Task: Add an event with the title Product Demo, date '2023/10/01', time 8:30 AM to 10:30 AMand add a description: A Product Demo is a live demonstration of a product's features, functionality, and benefits to potential customers, clients, or stakeholders. It is a powerful tool for showcasing the value proposition of a product and allowing individuals to experience its capabilities firsthand._x000D_
_x000D_
Select event color  Peacock . Add location for the event as: 987 Av. dos Aliados, Porto, Portugal, logged in from the account softage.1@softage.netand send the event invitation to softage.10@softage.net and softage.2@softage.net. Set a reminder for the event Annually on May 25
Action: Mouse scrolled (703, 611) with delta (0, 0)
Screenshot: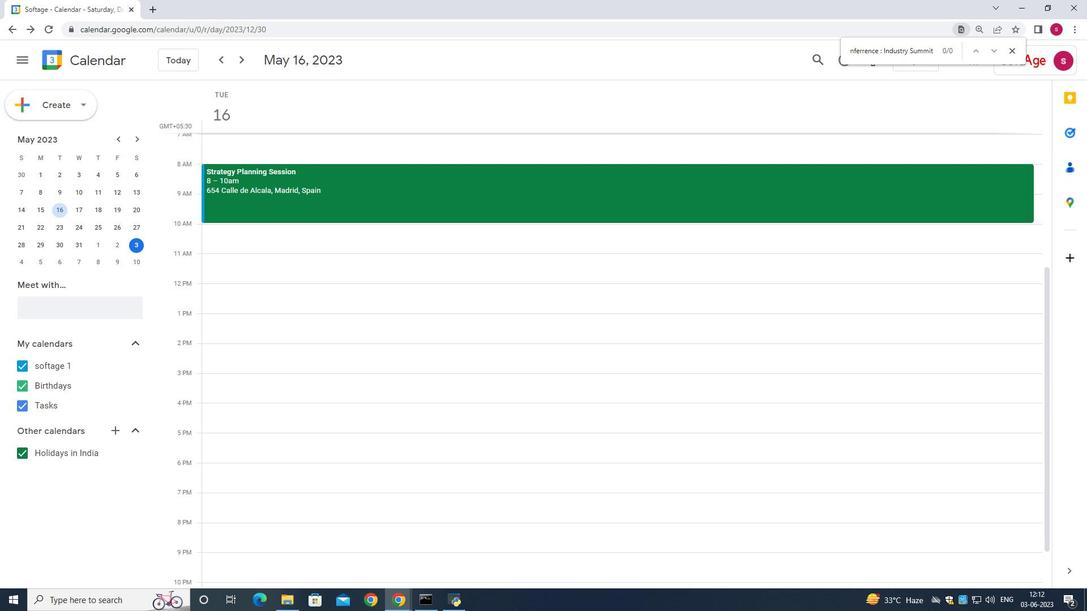 
Action: Mouse moved to (53, 105)
Screenshot: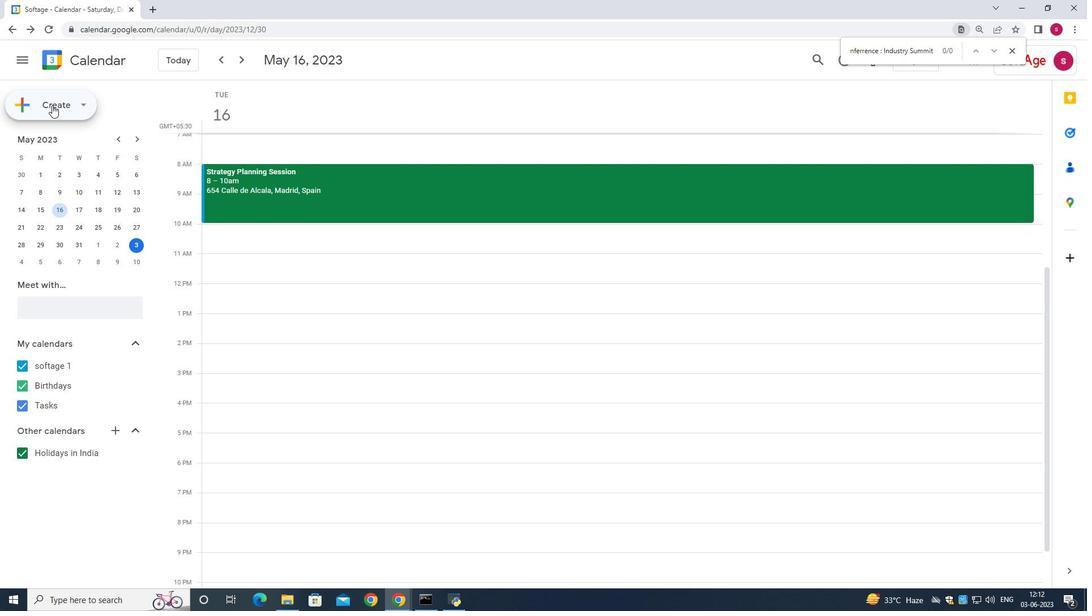 
Action: Mouse pressed left at (53, 105)
Screenshot: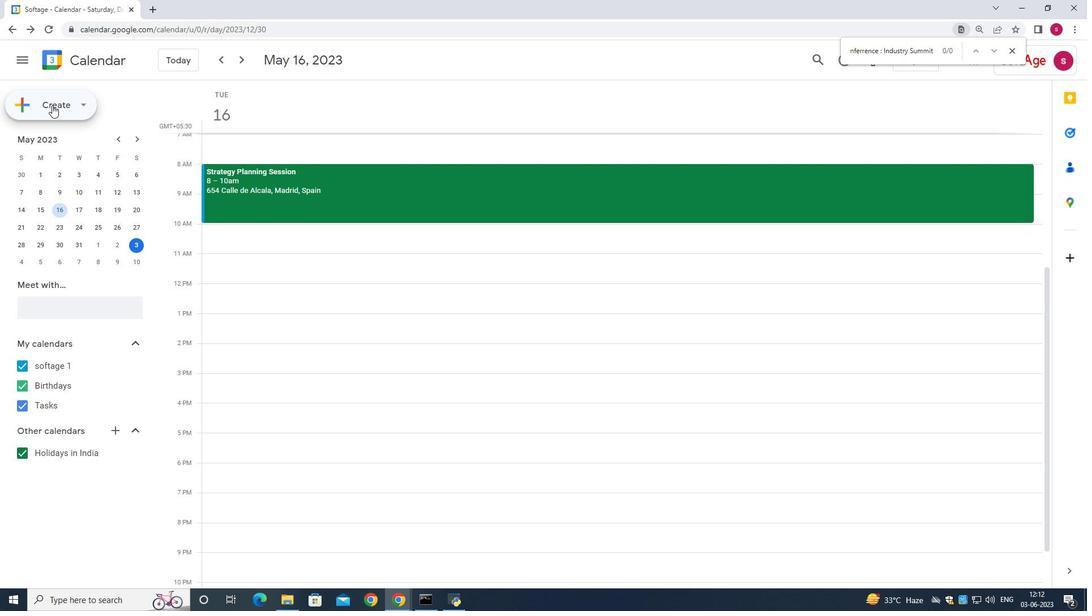 
Action: Mouse moved to (46, 134)
Screenshot: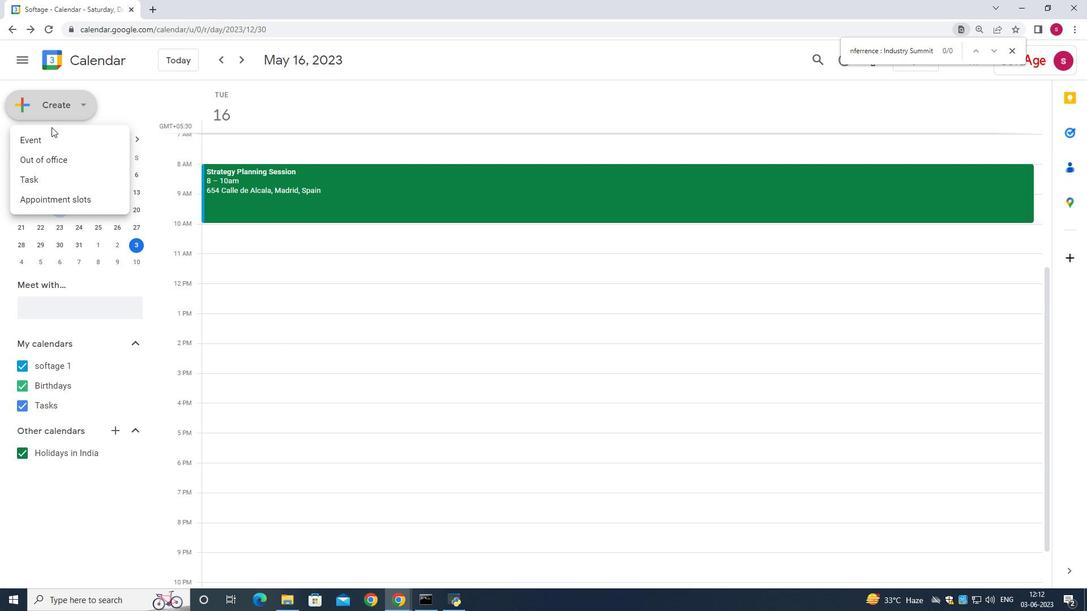 
Action: Mouse pressed left at (46, 134)
Screenshot: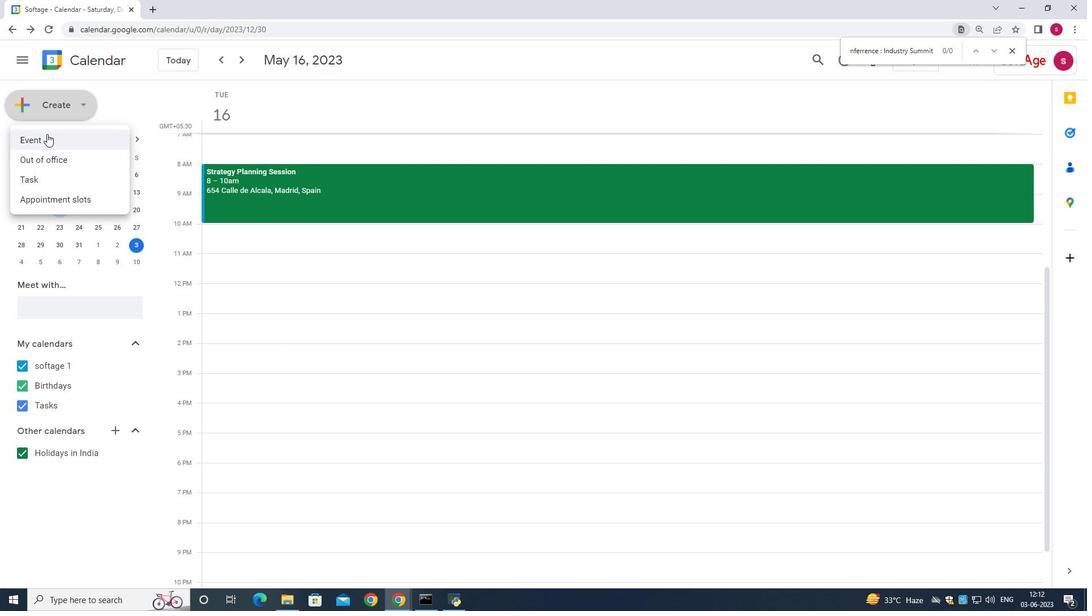 
Action: Mouse moved to (573, 193)
Screenshot: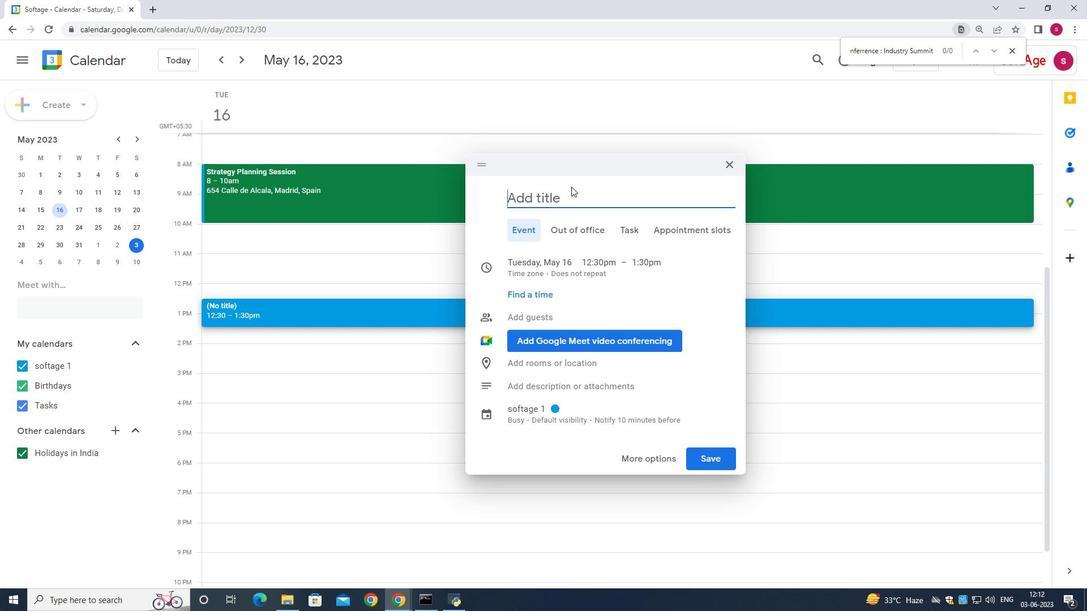 
Action: Key pressed <Key.shift>Product<Key.space><Key.shift>Demo
Screenshot: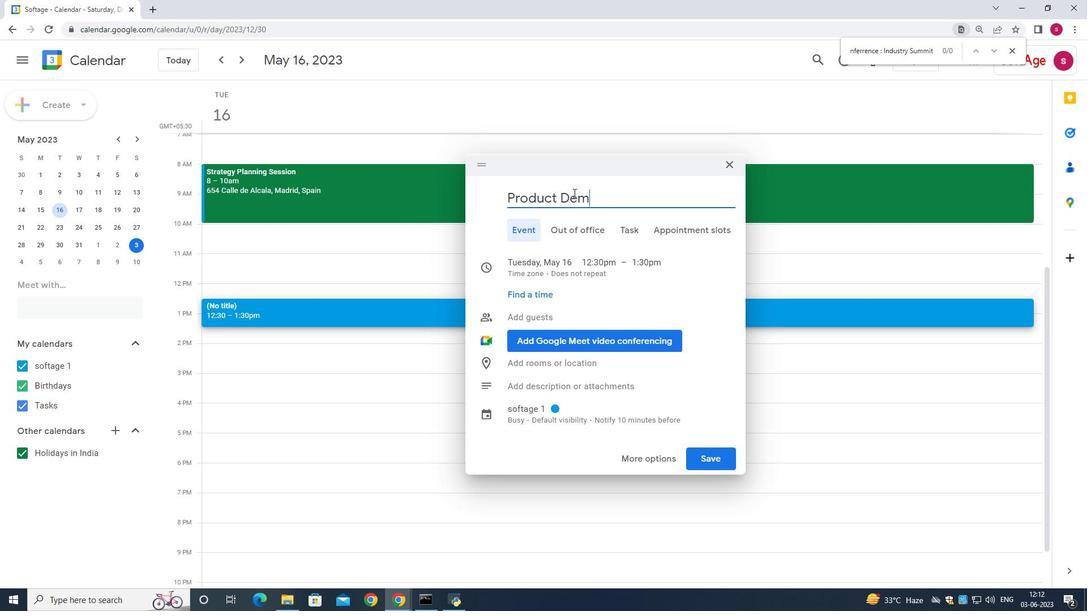 
Action: Mouse moved to (542, 264)
Screenshot: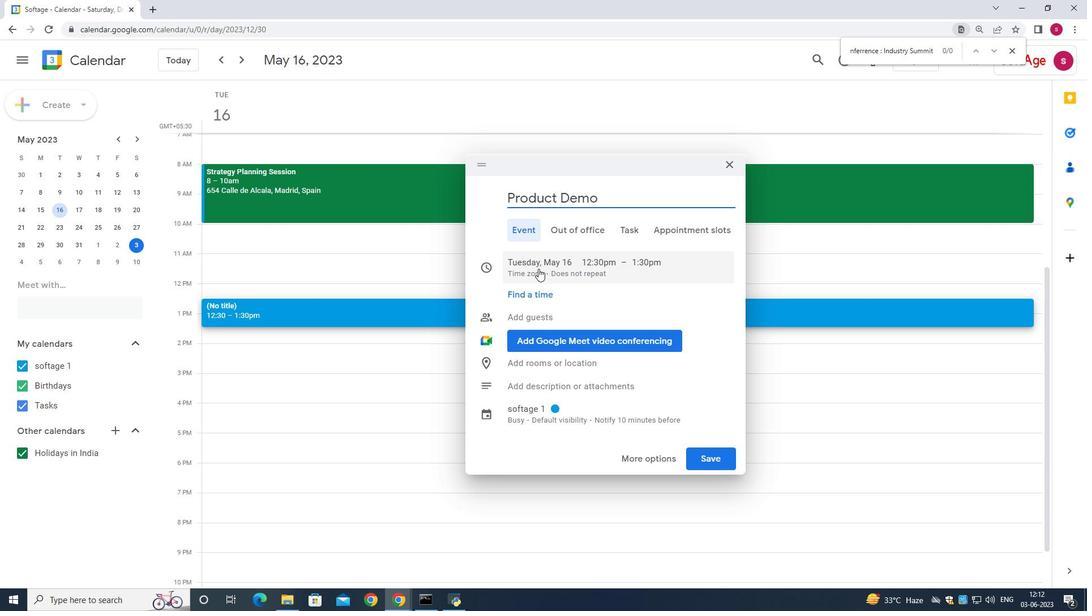 
Action: Mouse pressed left at (542, 264)
Screenshot: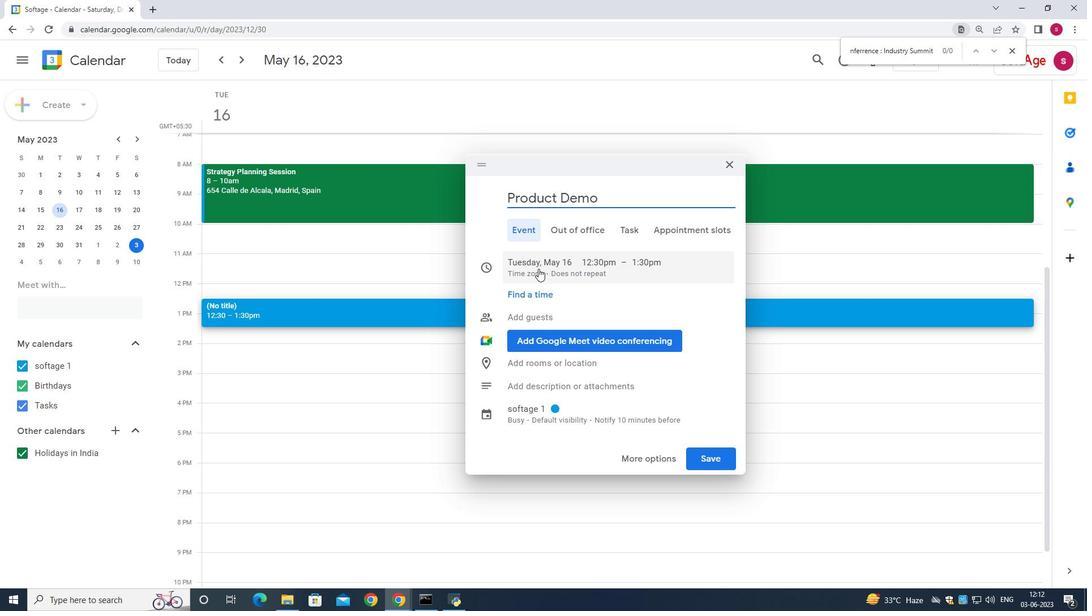 
Action: Mouse moved to (655, 285)
Screenshot: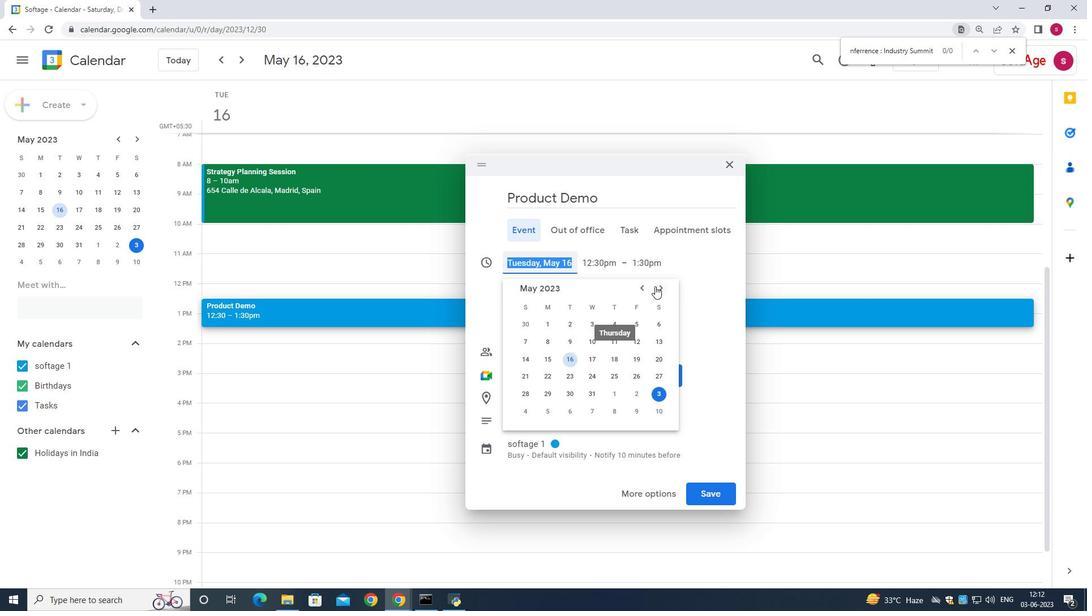 
Action: Mouse pressed left at (655, 285)
Screenshot: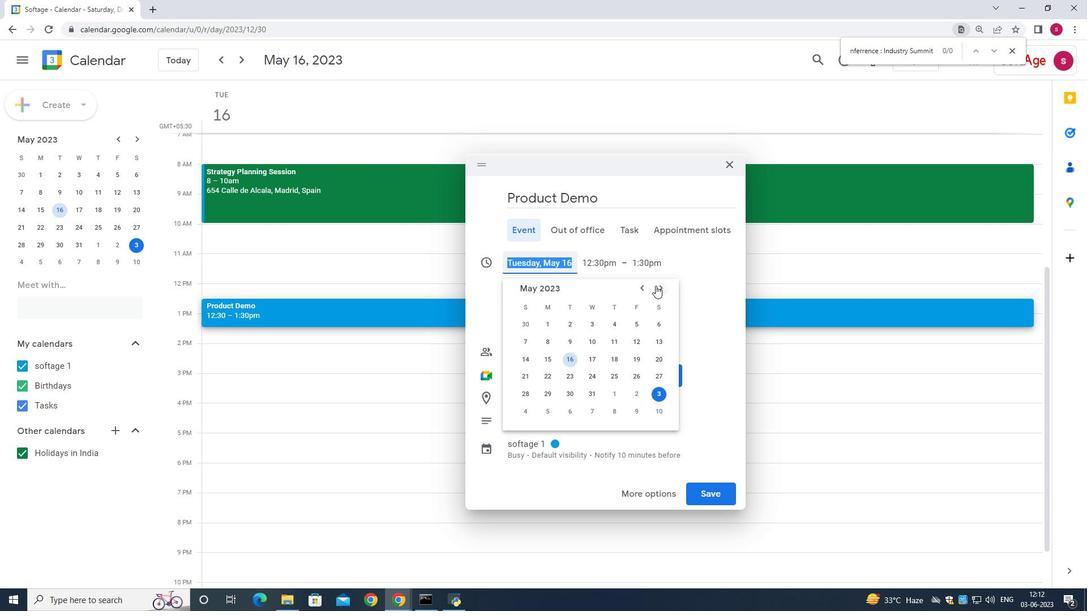 
Action: Mouse pressed left at (655, 285)
Screenshot: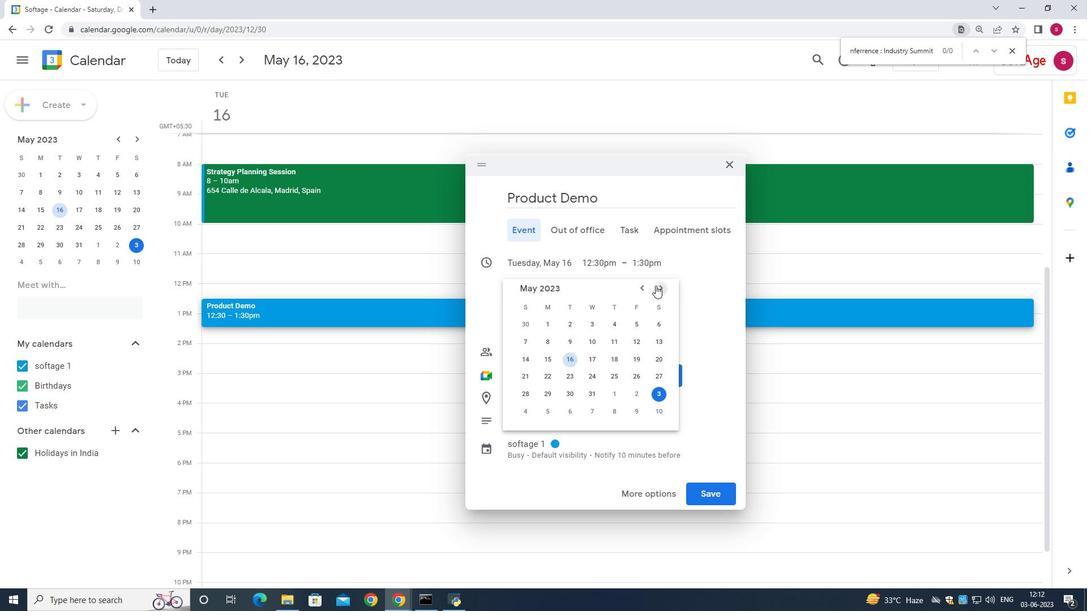 
Action: Mouse pressed left at (655, 285)
Screenshot: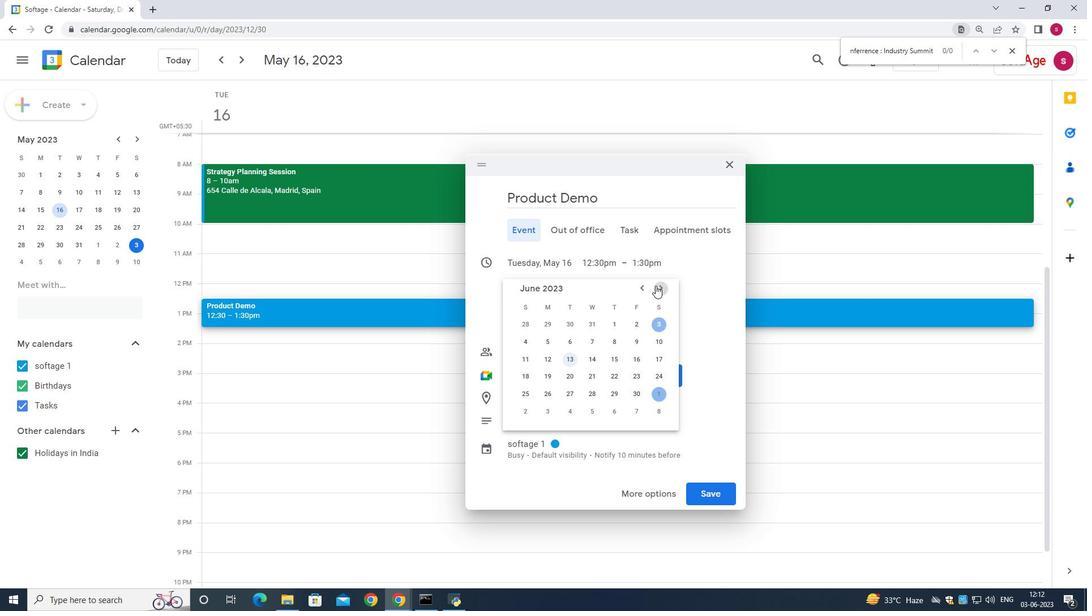 
Action: Mouse pressed left at (655, 285)
Screenshot: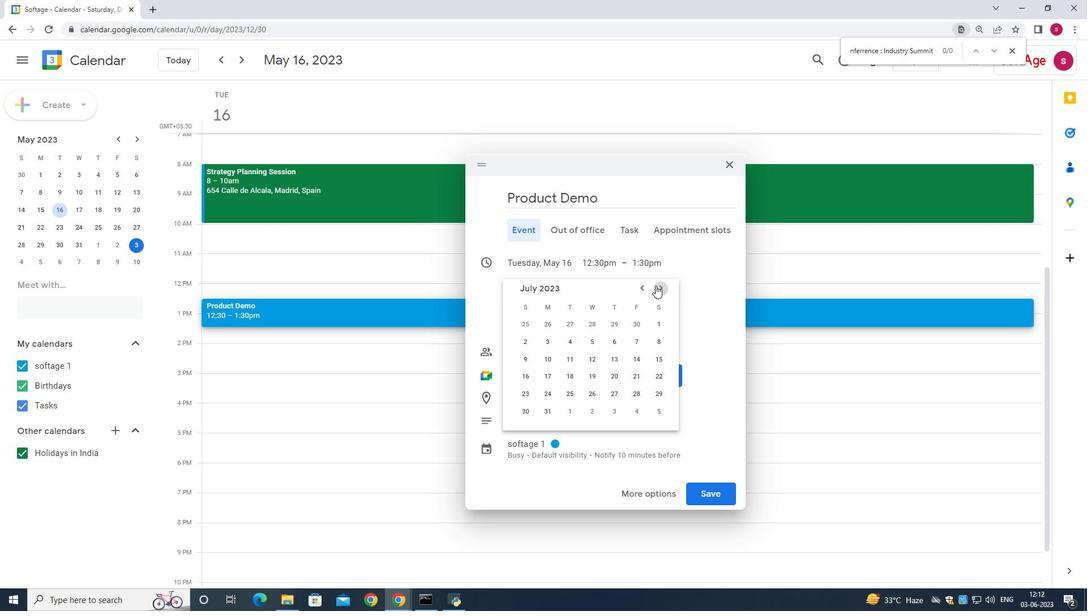 
Action: Mouse pressed left at (655, 285)
Screenshot: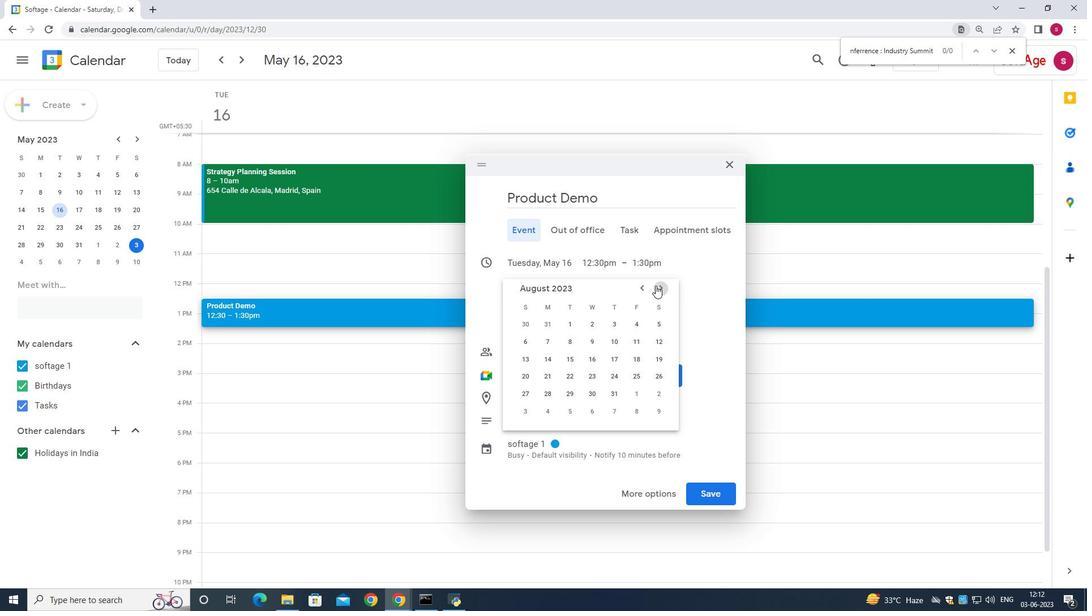 
Action: Mouse pressed left at (655, 285)
Screenshot: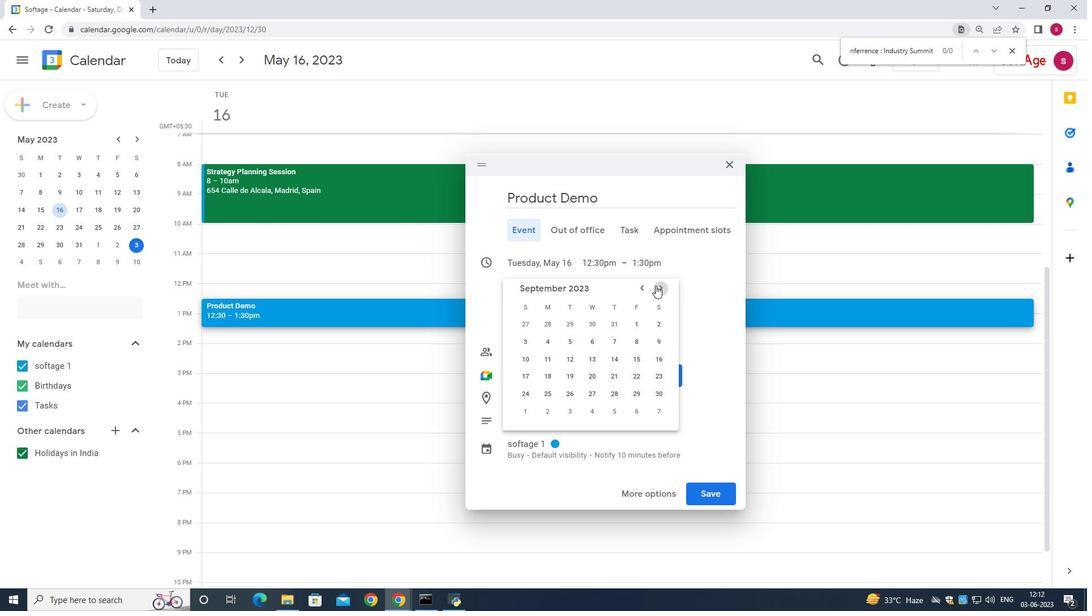
Action: Mouse moved to (629, 289)
Screenshot: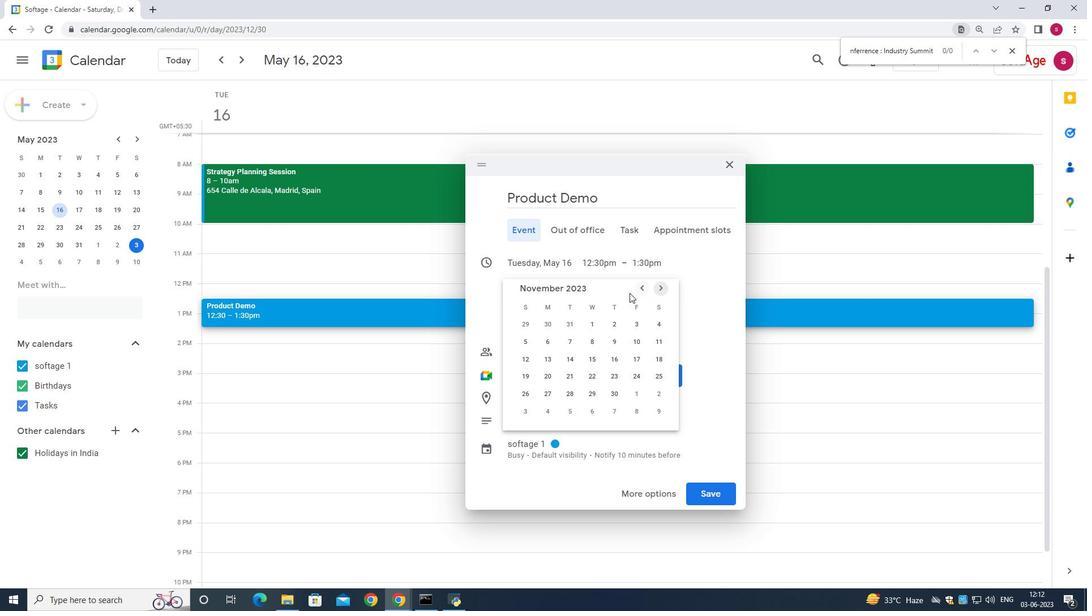 
Action: Mouse pressed left at (629, 289)
Screenshot: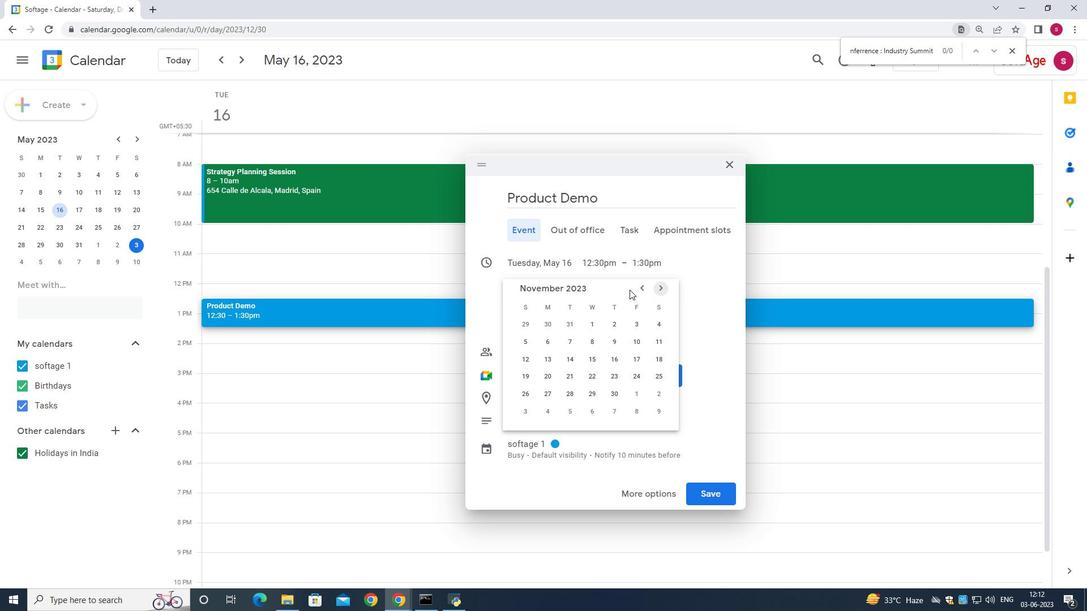 
Action: Mouse moved to (538, 264)
Screenshot: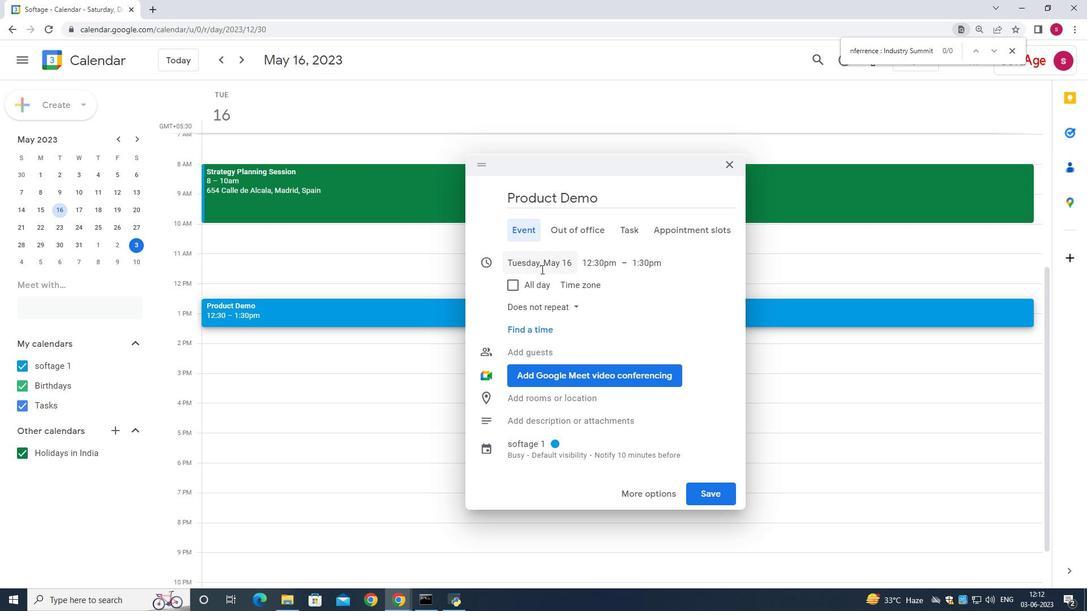 
Action: Mouse pressed left at (538, 264)
Screenshot: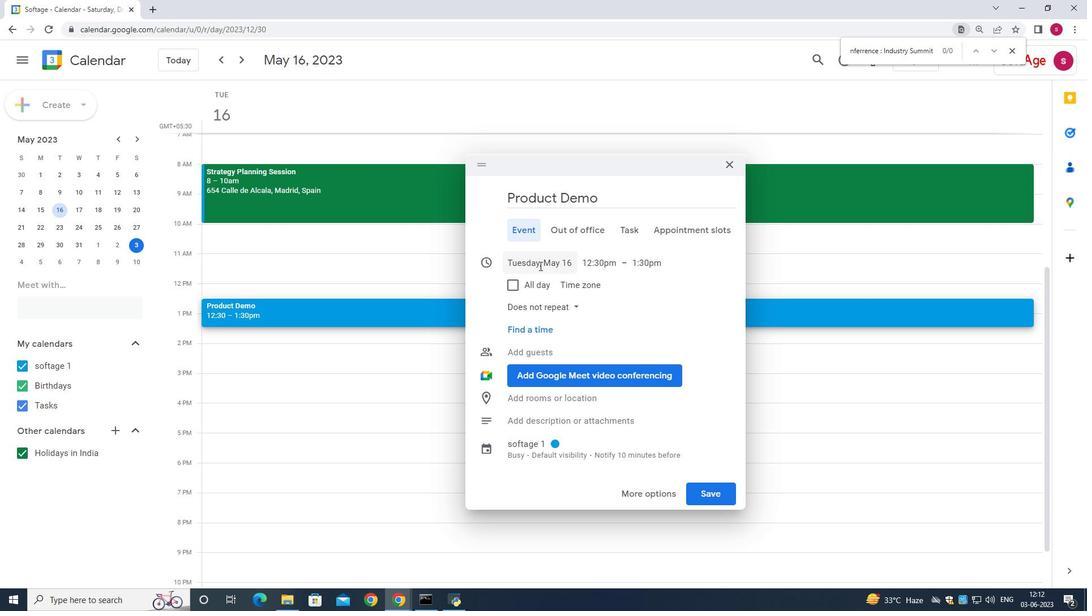 
Action: Mouse moved to (644, 285)
Screenshot: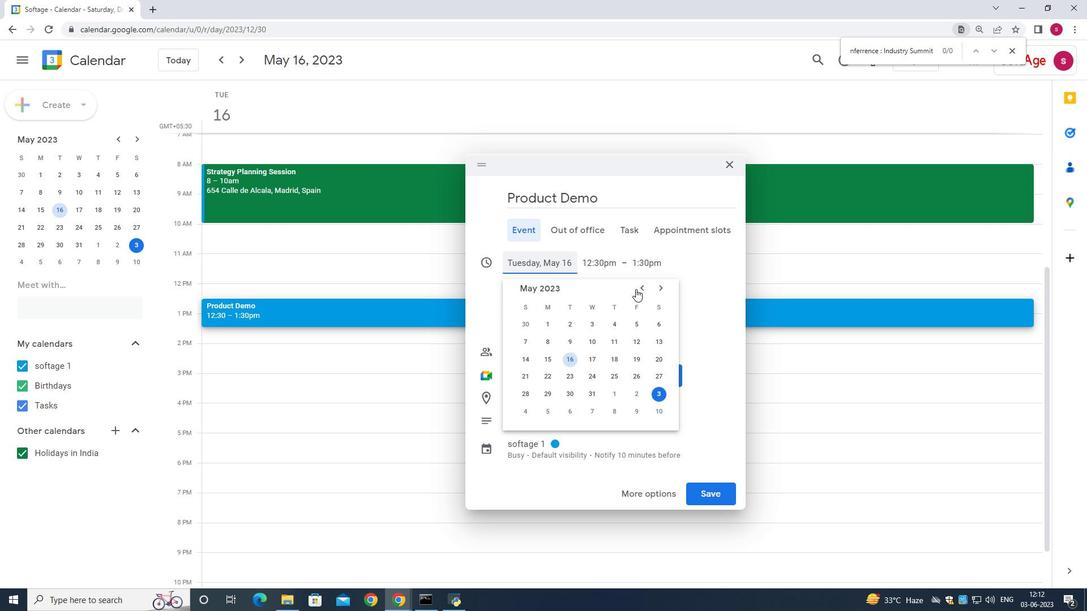
Action: Mouse pressed left at (644, 285)
Screenshot: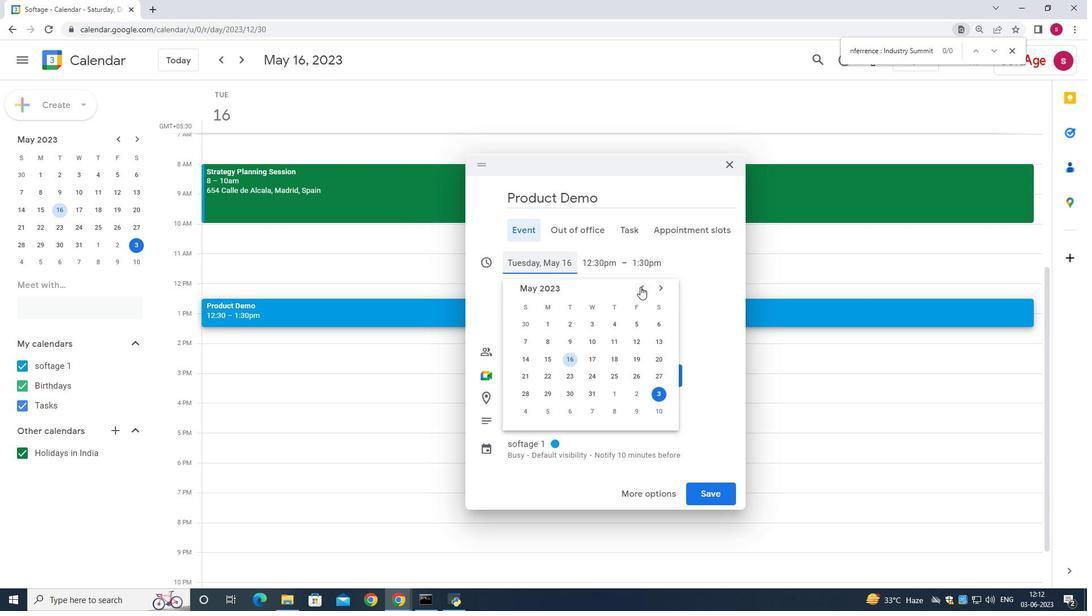 
Action: Mouse pressed left at (644, 285)
Screenshot: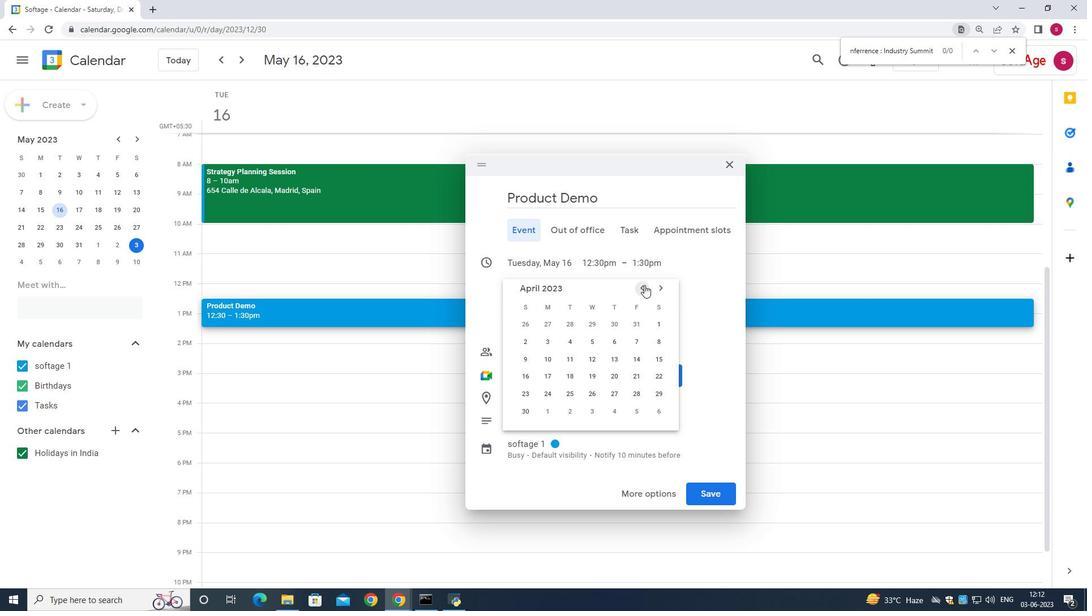 
Action: Mouse moved to (664, 290)
Screenshot: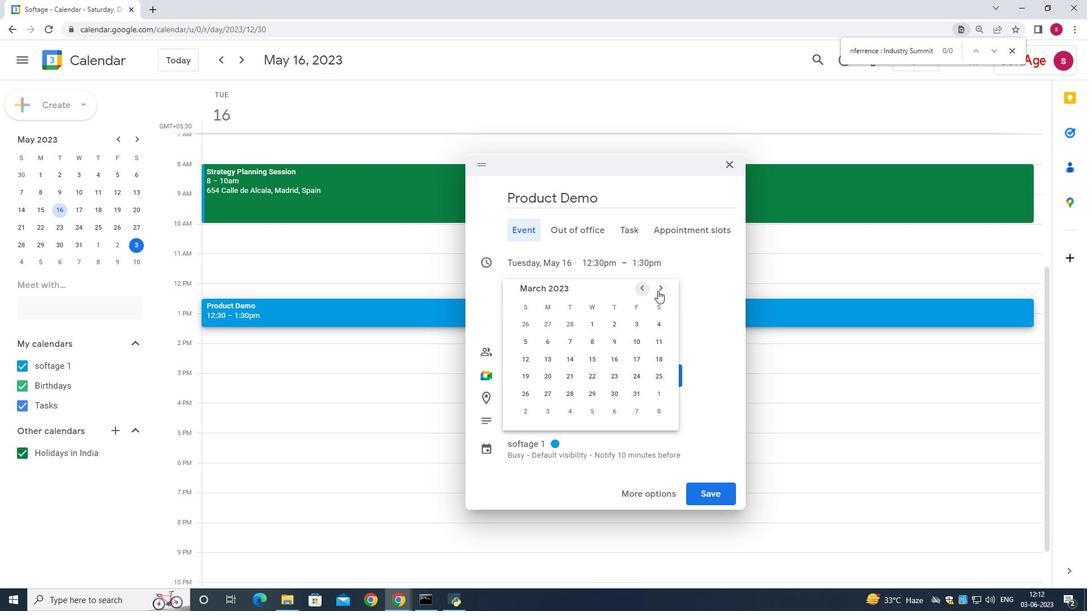 
Action: Mouse pressed left at (664, 290)
Screenshot: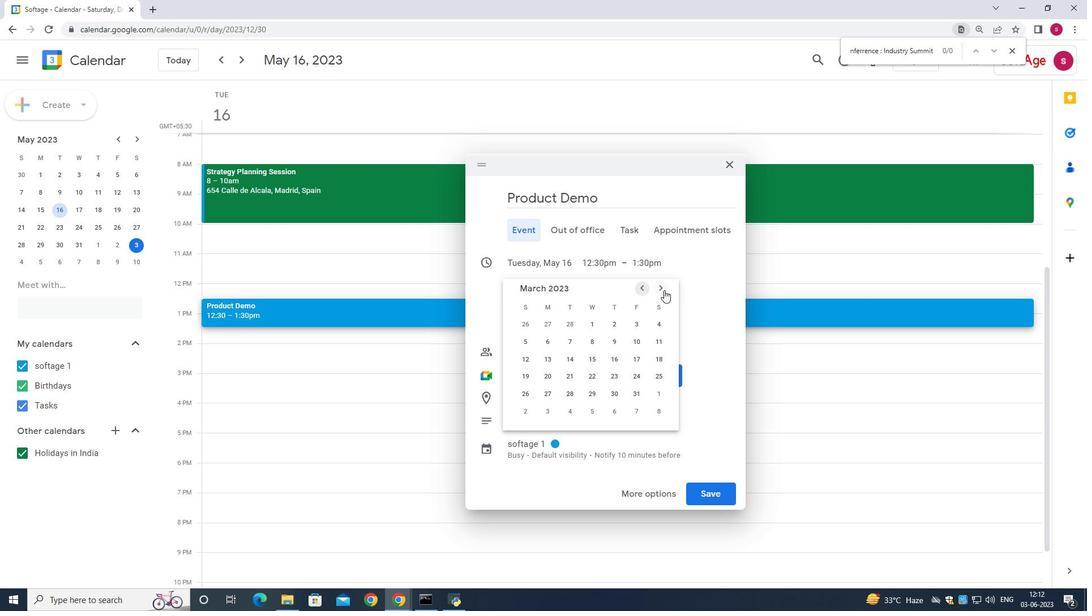 
Action: Mouse pressed left at (664, 290)
Screenshot: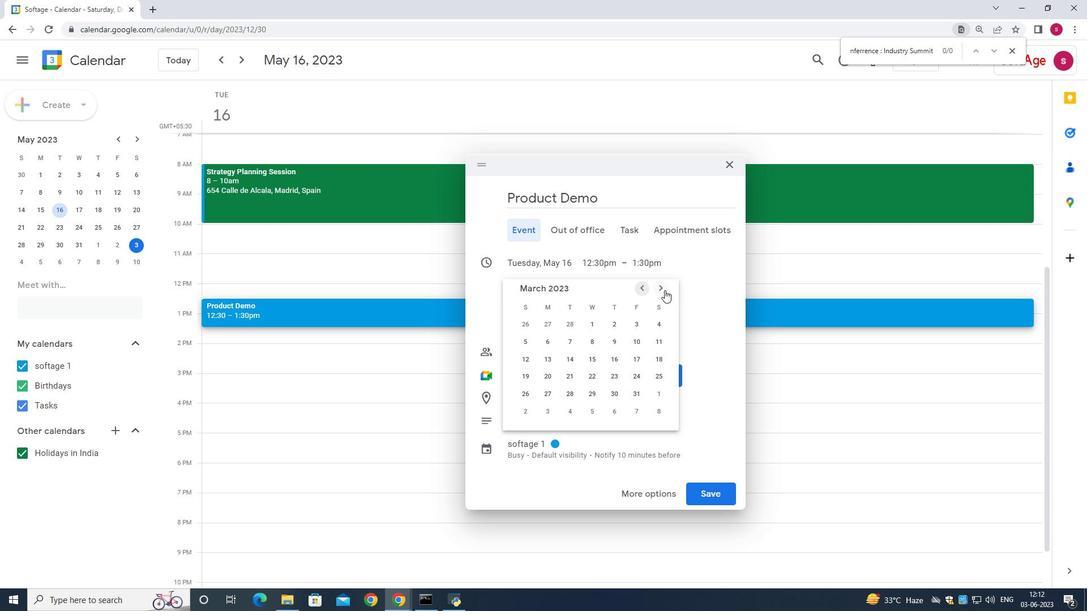 
Action: Mouse pressed left at (664, 290)
Screenshot: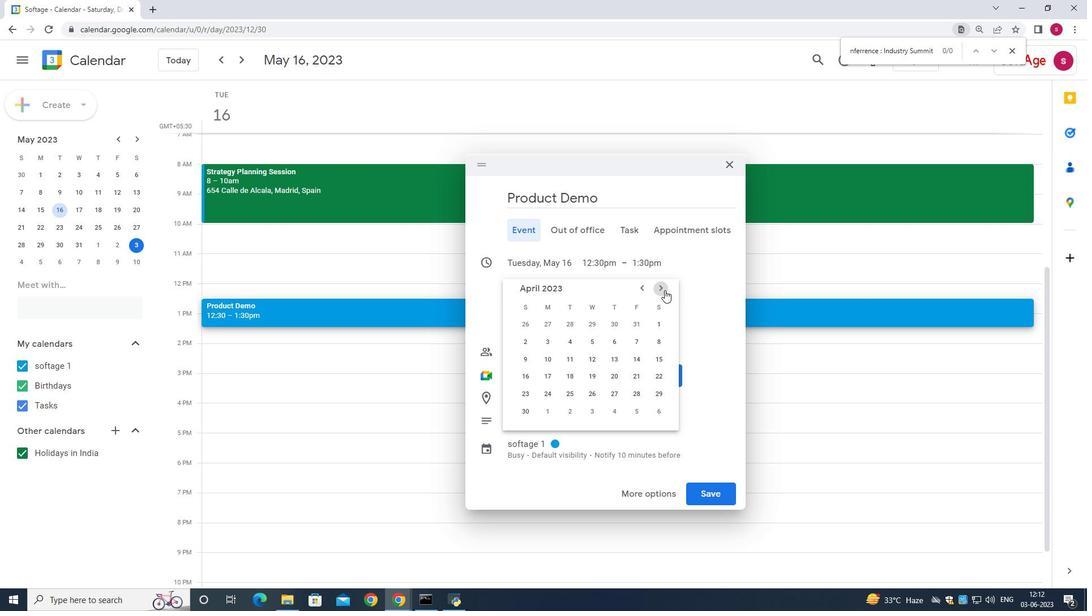 
Action: Mouse pressed left at (664, 290)
Screenshot: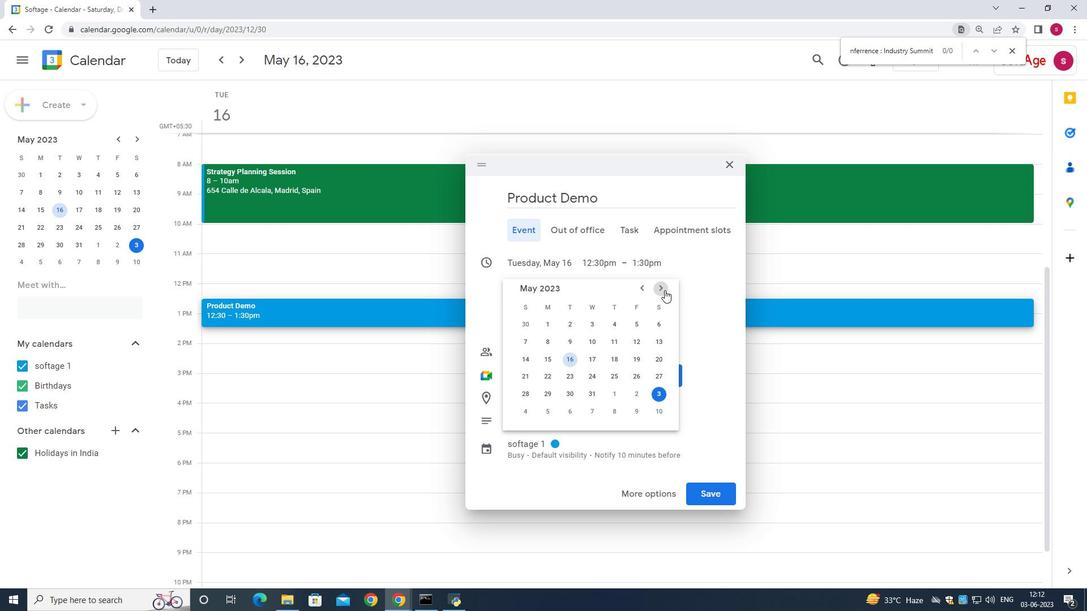 
Action: Mouse pressed left at (664, 290)
Screenshot: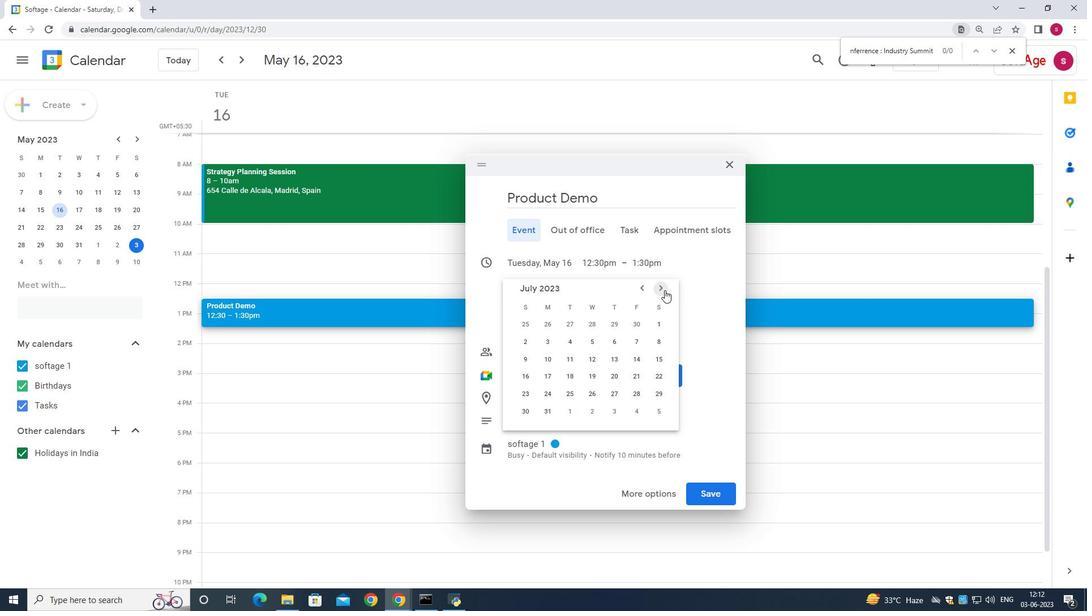 
Action: Mouse pressed left at (664, 290)
Screenshot: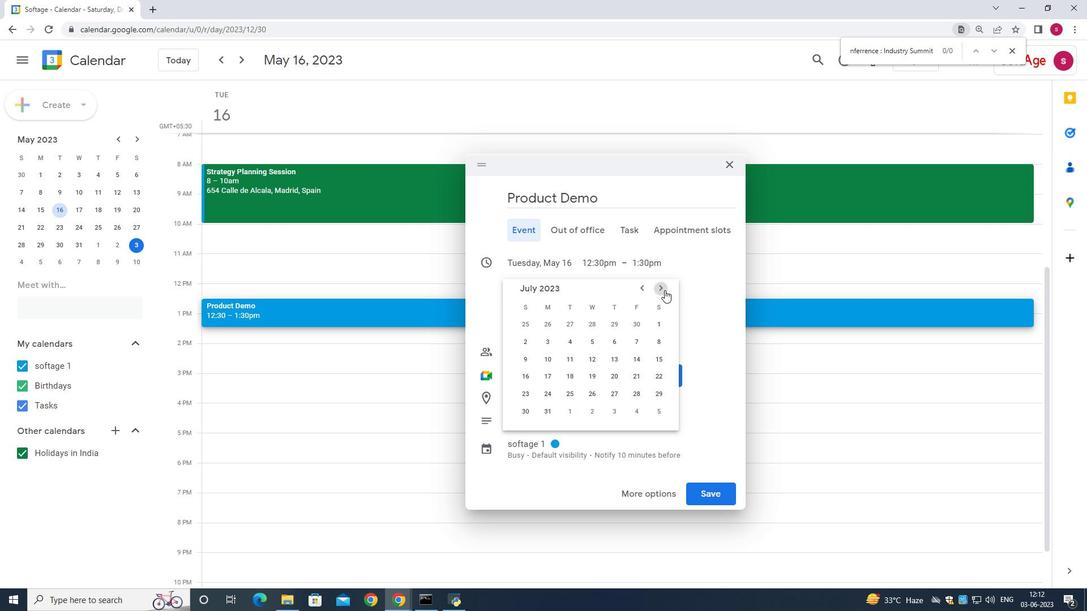 
Action: Mouse pressed left at (664, 290)
Screenshot: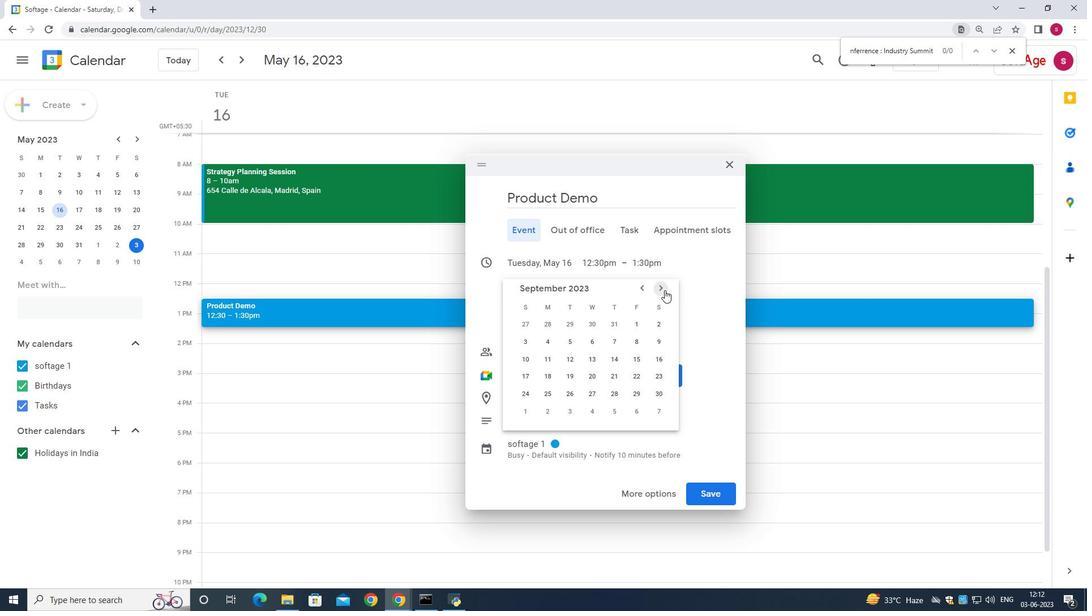 
Action: Mouse moved to (530, 322)
Screenshot: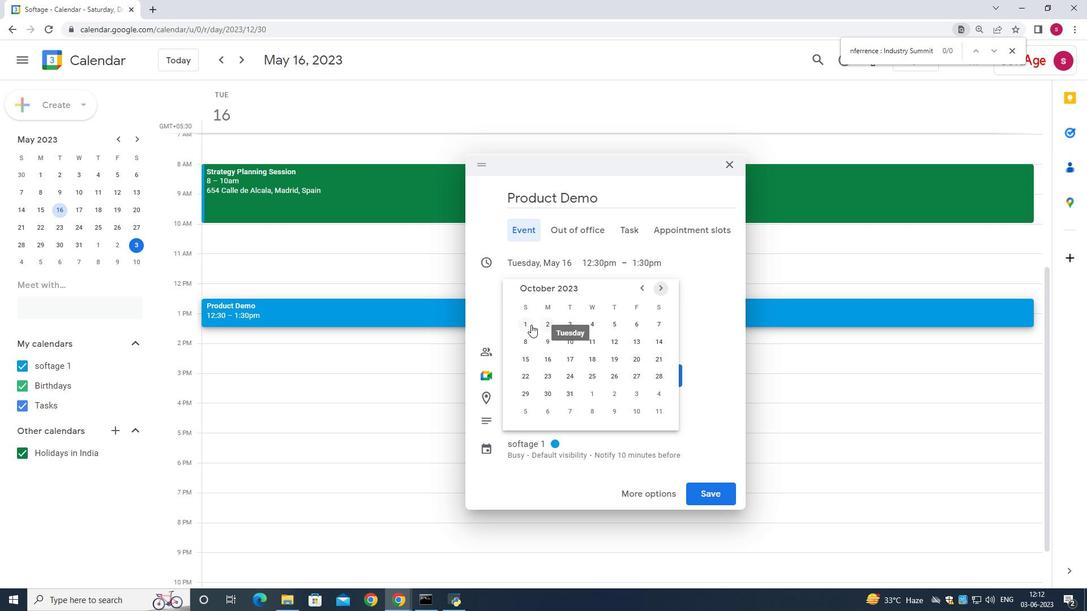 
Action: Mouse pressed left at (530, 322)
Screenshot: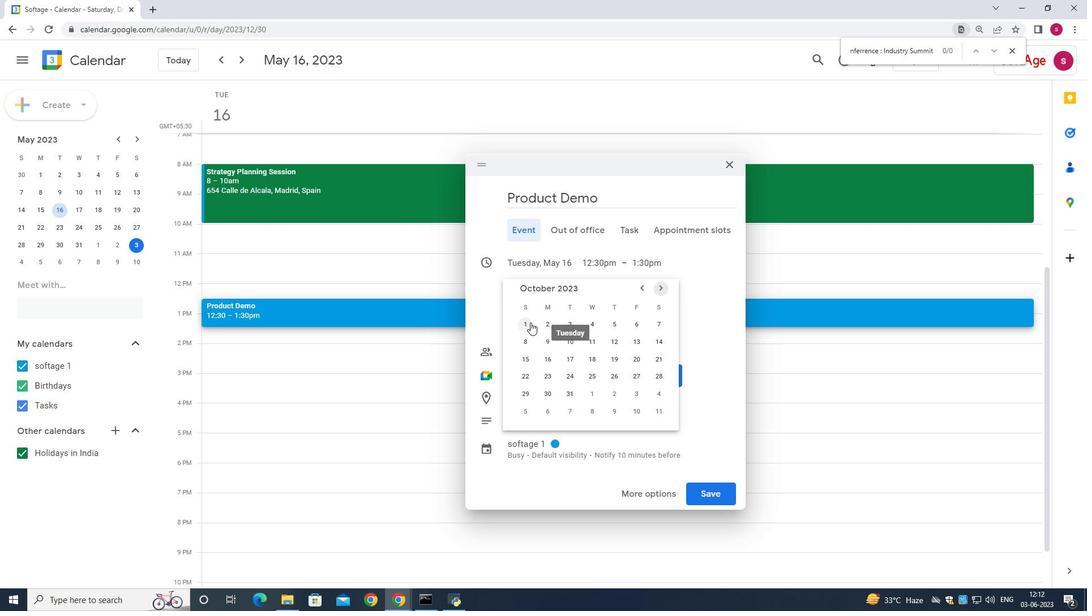 
Action: Mouse moved to (609, 261)
Screenshot: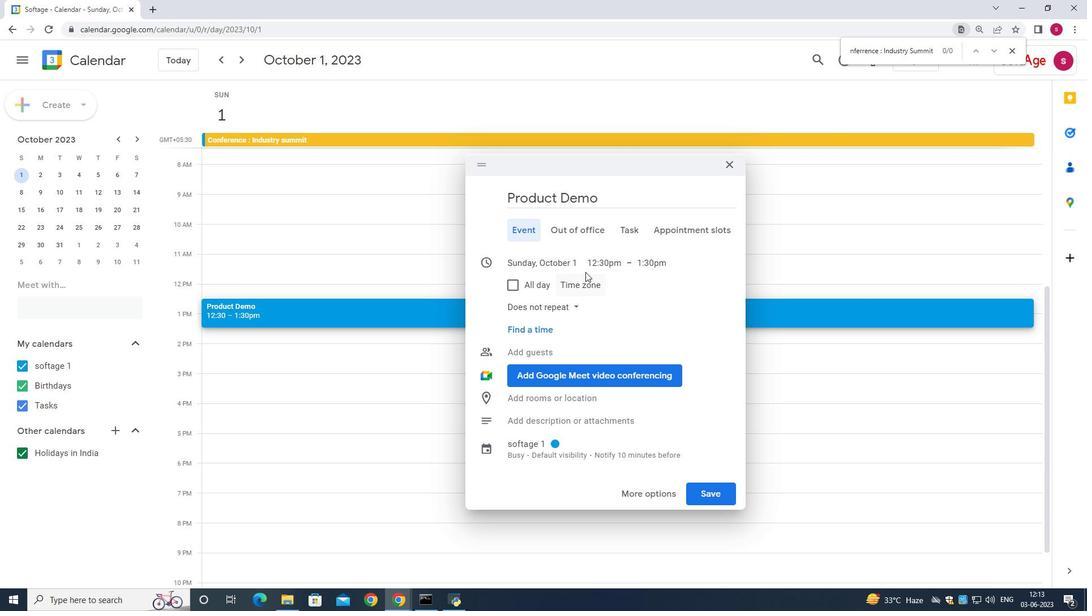 
Action: Mouse pressed left at (609, 261)
Screenshot: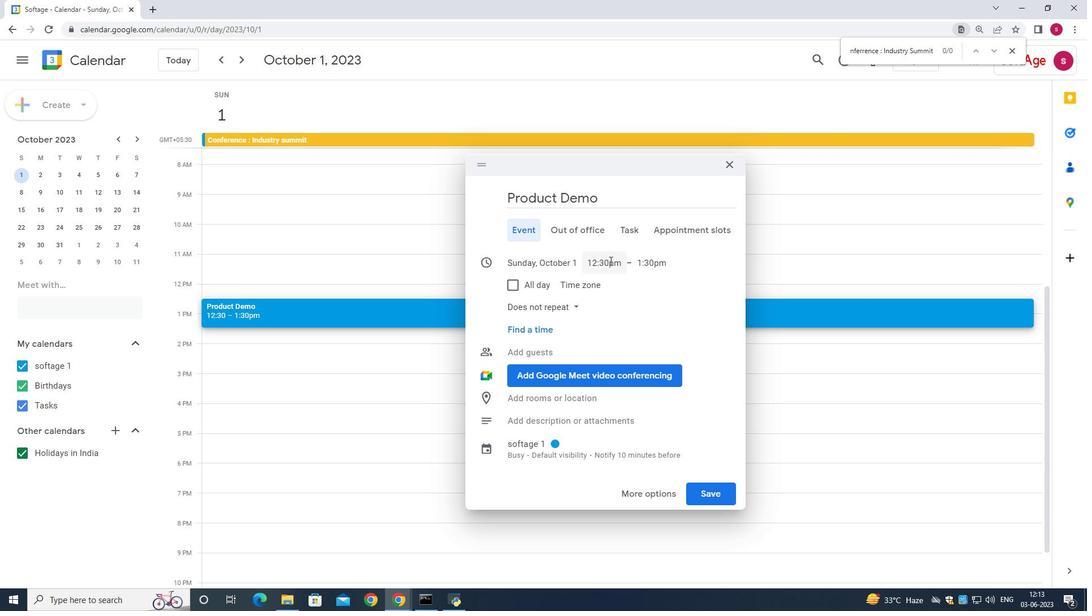 
Action: Mouse moved to (607, 309)
Screenshot: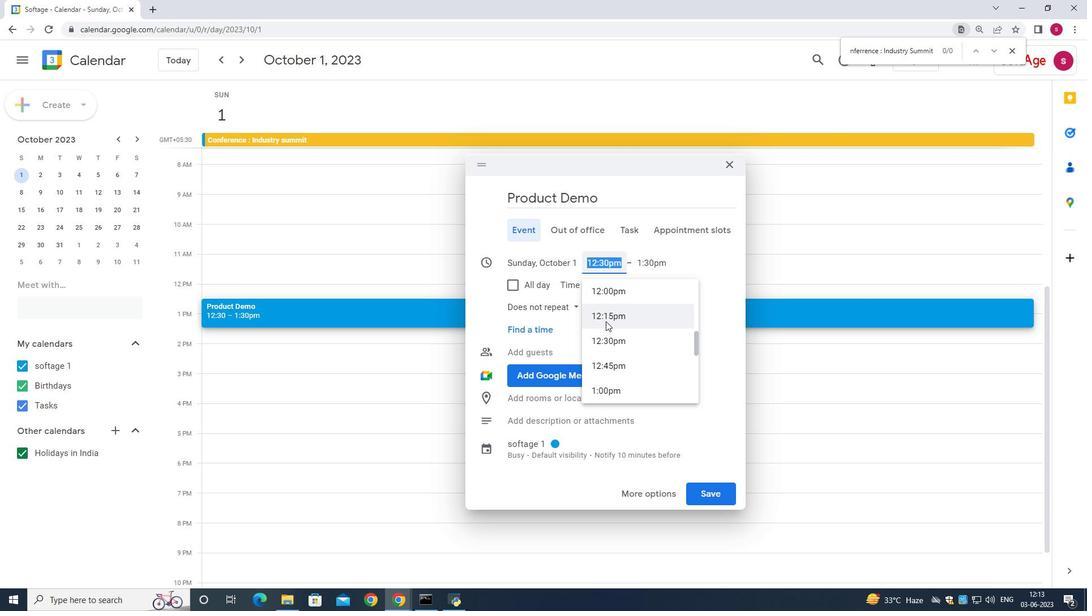 
Action: Mouse scrolled (607, 310) with delta (0, 0)
Screenshot: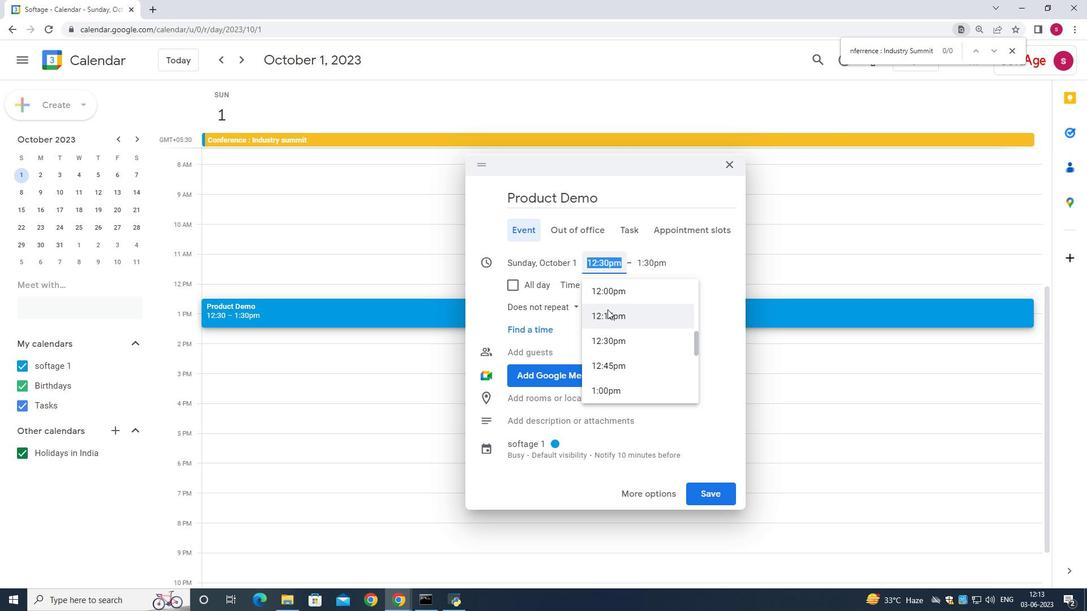 
Action: Mouse scrolled (607, 310) with delta (0, 0)
Screenshot: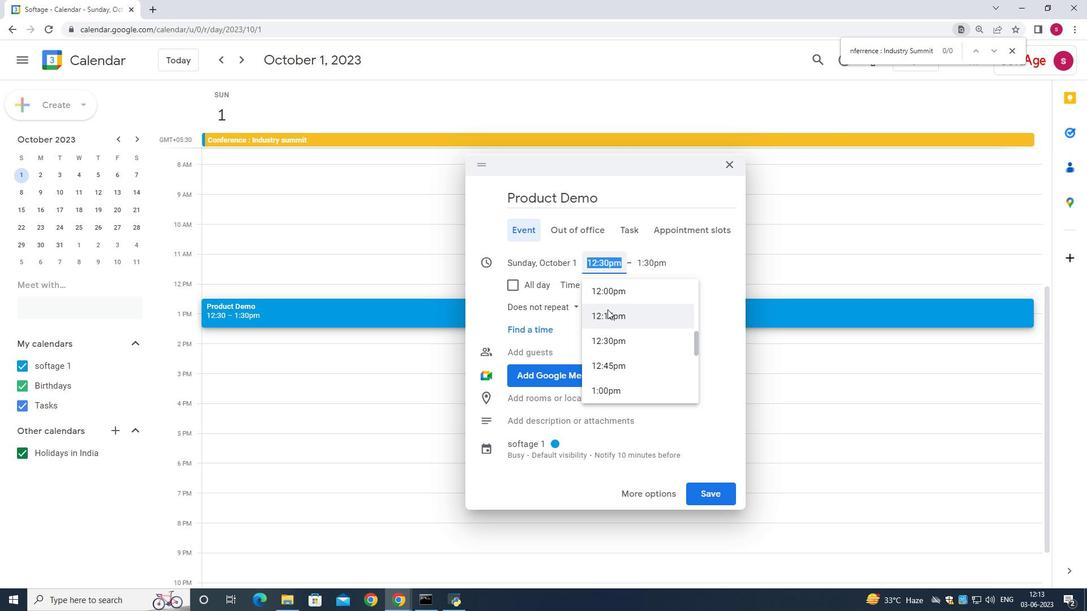 
Action: Mouse scrolled (607, 310) with delta (0, 0)
Screenshot: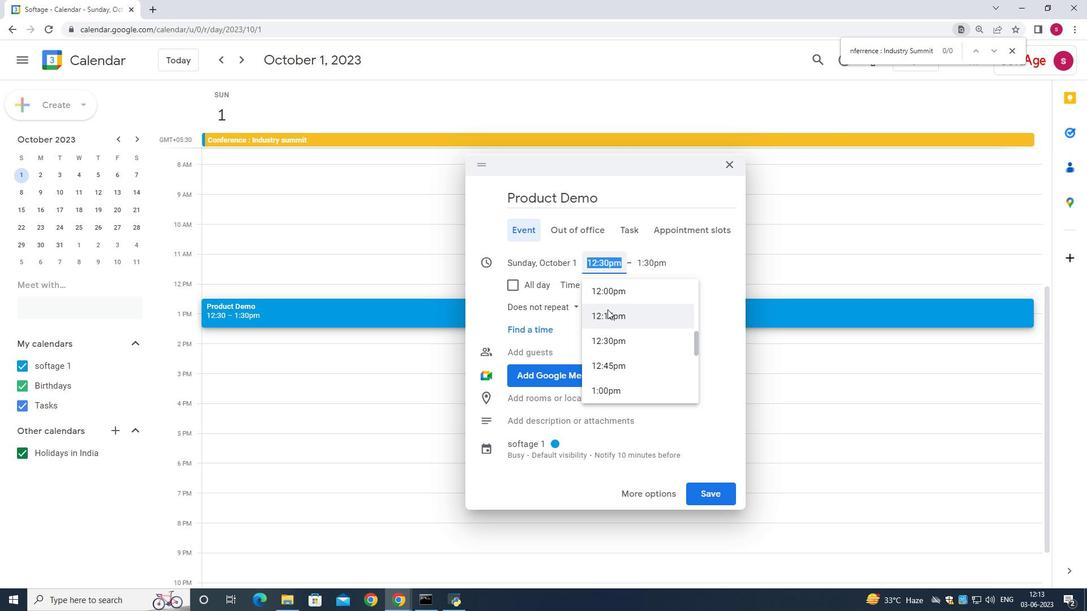 
Action: Mouse scrolled (607, 310) with delta (0, 0)
Screenshot: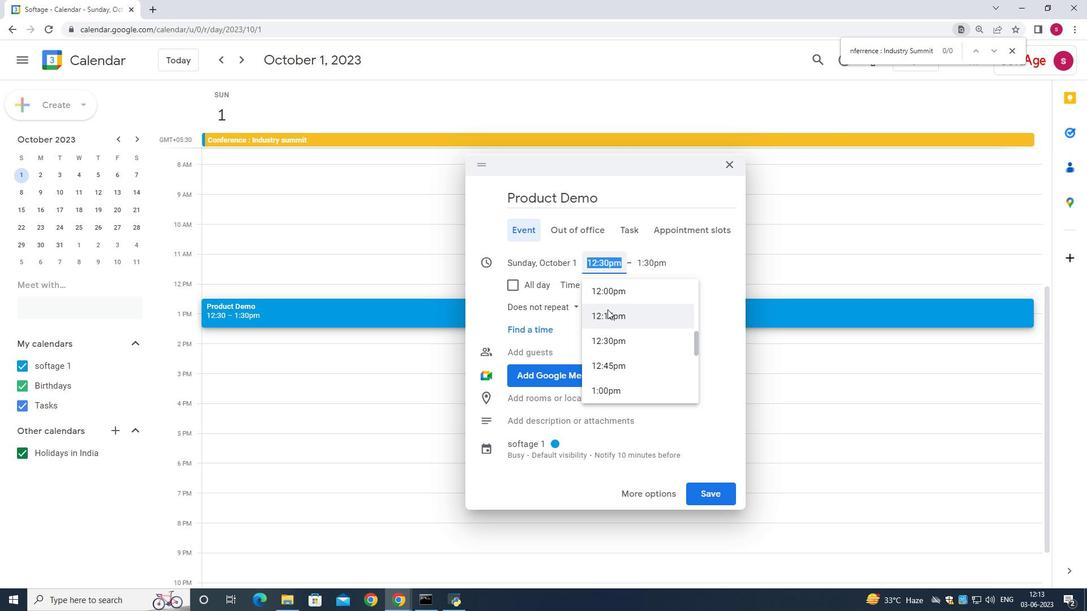 
Action: Mouse scrolled (607, 310) with delta (0, 0)
Screenshot: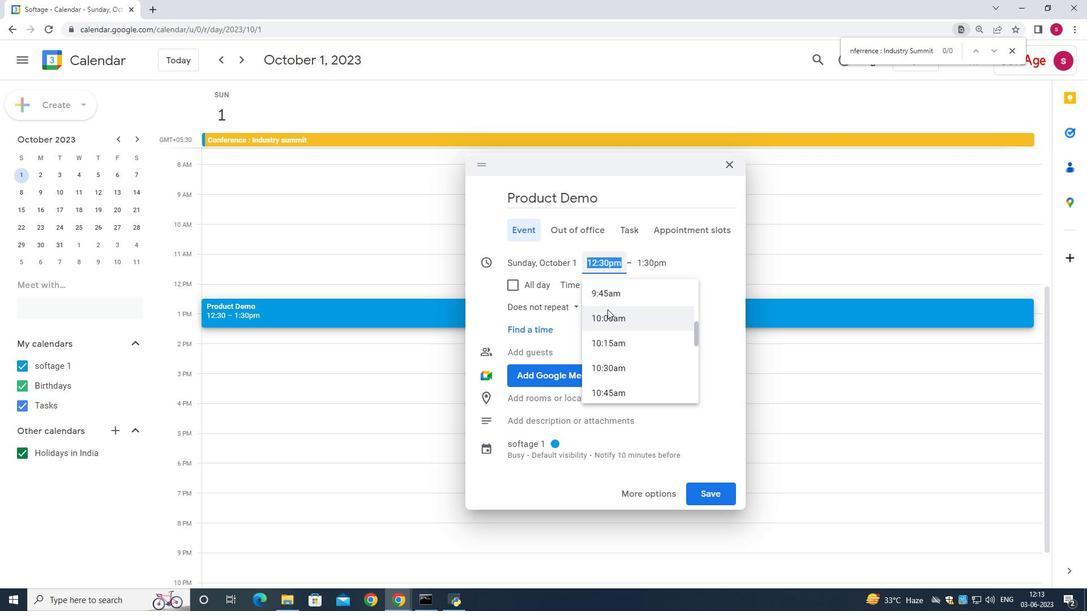 
Action: Mouse scrolled (607, 310) with delta (0, 0)
Screenshot: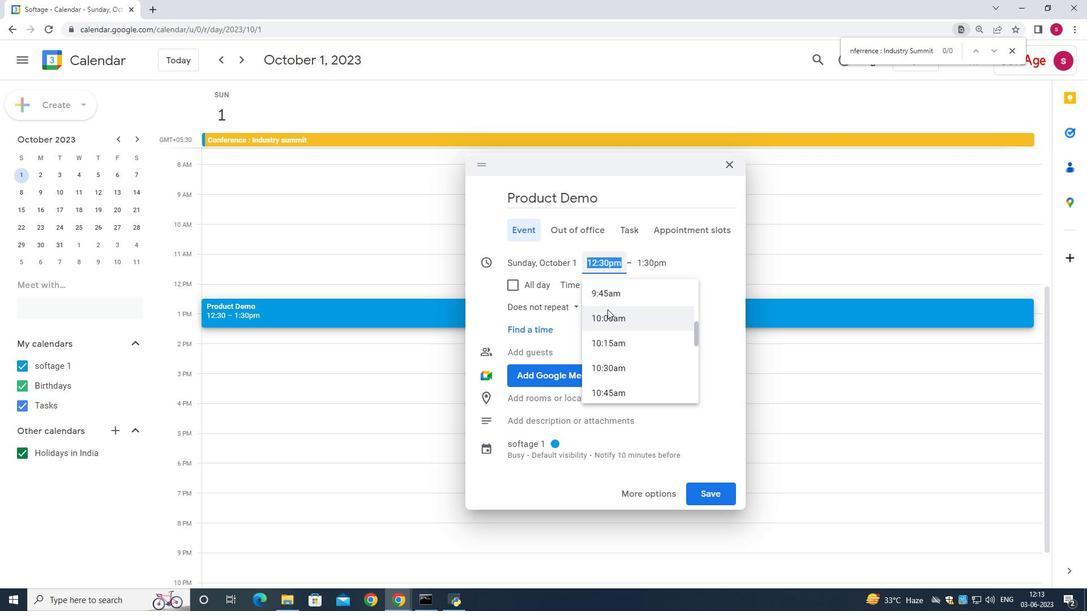 
Action: Mouse scrolled (607, 310) with delta (0, 0)
Screenshot: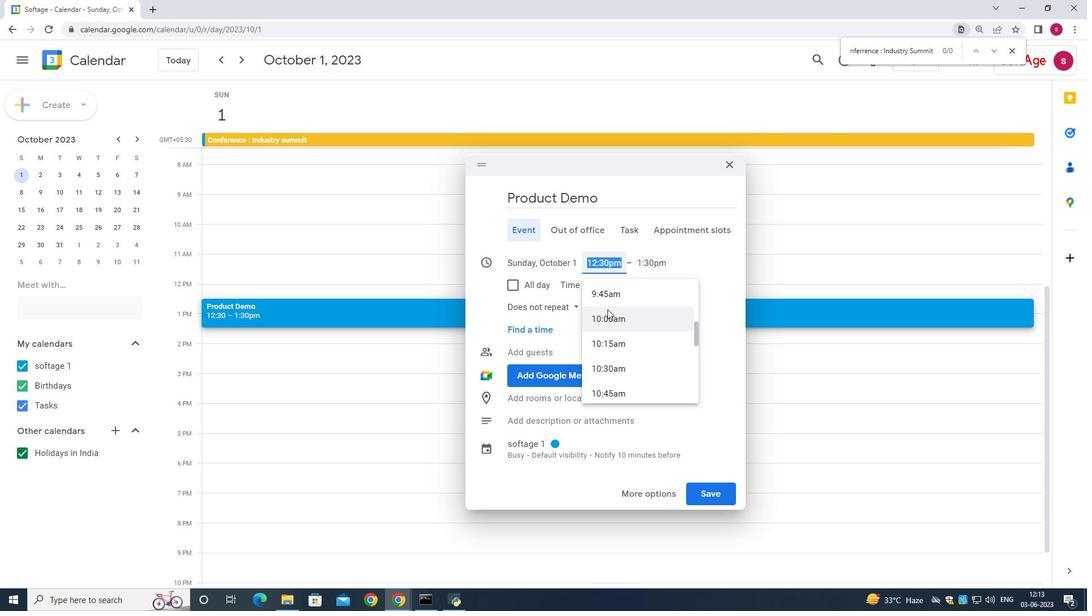 
Action: Mouse moved to (613, 340)
Screenshot: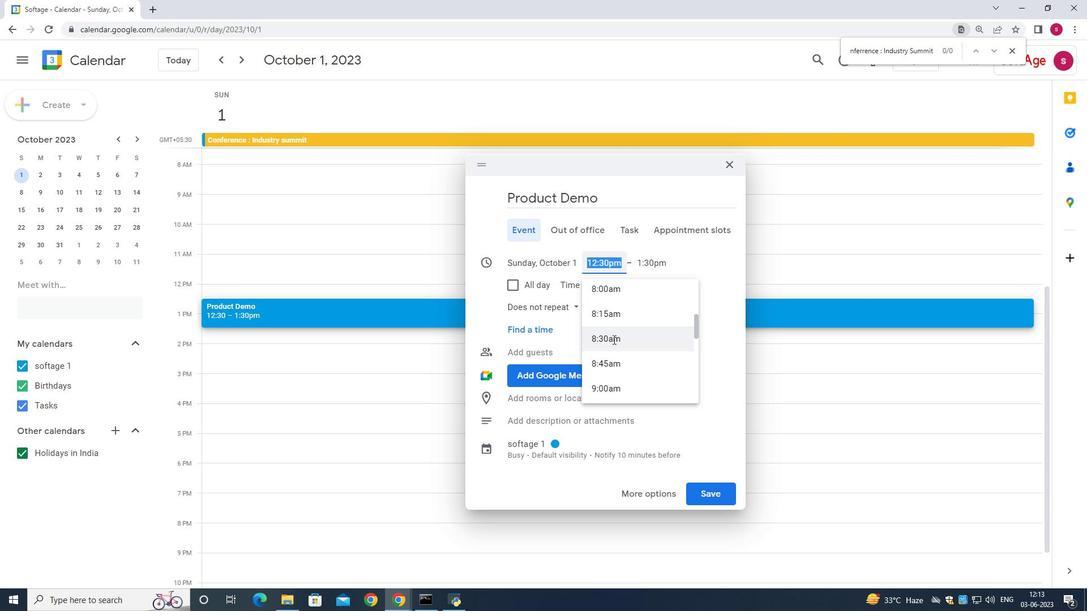 
Action: Mouse pressed left at (613, 340)
Screenshot: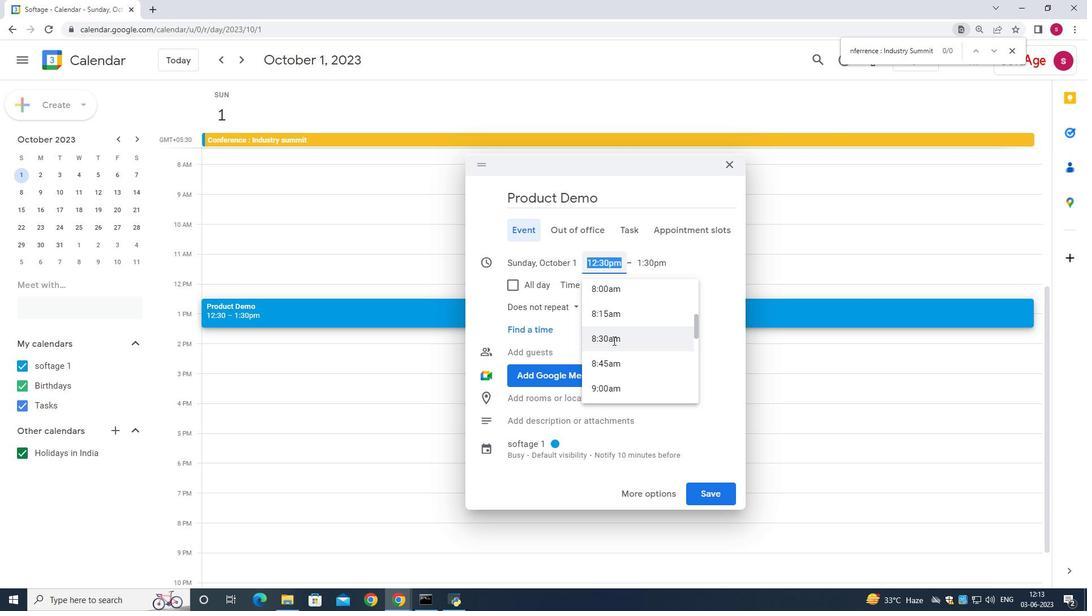 
Action: Mouse moved to (651, 261)
Screenshot: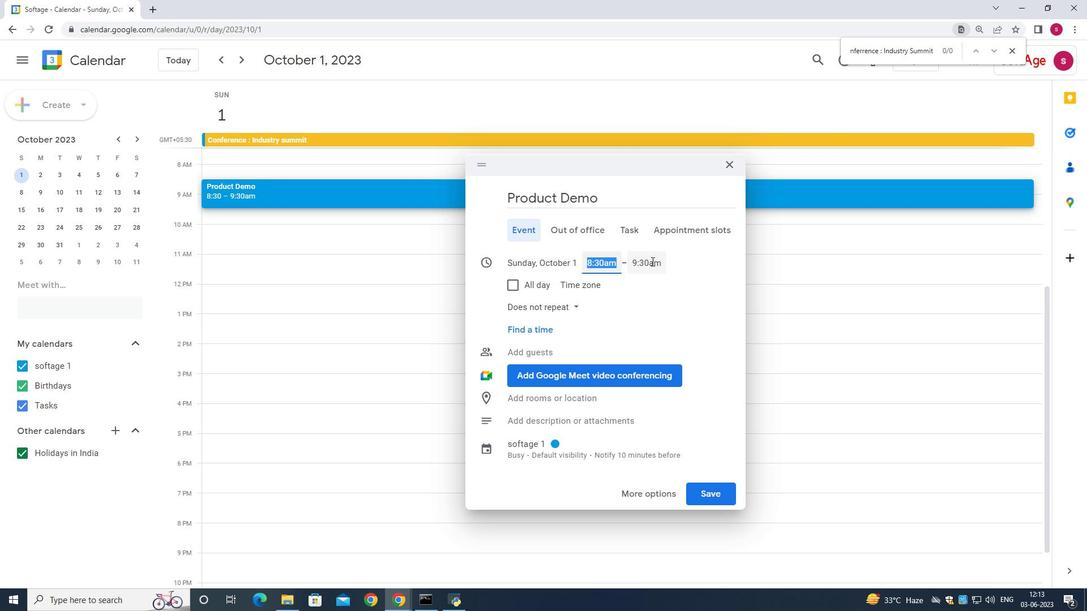 
Action: Mouse pressed left at (651, 261)
Screenshot: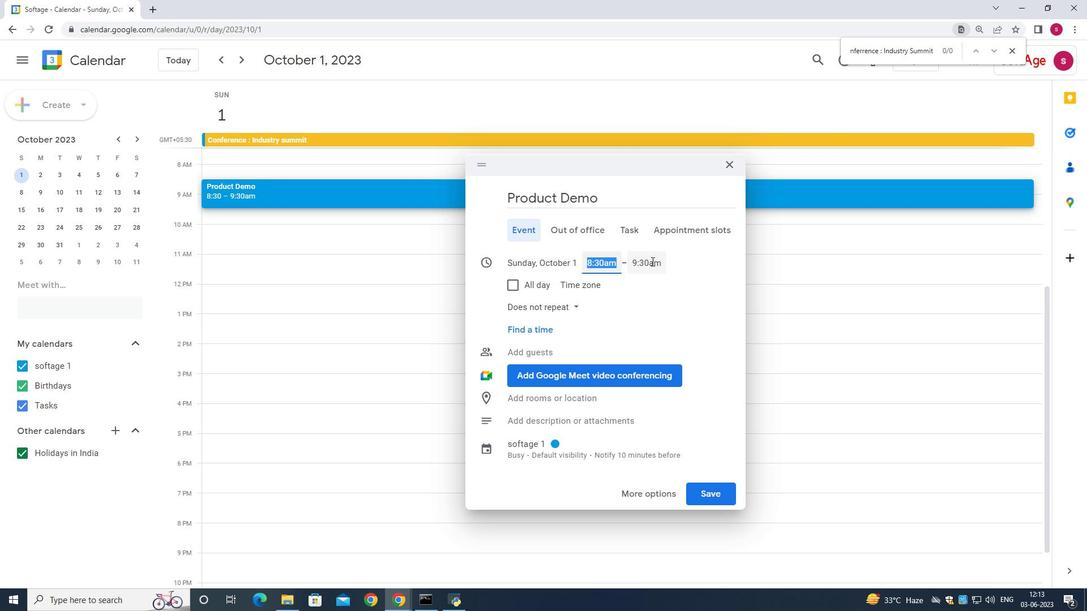 
Action: Mouse moved to (663, 390)
Screenshot: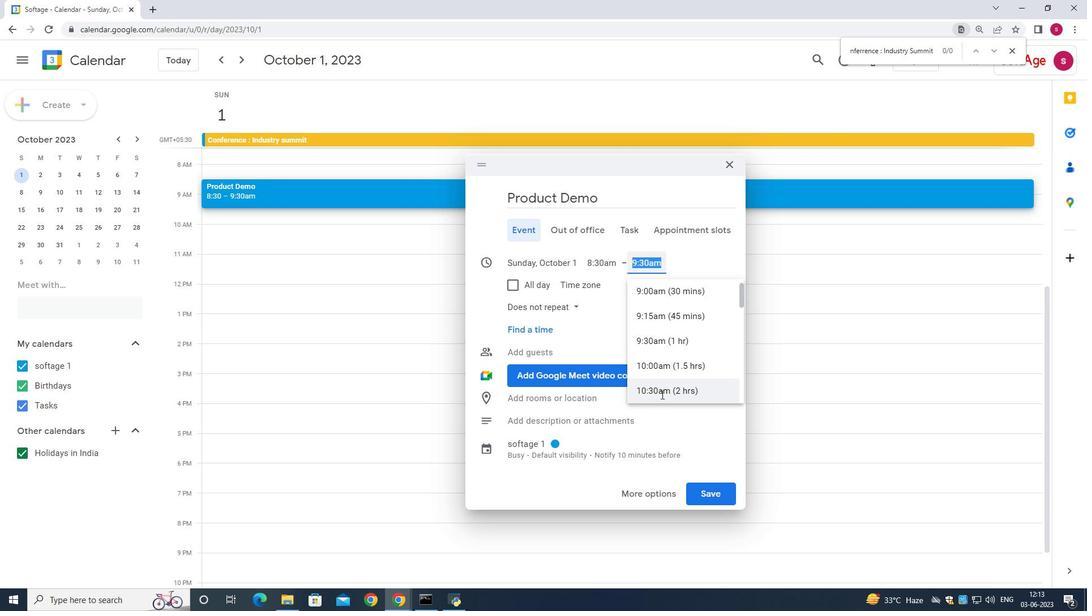 
Action: Mouse pressed left at (663, 390)
Screenshot: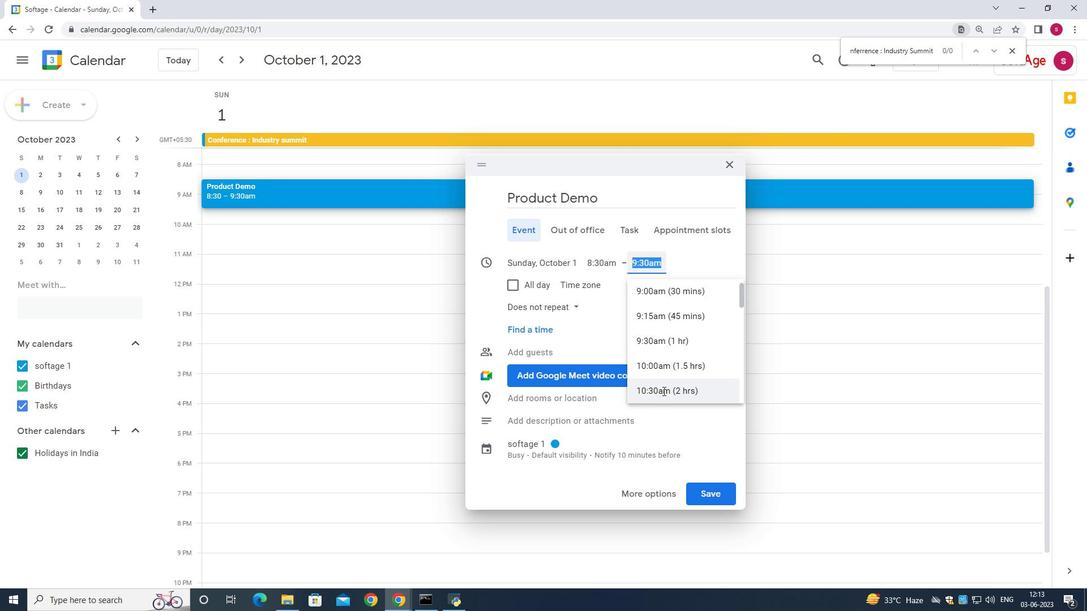 
Action: Mouse moved to (636, 341)
Screenshot: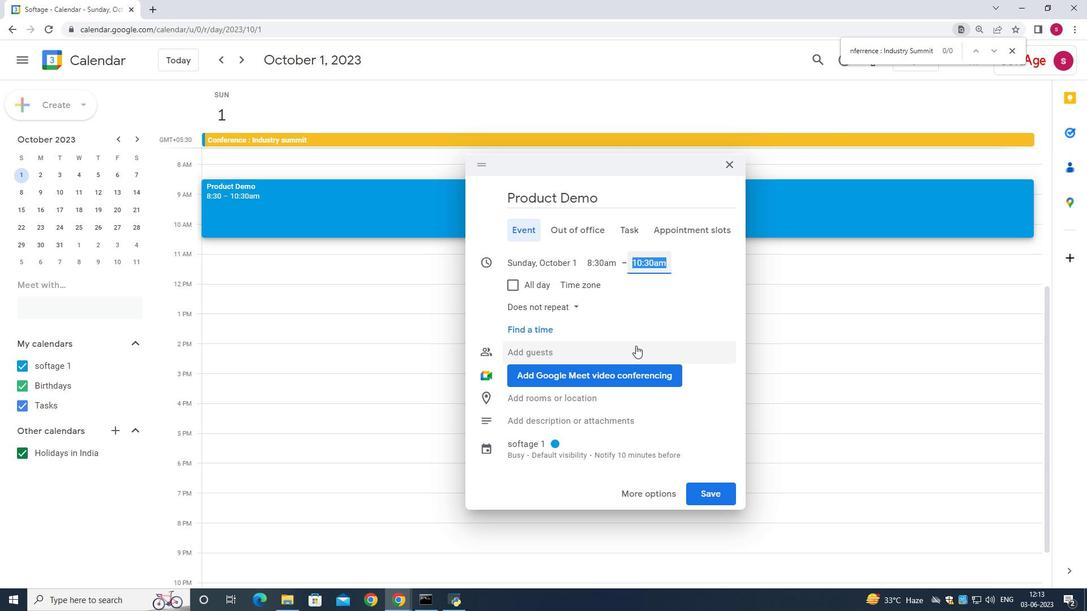 
Action: Mouse scrolled (636, 341) with delta (0, 0)
Screenshot: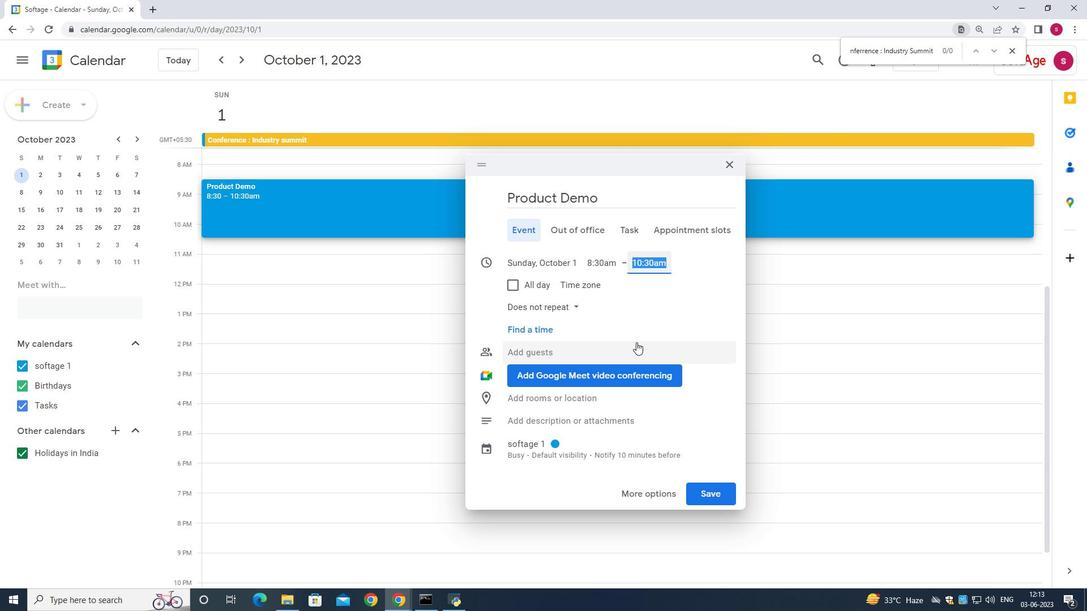 
Action: Mouse scrolled (636, 341) with delta (0, 0)
Screenshot: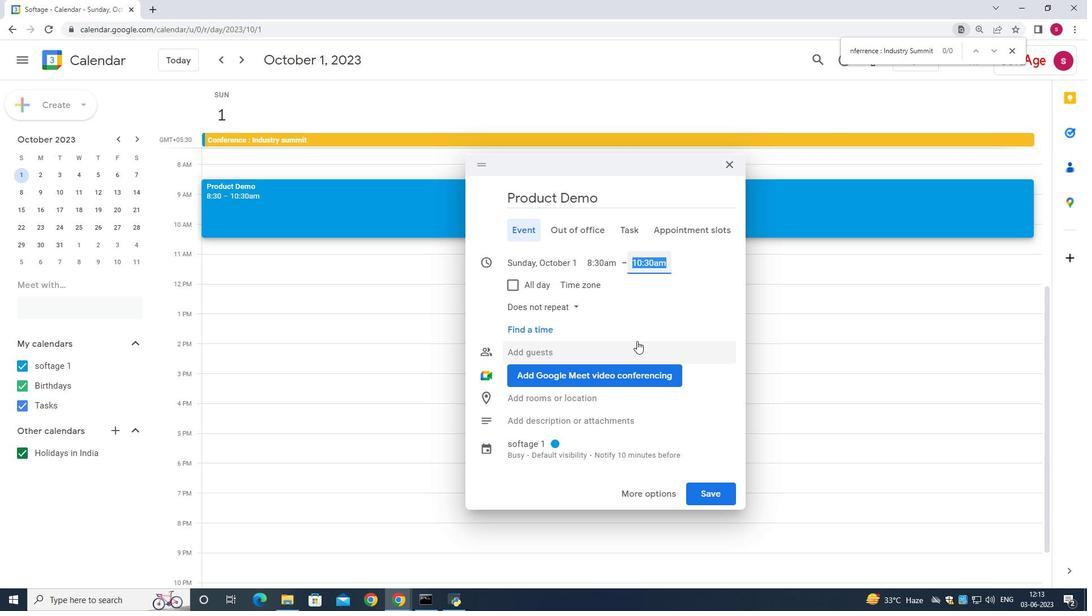 
Action: Mouse moved to (531, 419)
Screenshot: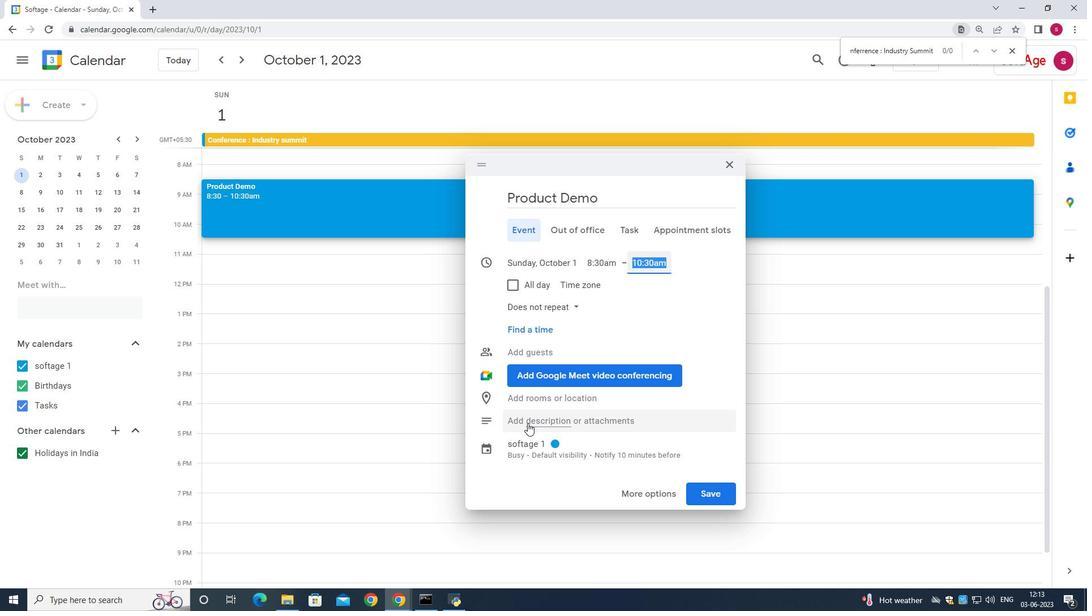 
Action: Mouse pressed left at (531, 419)
Screenshot: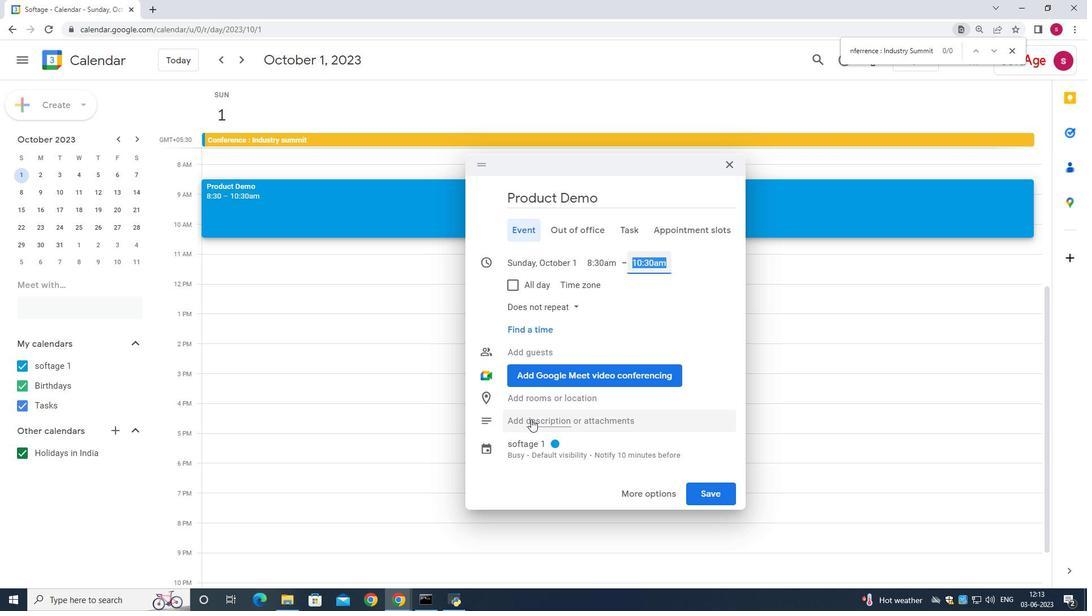 
Action: Mouse moved to (529, 419)
Screenshot: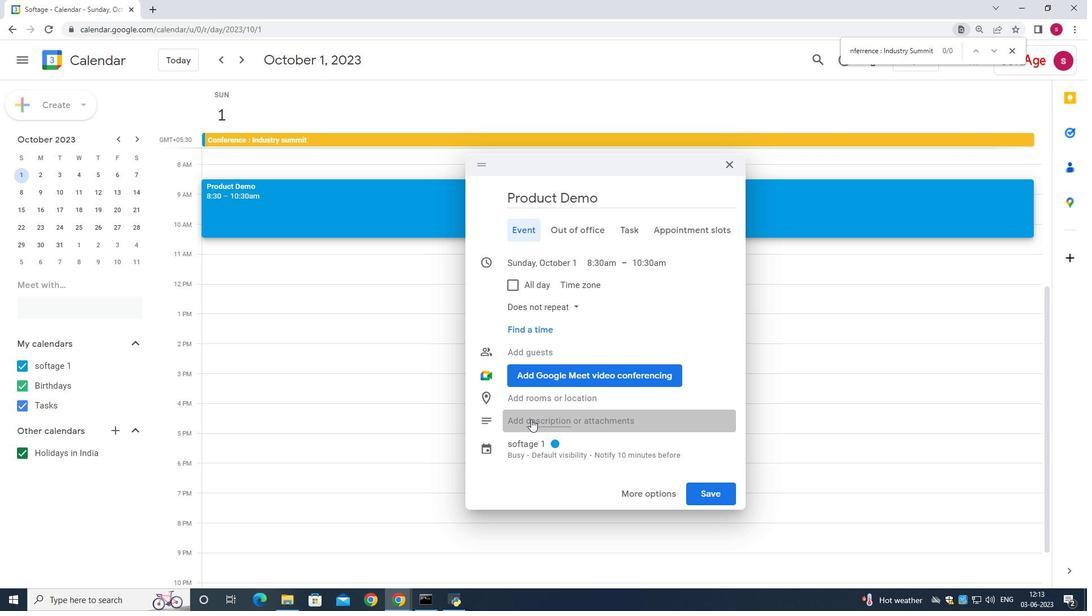 
Action: Key pressed <Key.shift>A<Key.space><Key.shift>Product<Key.space><Key.shift><Key.shift><Key.shift><Key.shift><Key.shift>Demo<Key.space>is<Key.space>a<Key.space>life<Key.space>demonstration<Key.space>of<Key.space>a<Key.space>a<Key.space><Key.backspace><Key.backspace>product's<Key.space>features,<Key.space>functionall<Key.backspace>ity,<Key.space>and<Key.space>benefits<Key.space>to<Key.space>potential<Key.space>customers,<Key.space>clints<Key.backspace><Key.backspace><Key.backspace>ents,<Key.space>or<Key.space>stakeholders<Key.space>.<Key.space><Key.shift>it<Key.space>is<Key.space>a<Key.space>powerful<Key.space>tool<Key.space>for<Key.space>showcasing<Key.space>the<Key.space>value<Key.space>proposition<Key.space>of<Key.space>a<Key.space>pros<Key.backspace>duct<Key.space>and<Key.space>allowing<Key.space>individuals<Key.space>to<Key.space>experiance<Key.space>its<Key.space>capabilities<Key.space>firsthand<Key.space>.<Key.space>
Screenshot: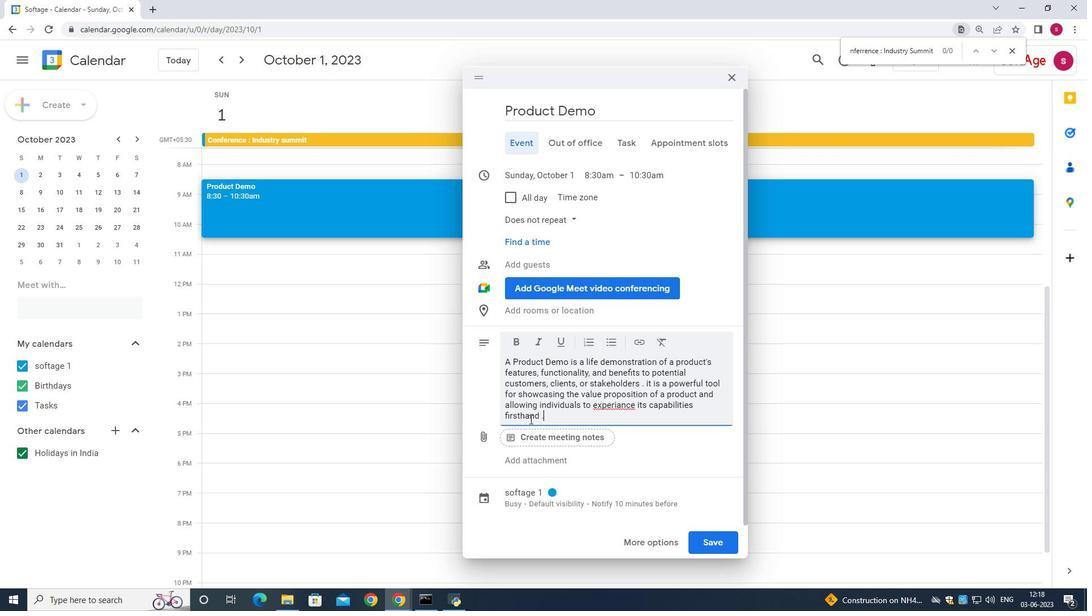 
Action: Mouse moved to (614, 405)
Screenshot: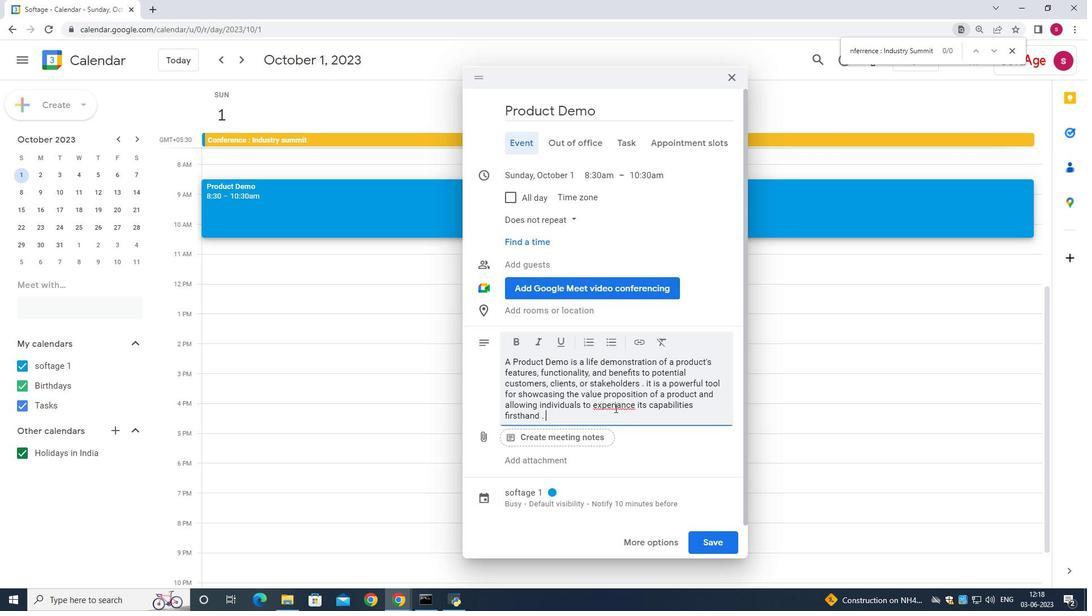
Action: Mouse pressed left at (614, 405)
Screenshot: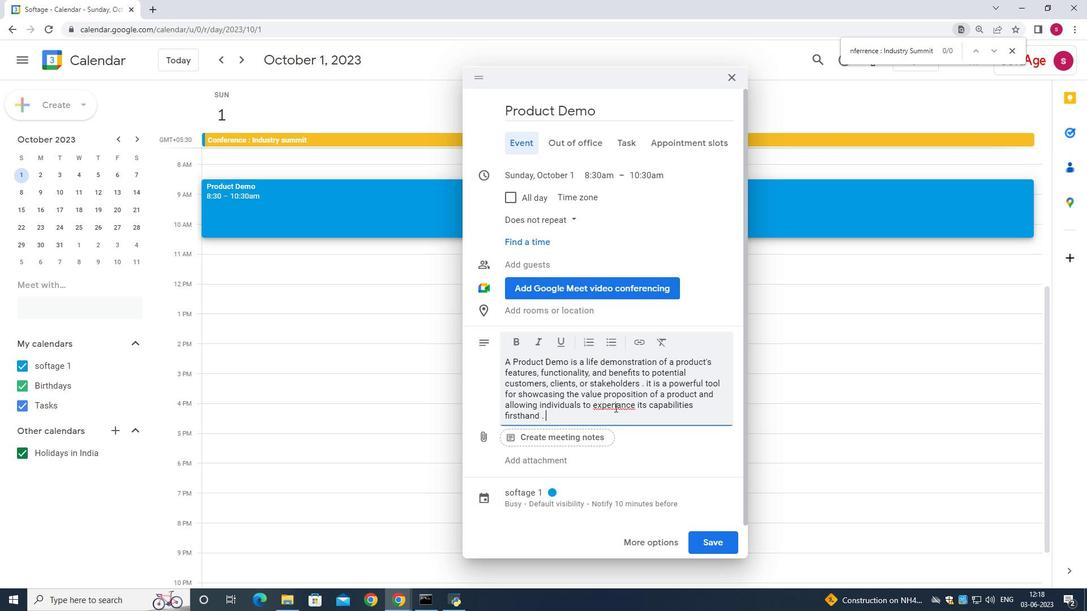 
Action: Mouse moved to (616, 405)
Screenshot: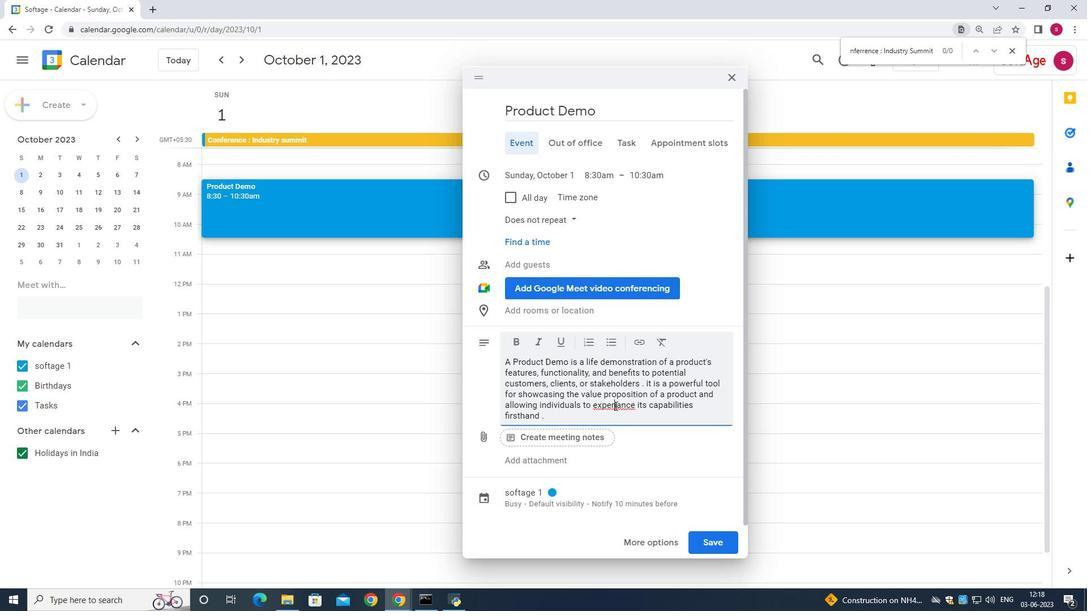
Action: Mouse pressed right at (616, 405)
Screenshot: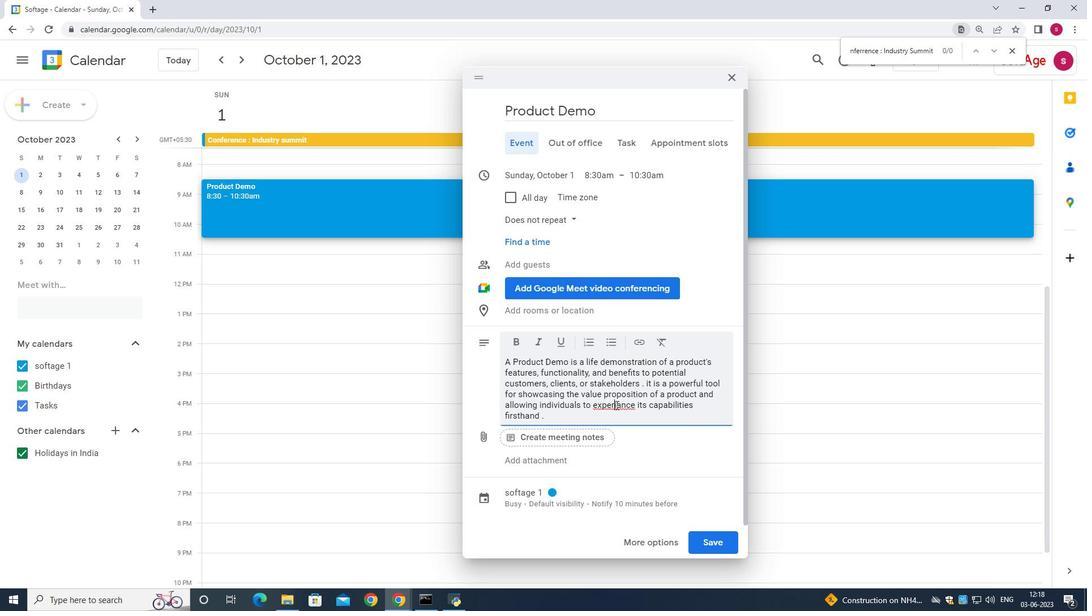 
Action: Mouse moved to (654, 415)
Screenshot: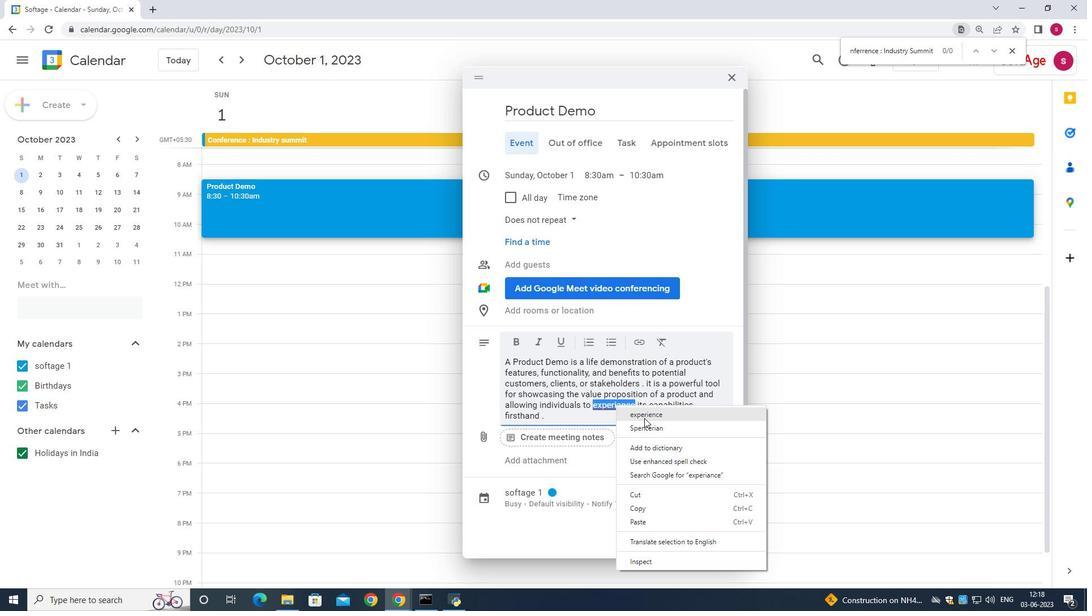 
Action: Mouse pressed left at (654, 415)
Screenshot: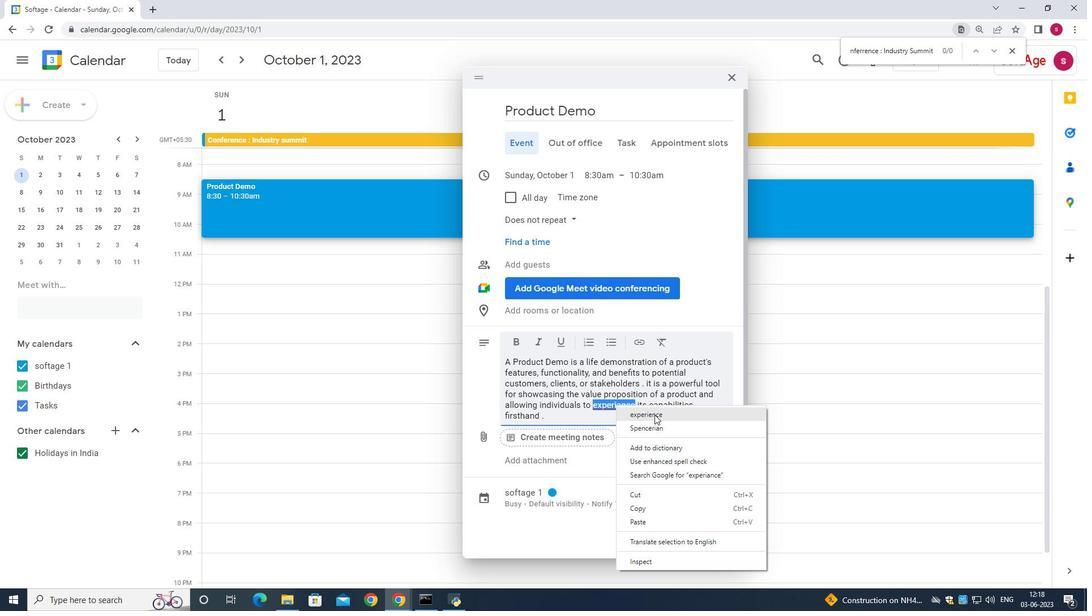 
Action: Mouse moved to (551, 494)
Screenshot: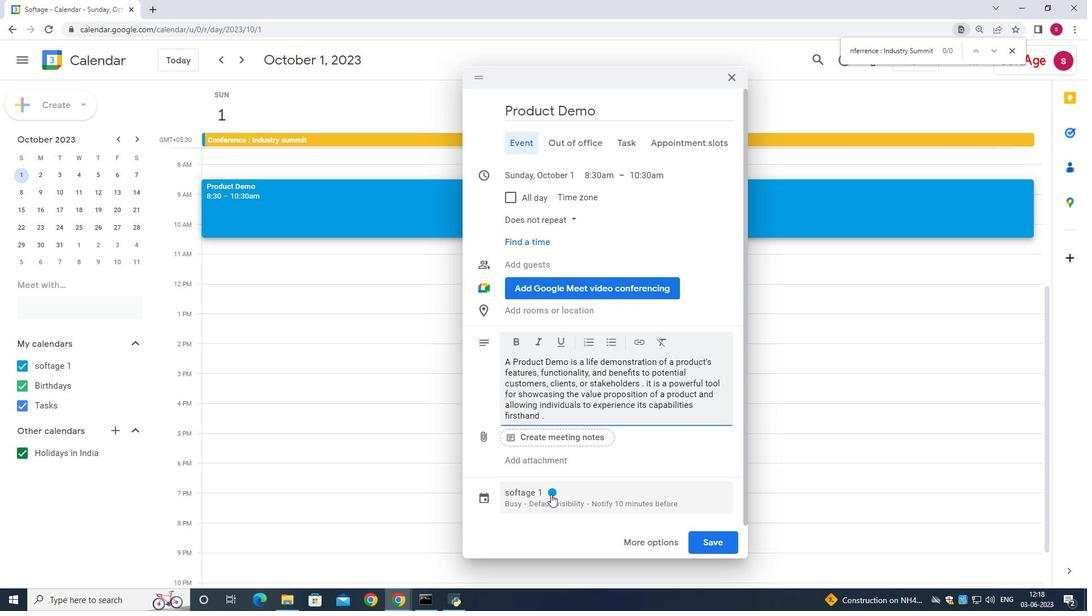 
Action: Mouse pressed left at (551, 494)
Screenshot: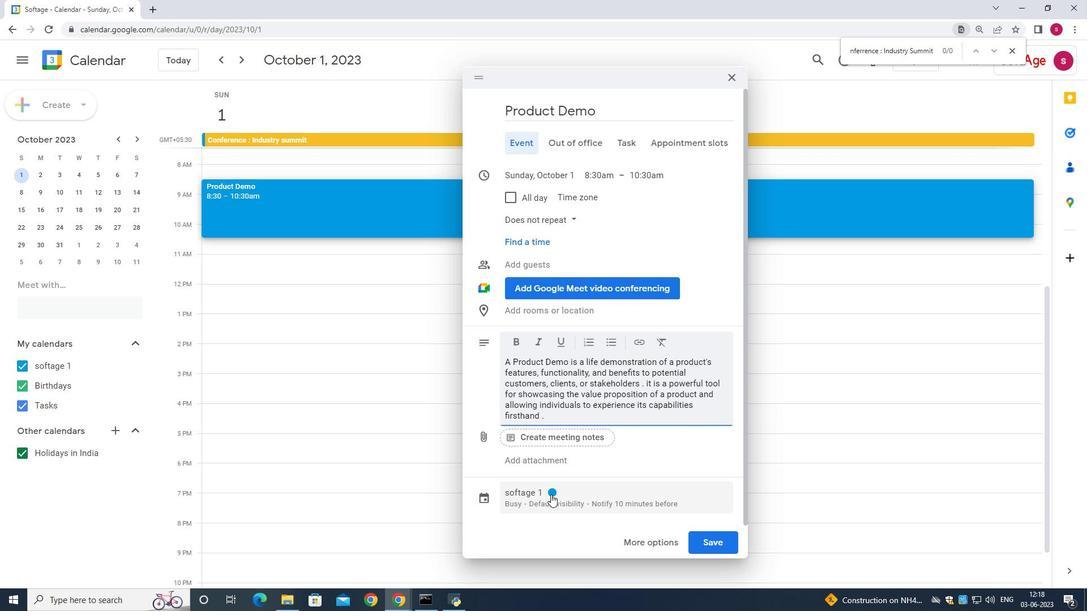 
Action: Mouse scrolled (551, 493) with delta (0, 0)
Screenshot: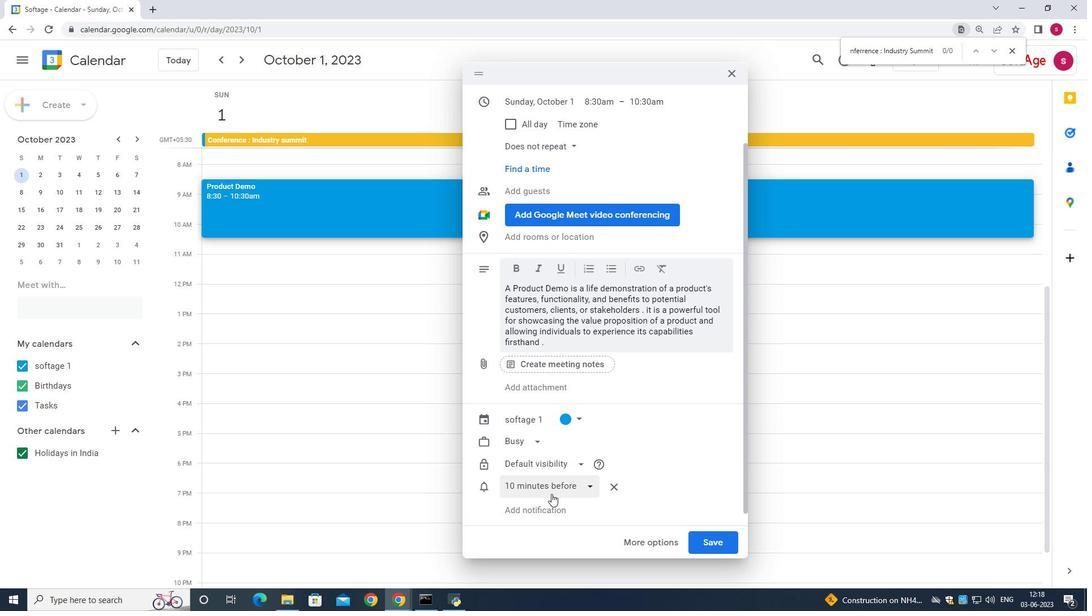 
Action: Mouse moved to (573, 408)
Screenshot: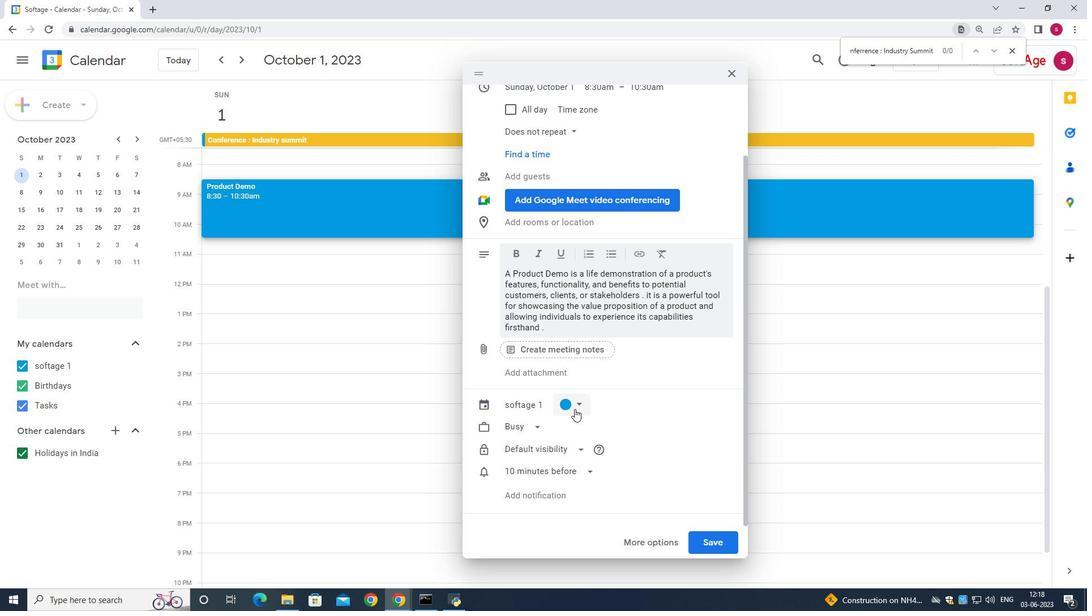 
Action: Mouse pressed left at (573, 408)
Screenshot: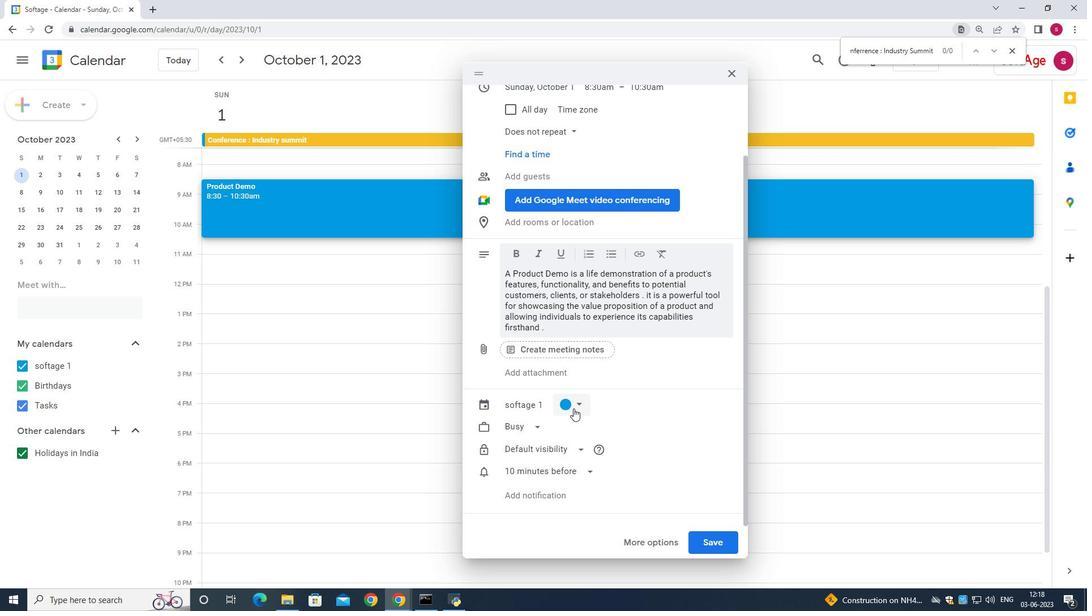 
Action: Mouse moved to (568, 443)
Screenshot: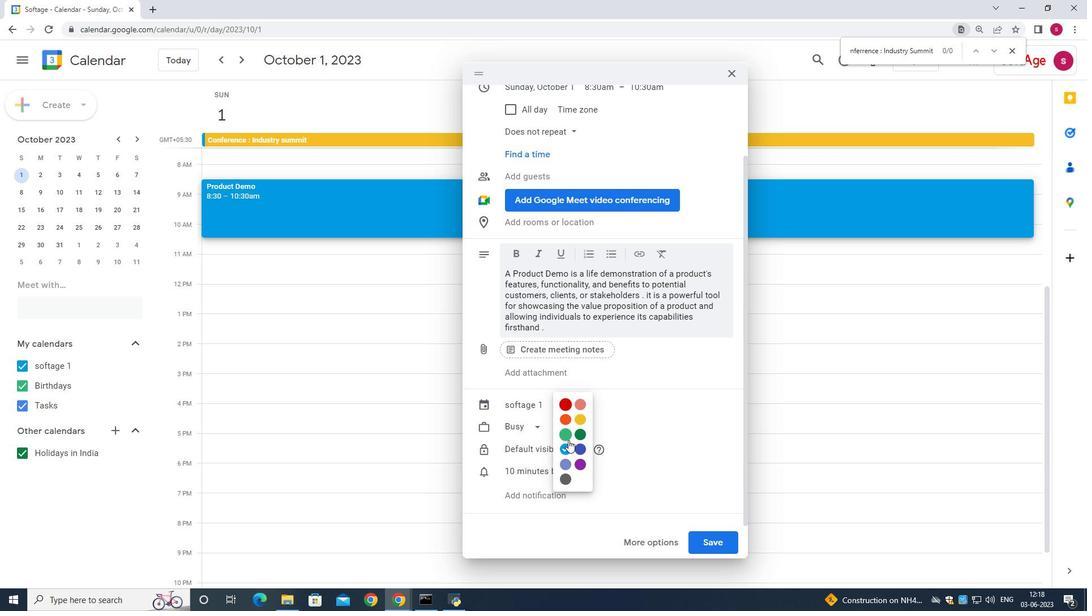 
Action: Mouse pressed left at (568, 443)
Screenshot: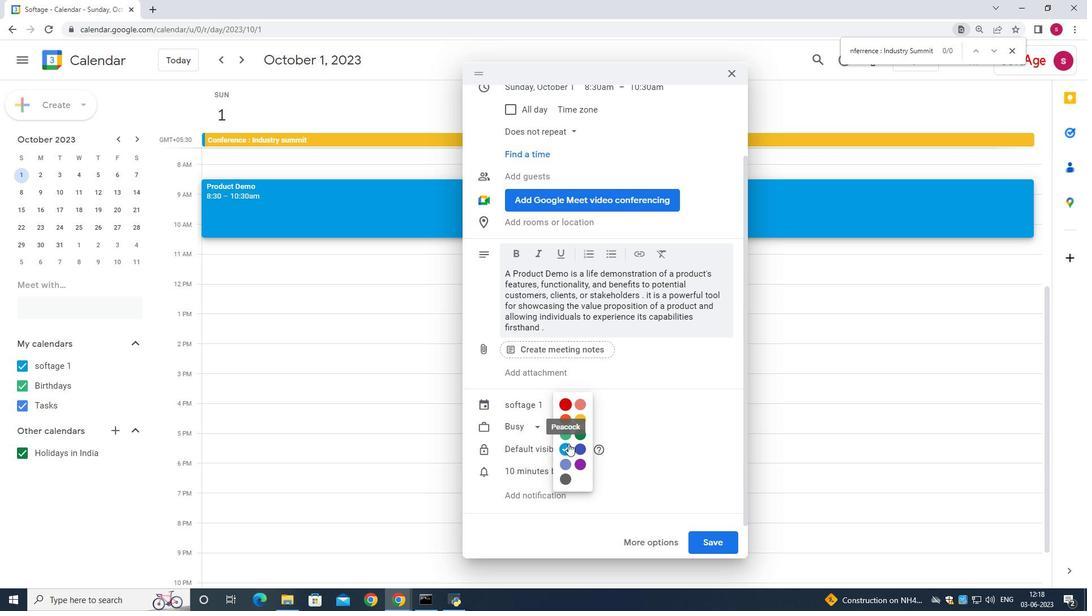 
Action: Mouse moved to (528, 224)
Screenshot: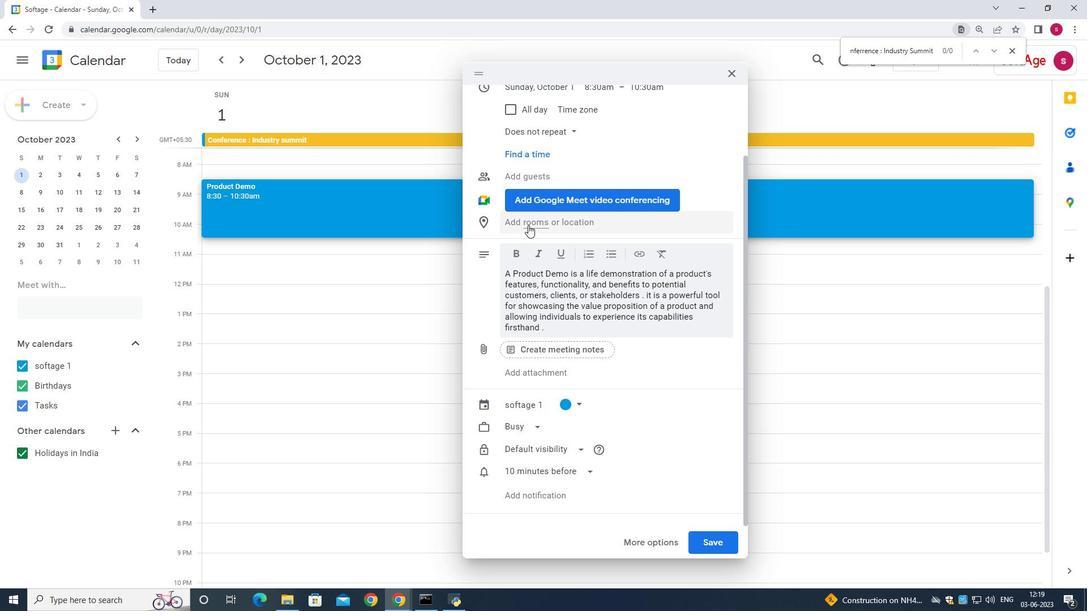 
Action: Mouse pressed left at (528, 224)
Screenshot: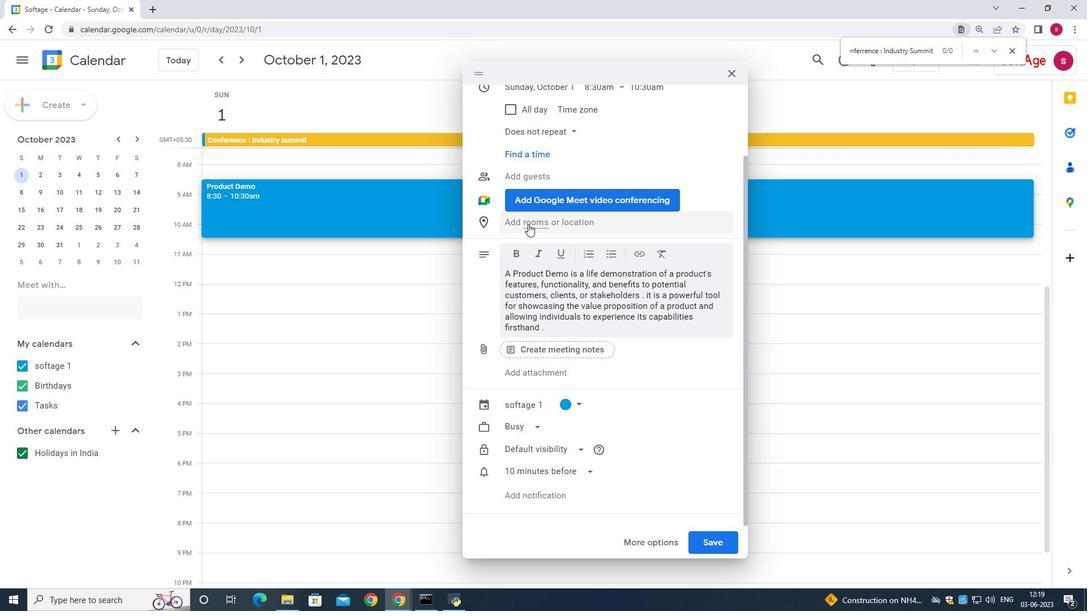 
Action: Mouse moved to (482, 81)
Screenshot: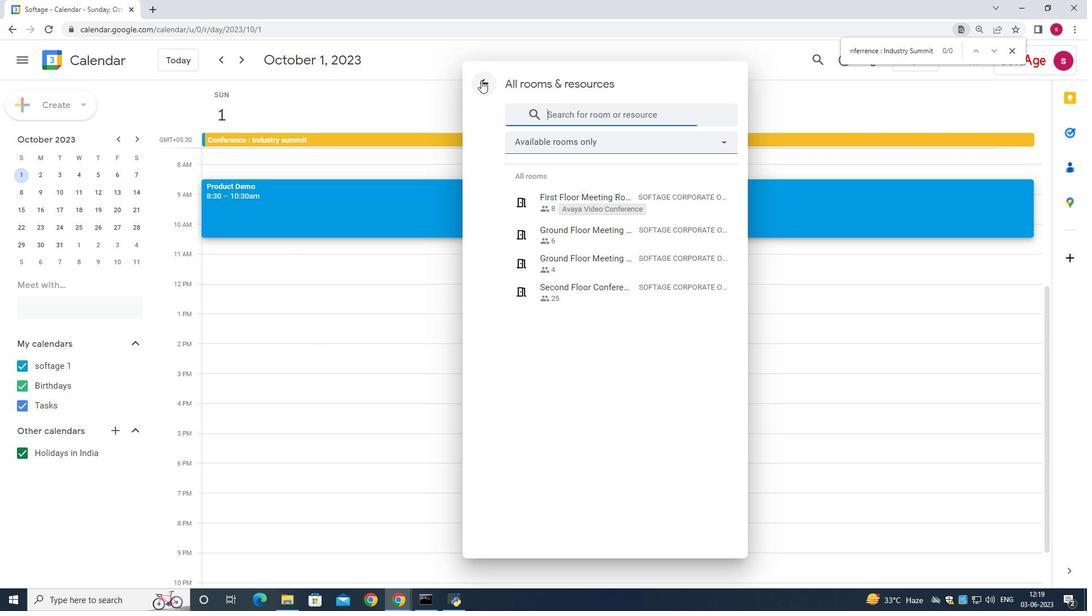 
Action: Mouse pressed left at (482, 81)
Screenshot: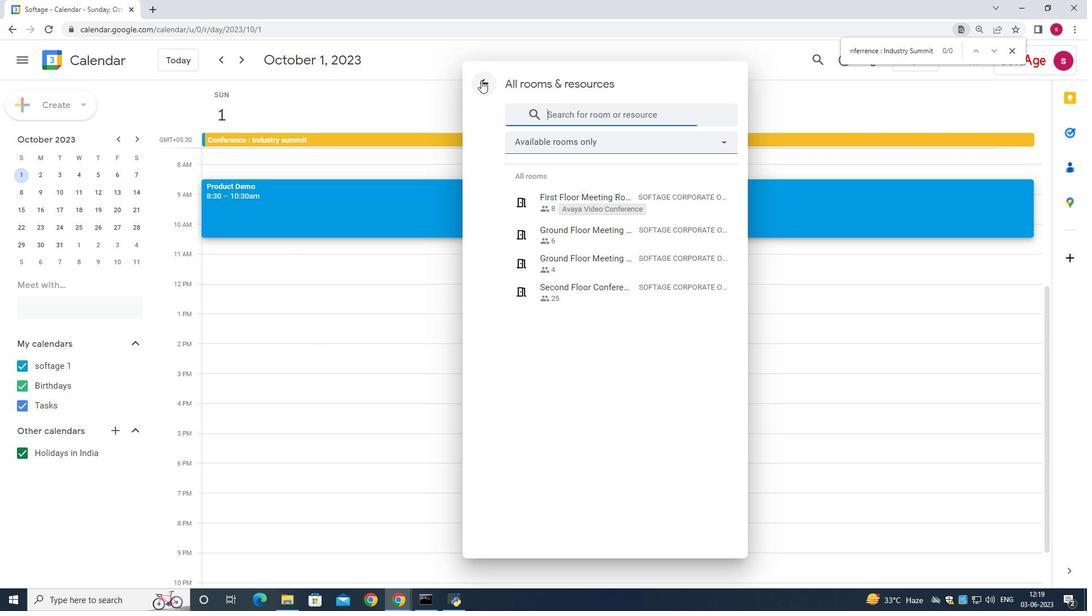 
Action: Mouse moved to (516, 254)
Screenshot: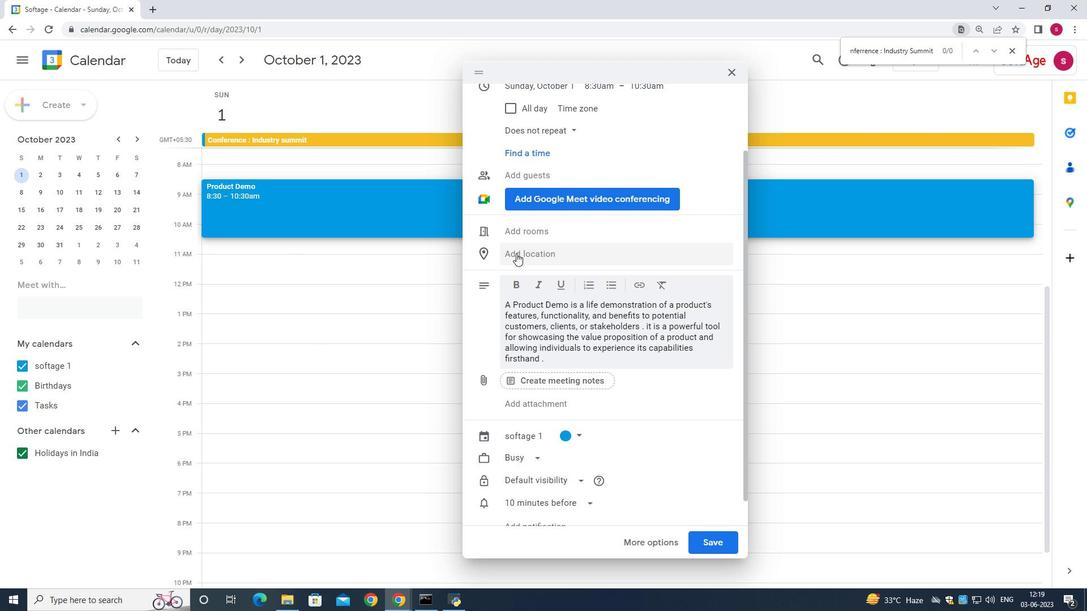 
Action: Mouse pressed left at (516, 254)
Screenshot: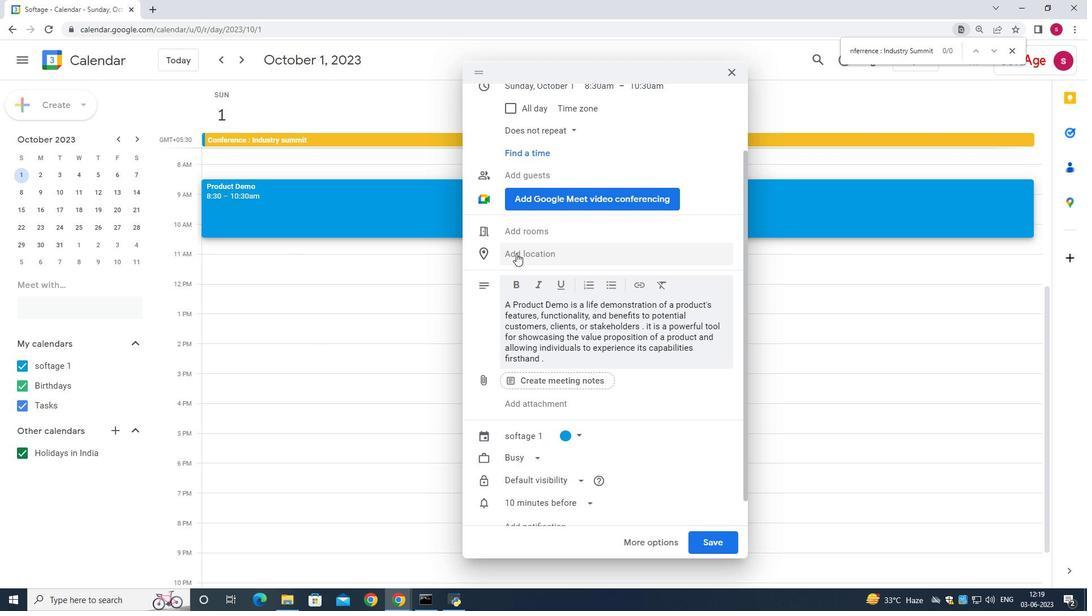 
Action: Key pressed 987<Key.space>
Screenshot: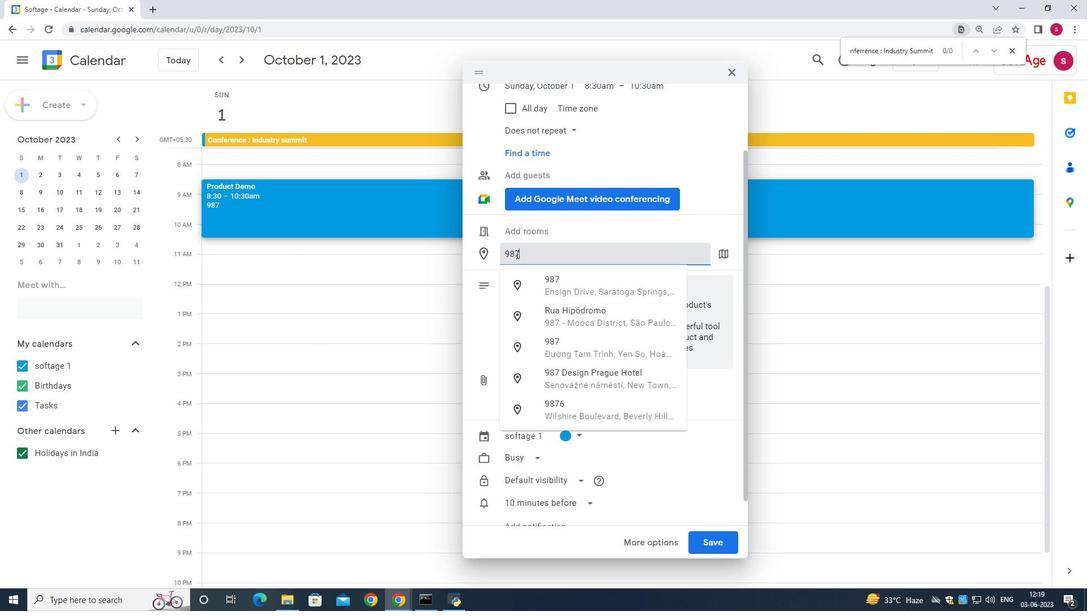 
Action: Mouse moved to (993, 408)
Screenshot: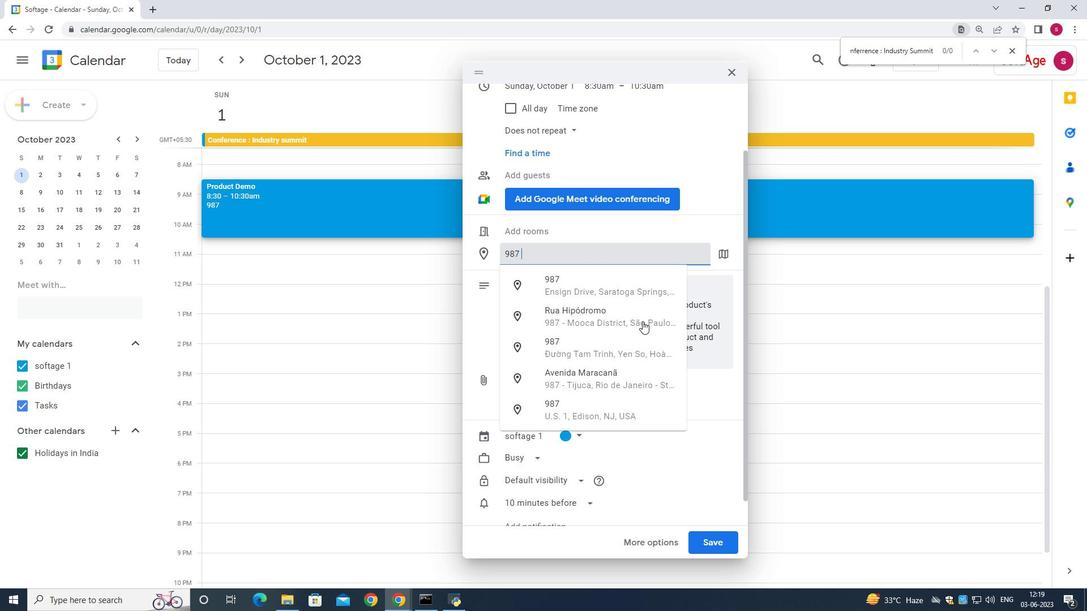 
Action: Key pressed <Key.shift>Av.<Key.space>doc<Key.space><Key.shift>Aliados,<Key.space><Key.shift>porto
Screenshot: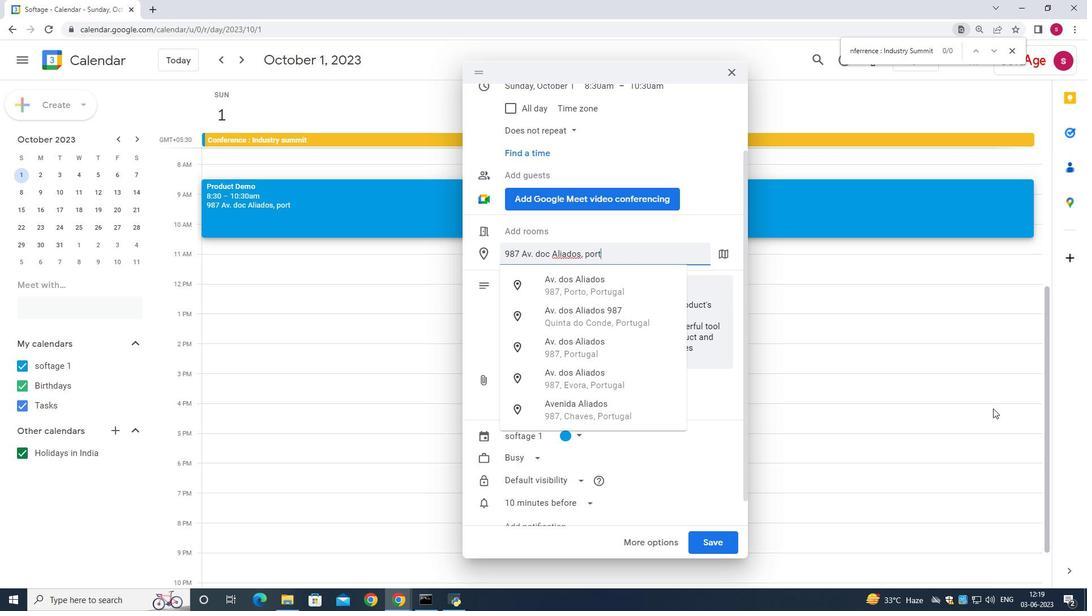 
Action: Mouse moved to (623, 254)
Screenshot: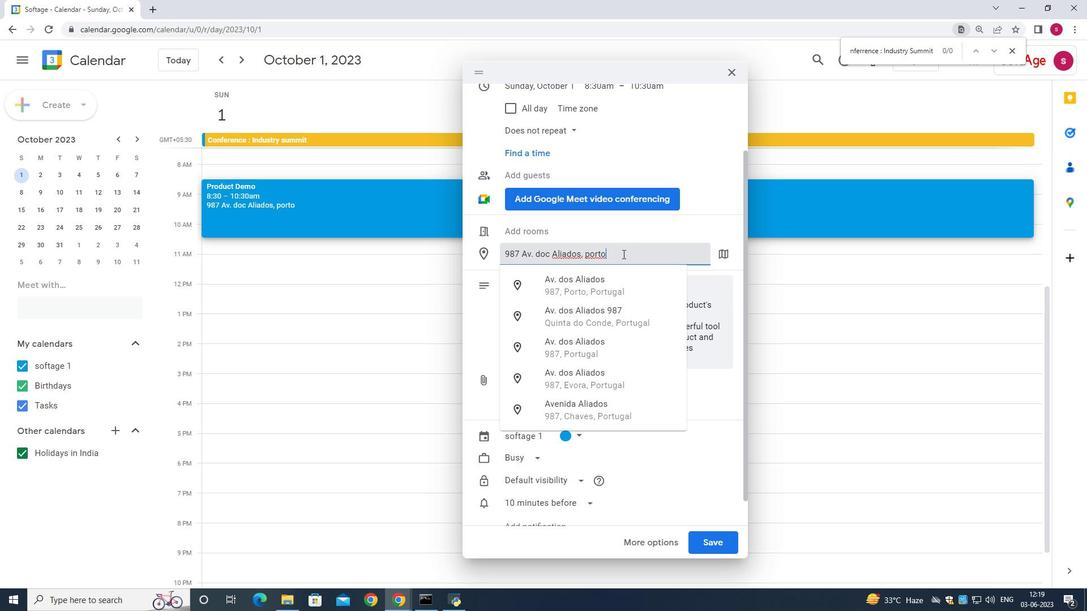 
Action: Mouse pressed left at (623, 254)
Screenshot: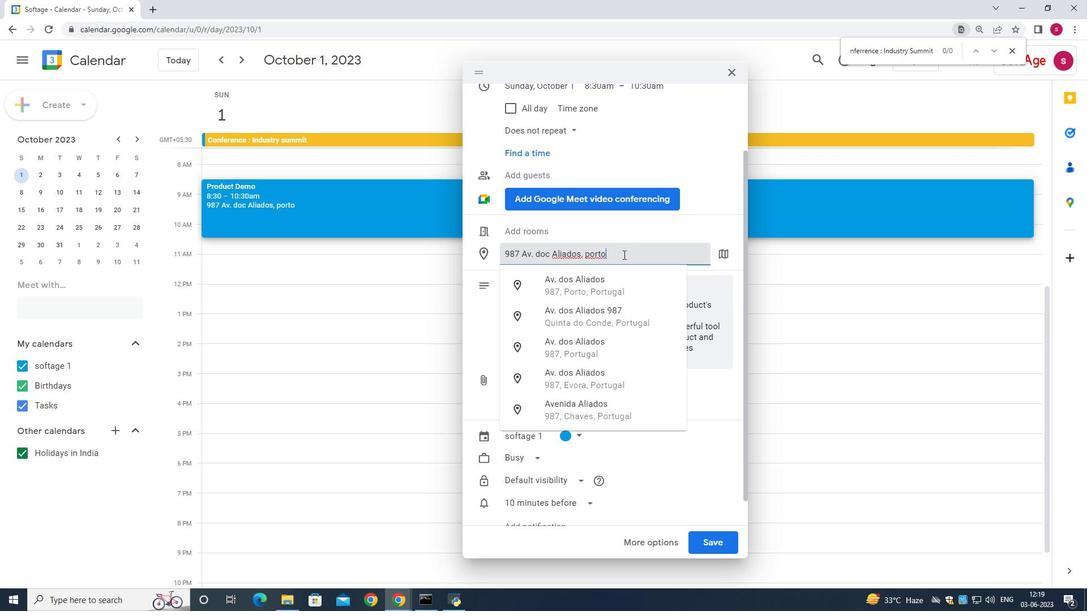 
Action: Key pressed ,<Key.space><Key.shift>Portugal
Screenshot: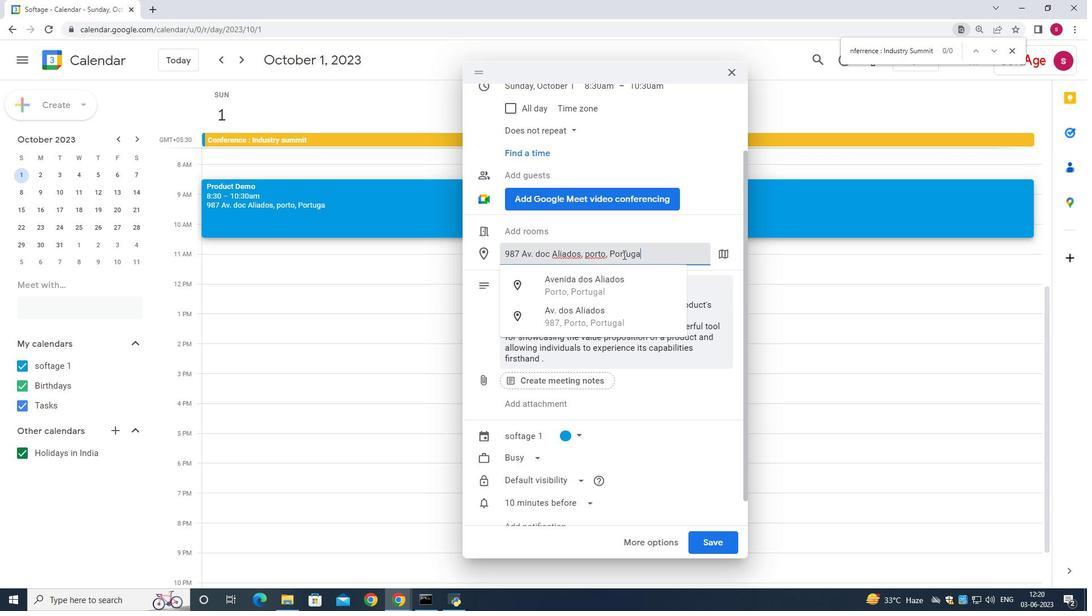
Action: Mouse moved to (590, 253)
Screenshot: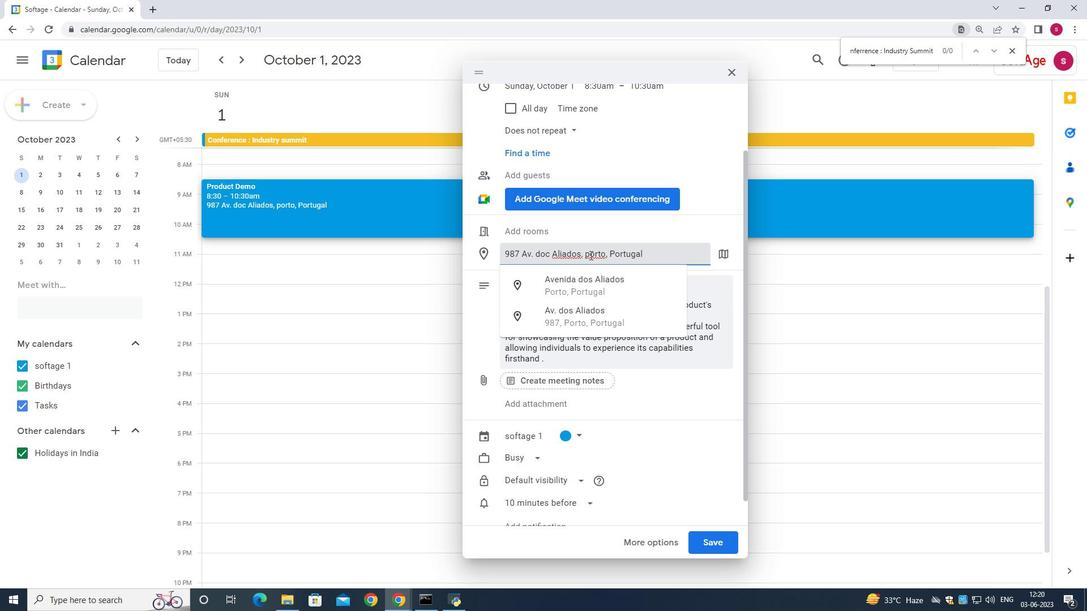 
Action: Mouse pressed left at (590, 253)
Screenshot: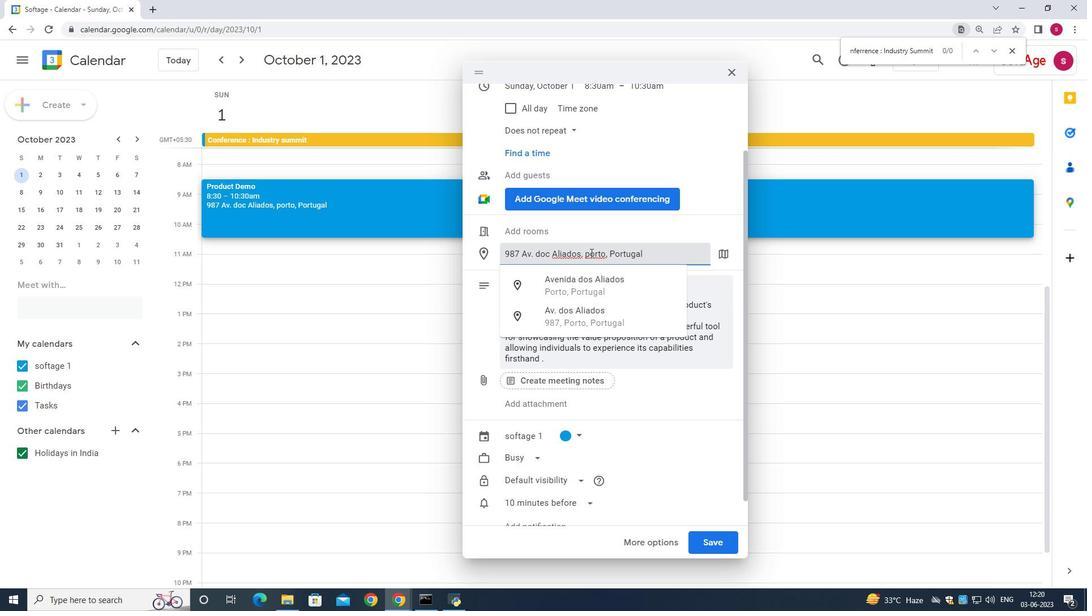 
Action: Key pressed <Key.backspace><Key.shift>p
Screenshot: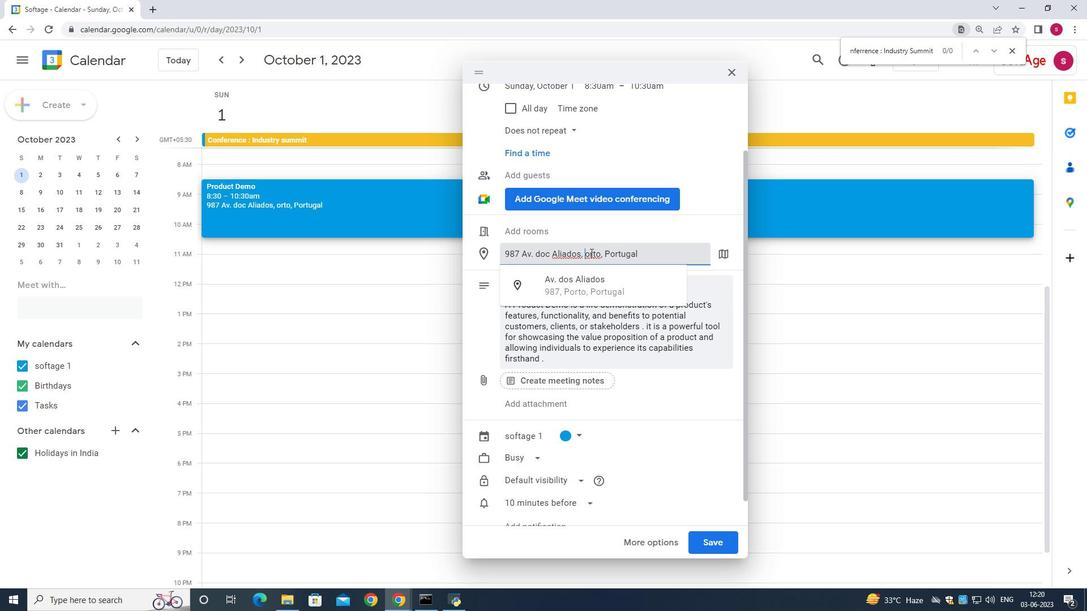 
Action: Mouse moved to (582, 255)
Screenshot: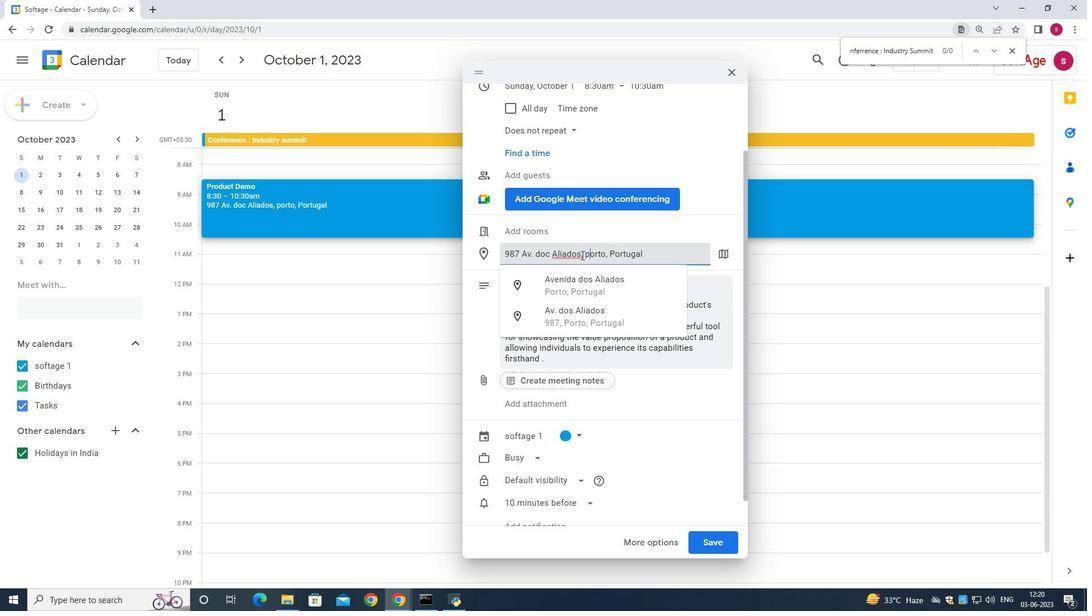 
Action: Mouse pressed left at (582, 255)
Screenshot: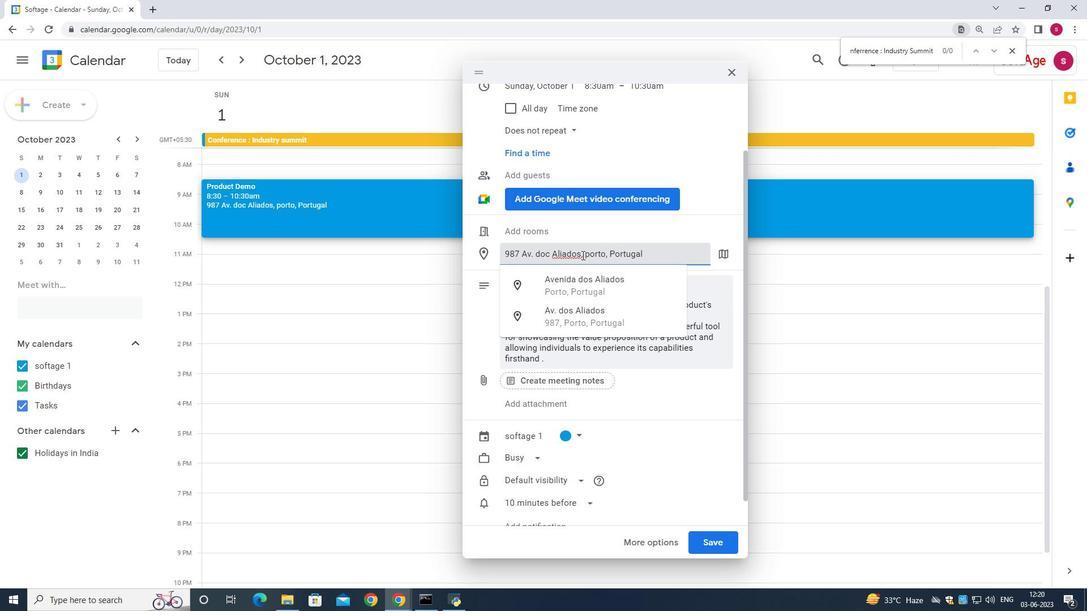 
Action: Mouse moved to (586, 263)
Screenshot: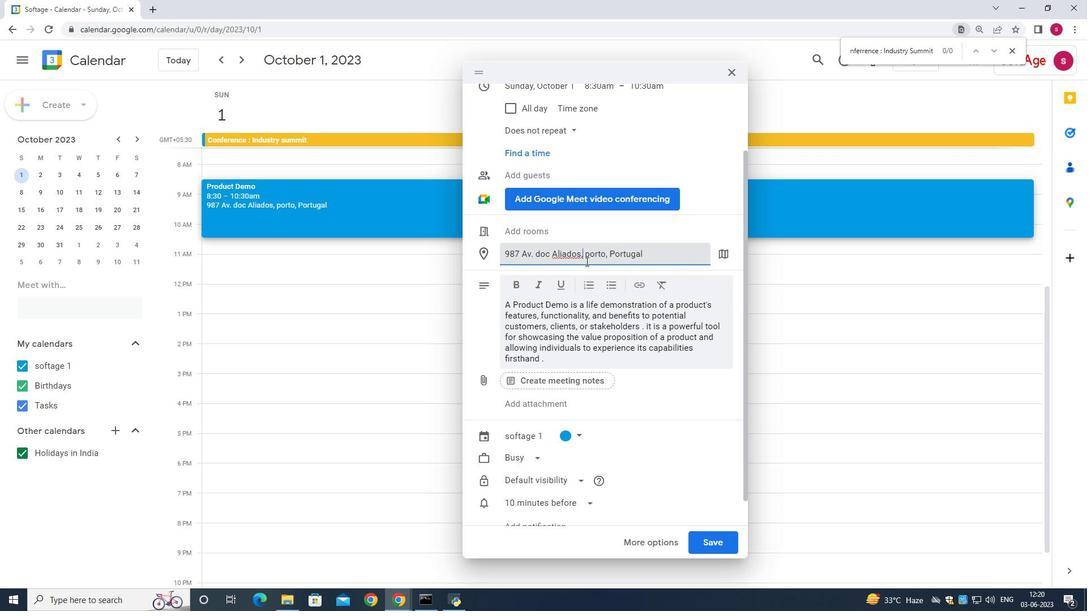 
Action: Key pressed <Key.space>
Screenshot: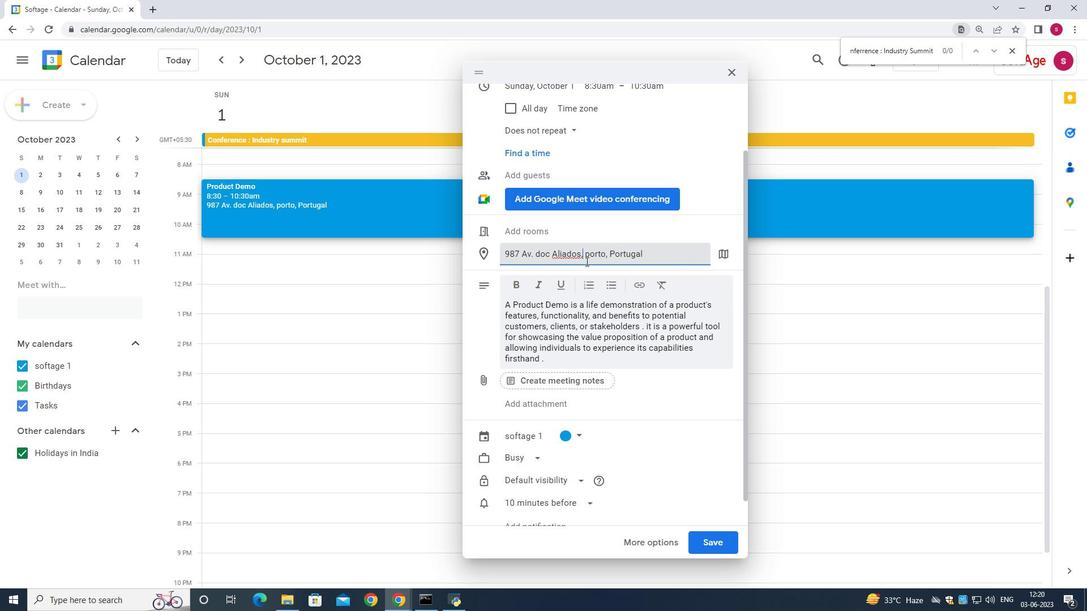 
Action: Mouse moved to (592, 254)
Screenshot: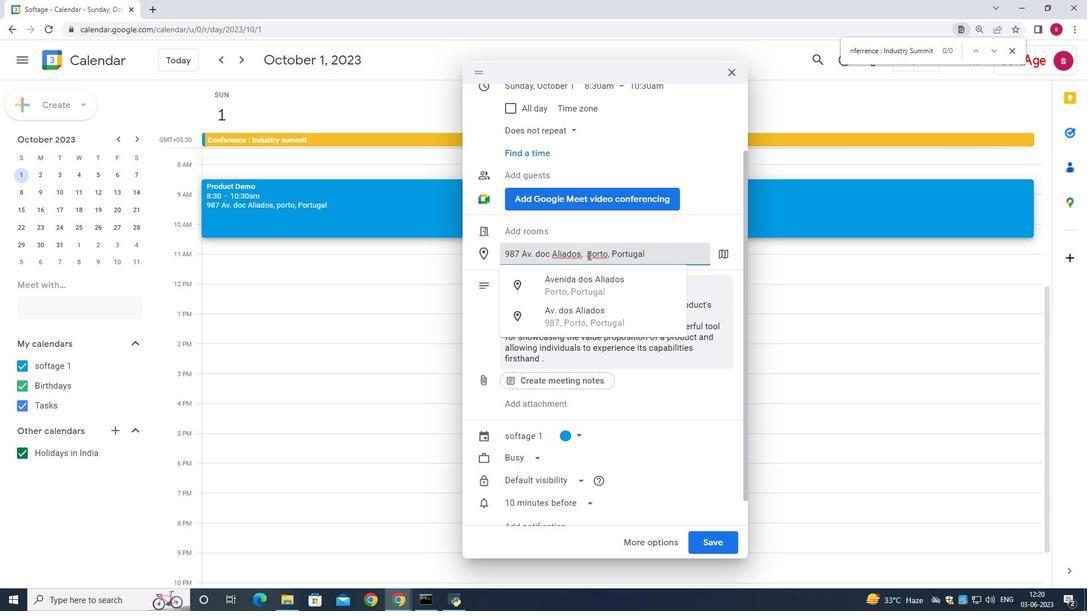 
Action: Mouse pressed left at (592, 254)
Screenshot: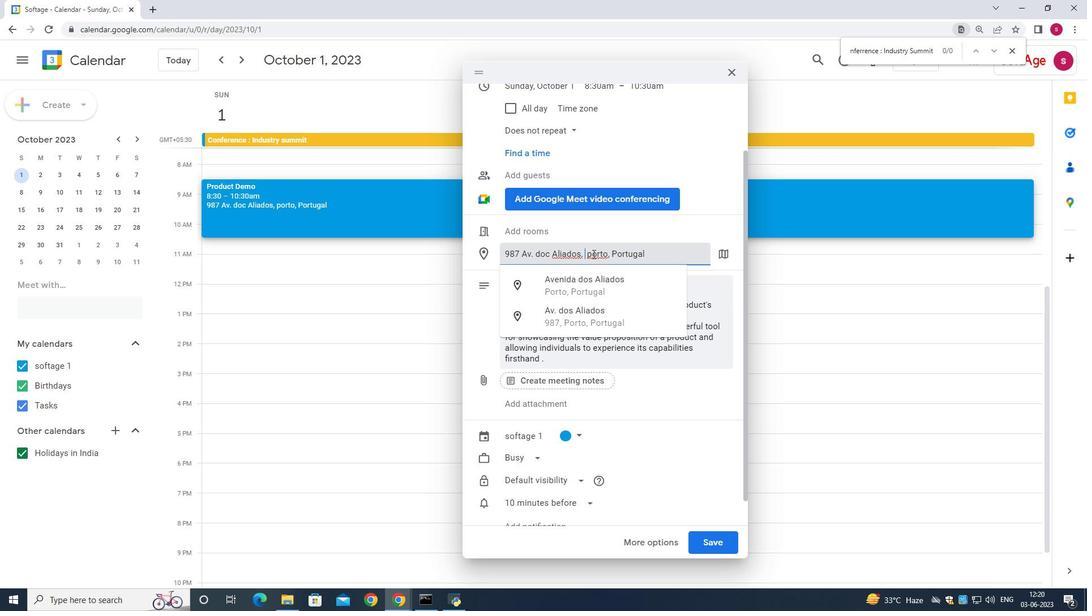 
Action: Key pressed <Key.backspace><Key.shift>P
Screenshot: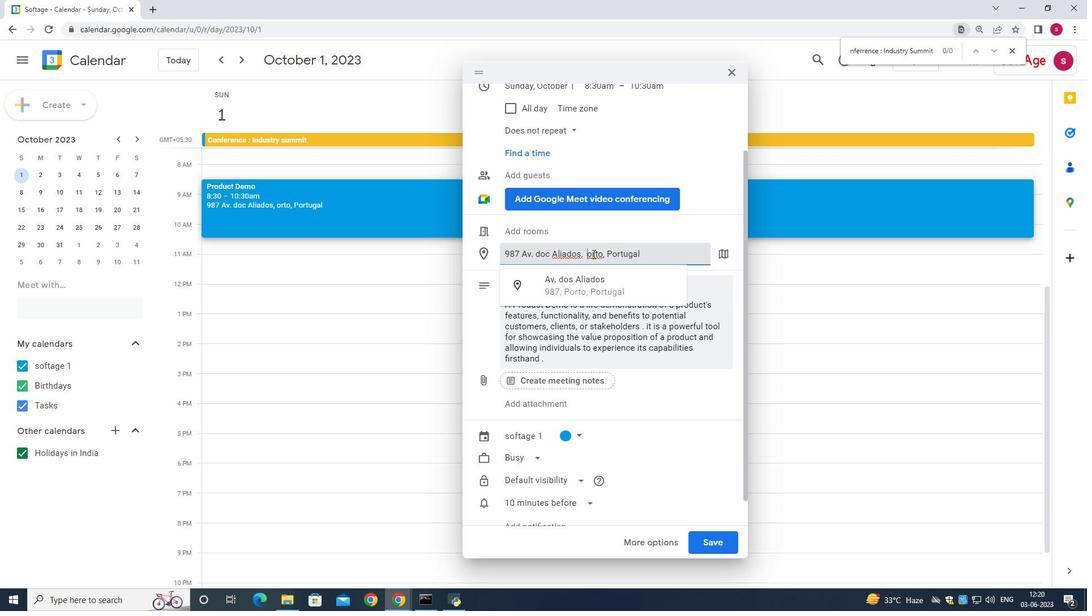 
Action: Mouse moved to (668, 255)
Screenshot: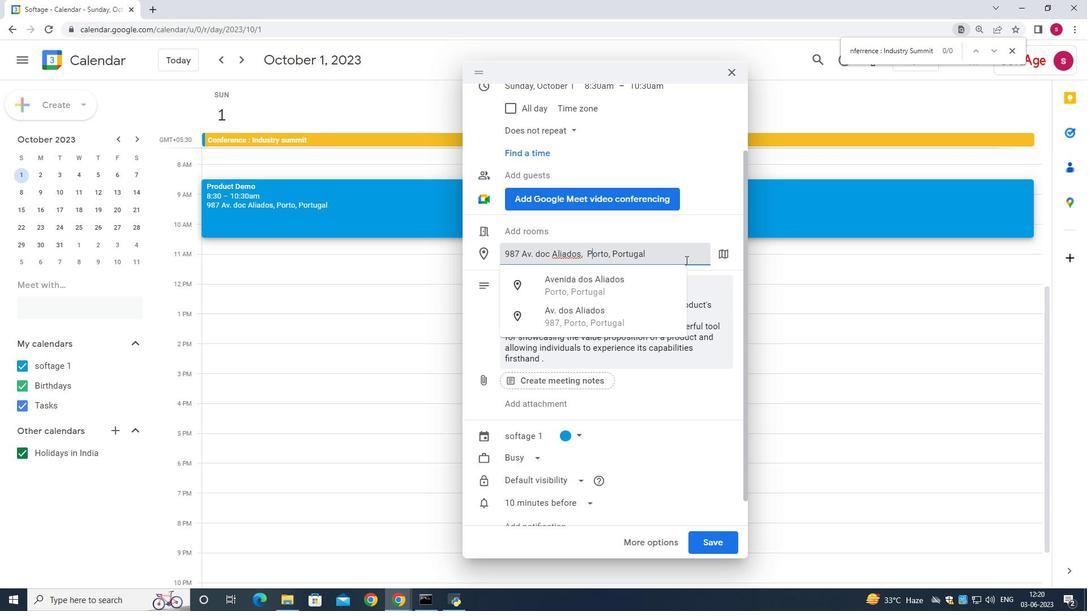
Action: Mouse pressed left at (668, 255)
Screenshot: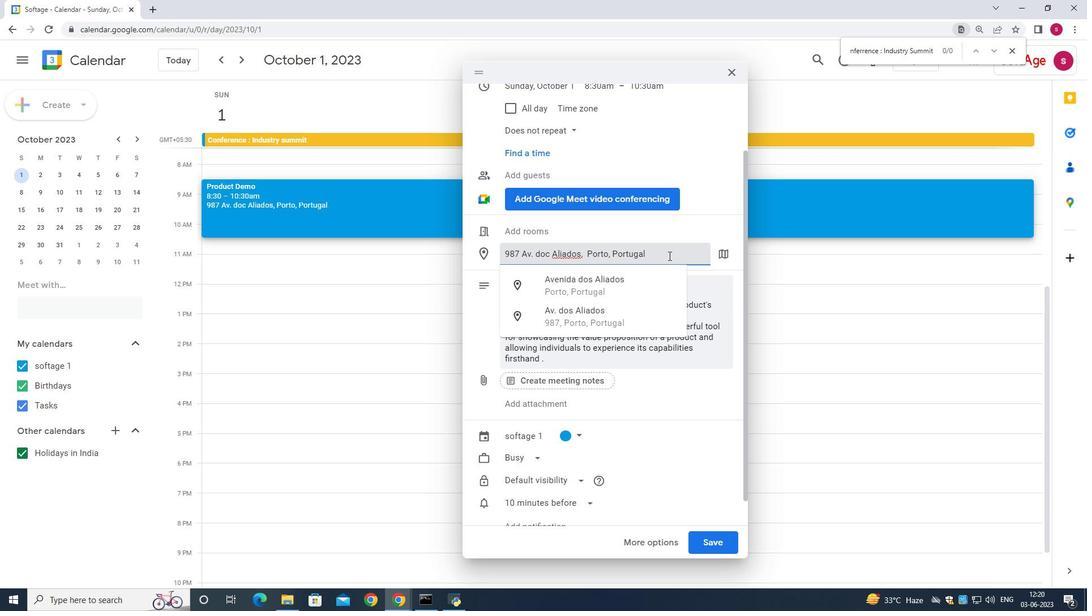 
Action: Mouse moved to (719, 544)
Screenshot: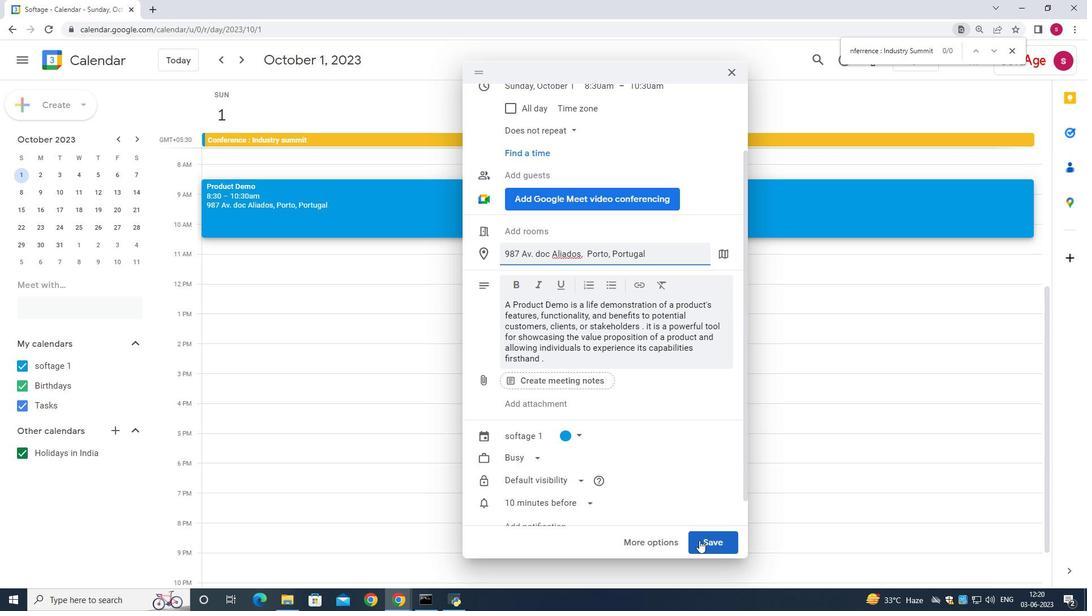 
Action: Mouse pressed left at (719, 544)
Screenshot: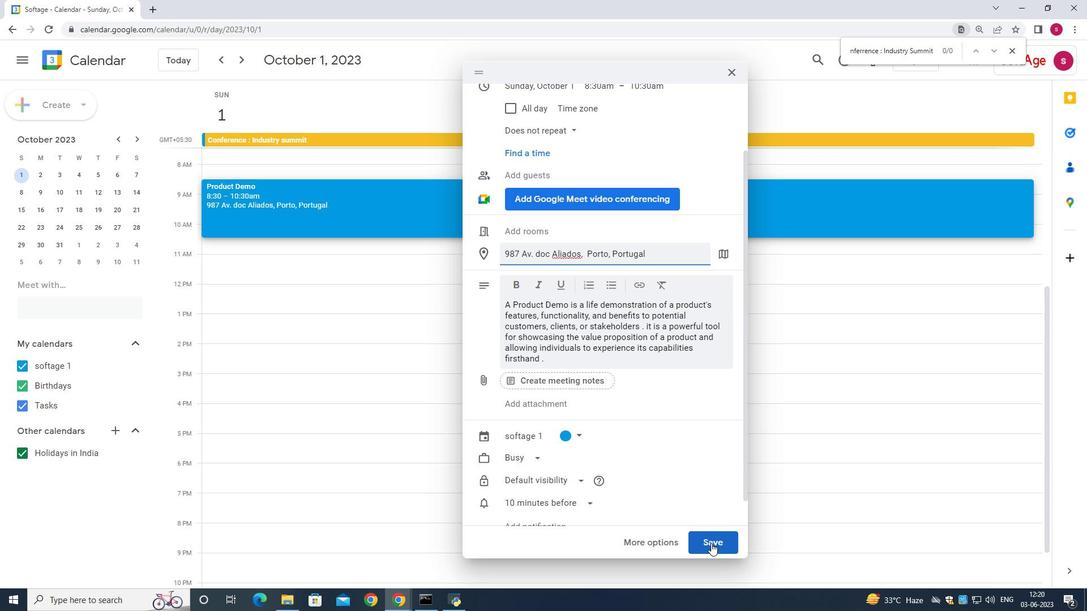 
Action: Mouse moved to (362, 207)
Screenshot: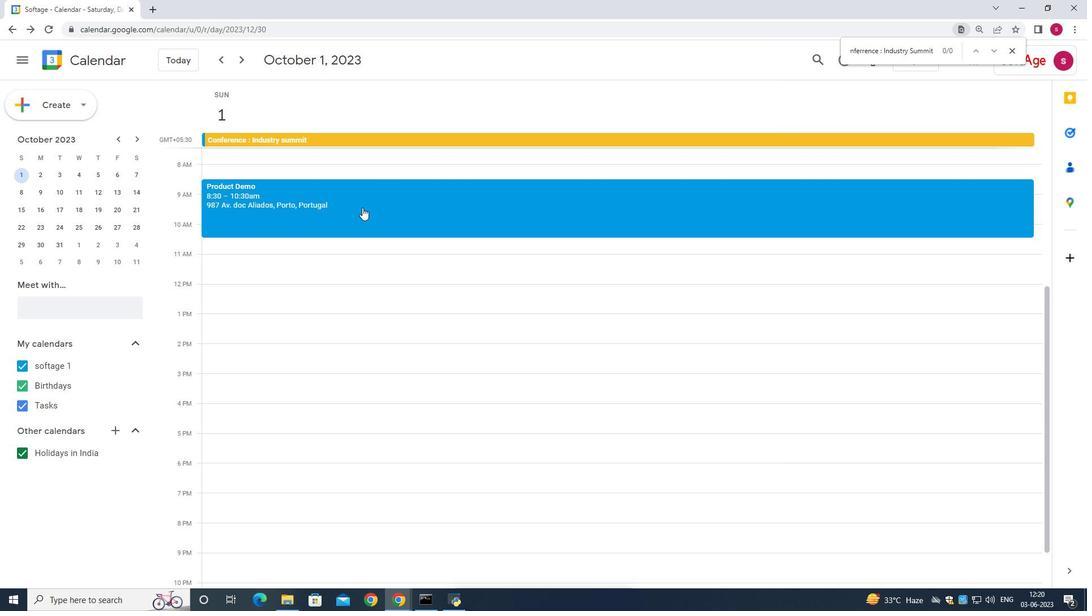 
Action: Mouse pressed left at (362, 207)
Screenshot: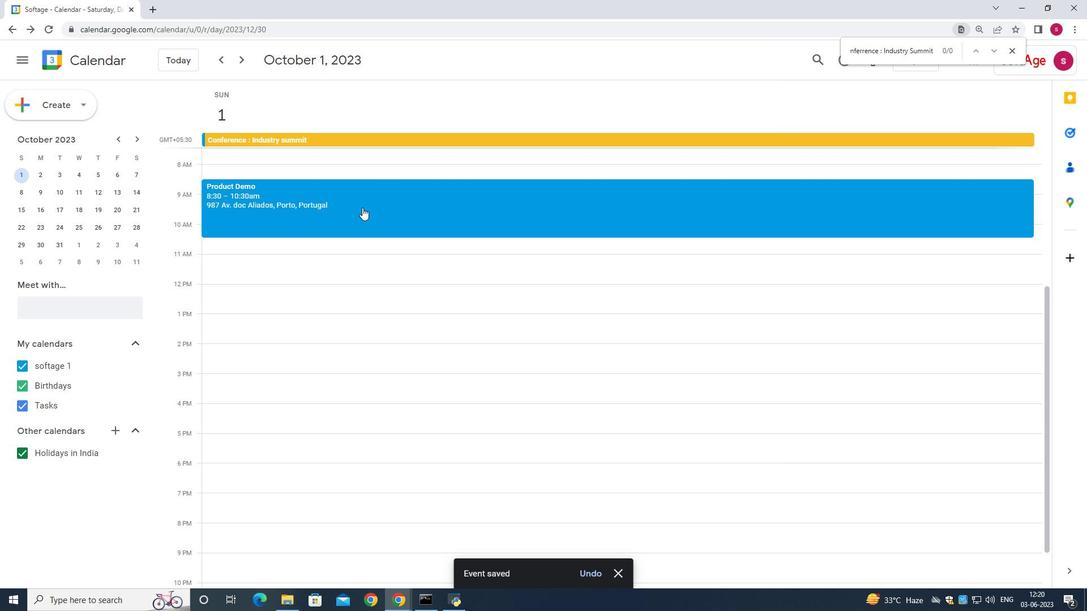 
Action: Mouse moved to (677, 193)
Screenshot: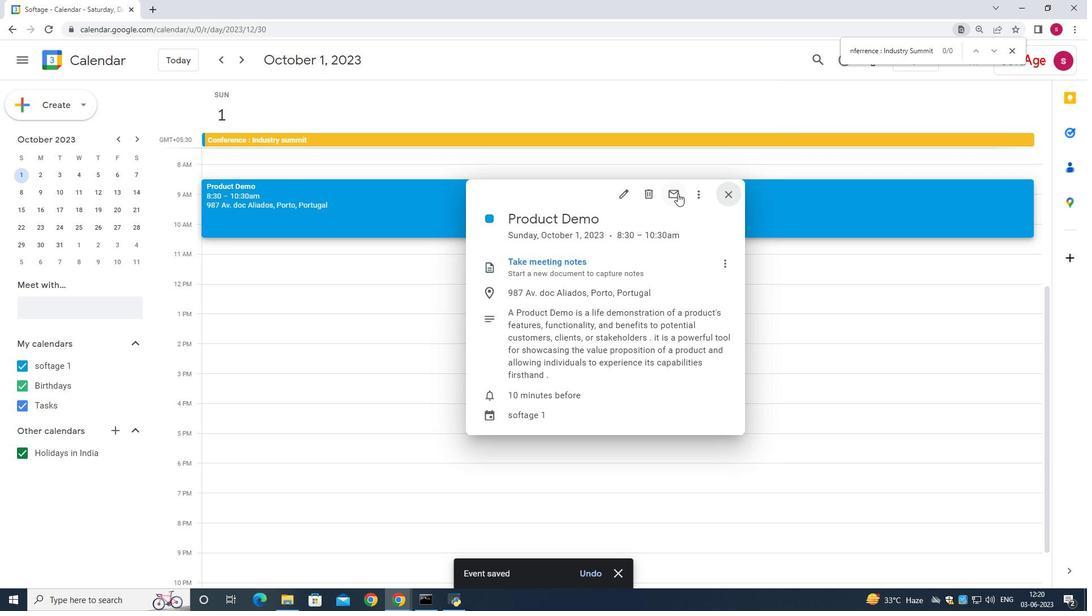 
Action: Mouse pressed left at (677, 193)
Screenshot: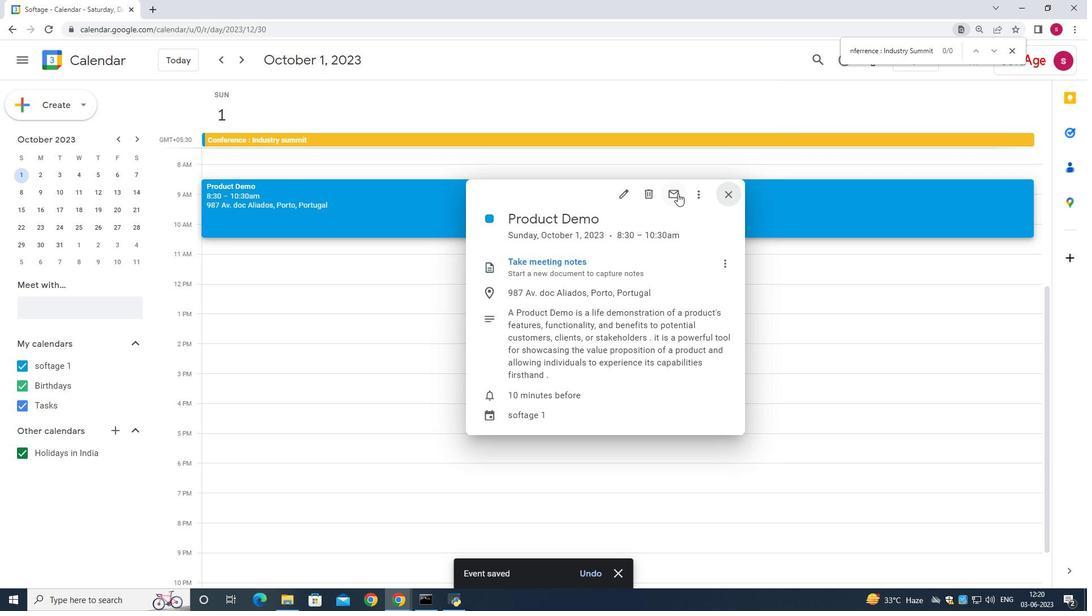 
Action: Mouse moved to (373, 253)
Screenshot: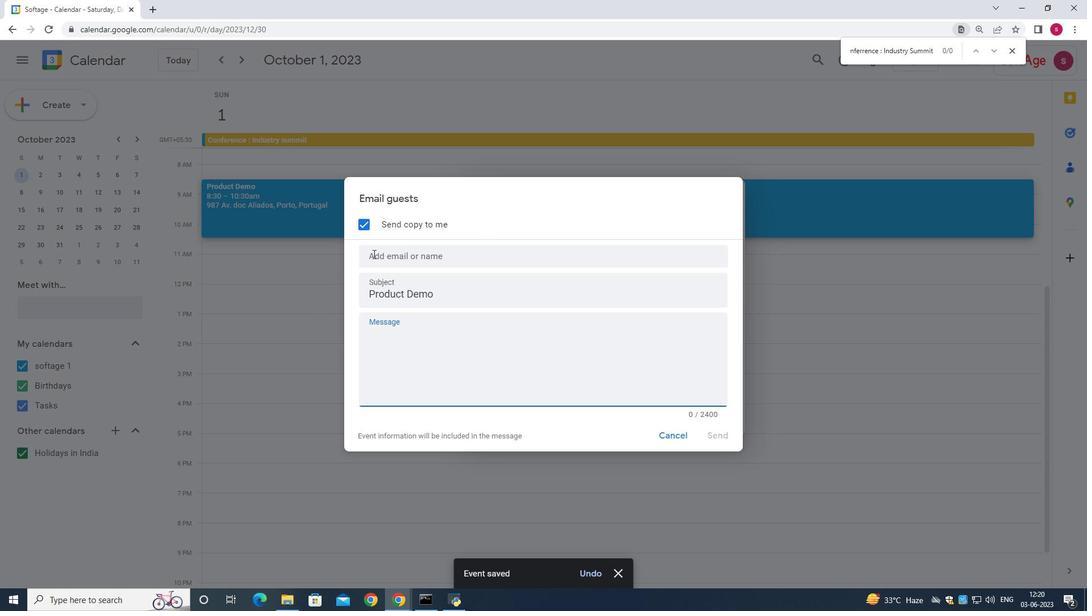 
Action: Mouse pressed left at (373, 253)
Screenshot: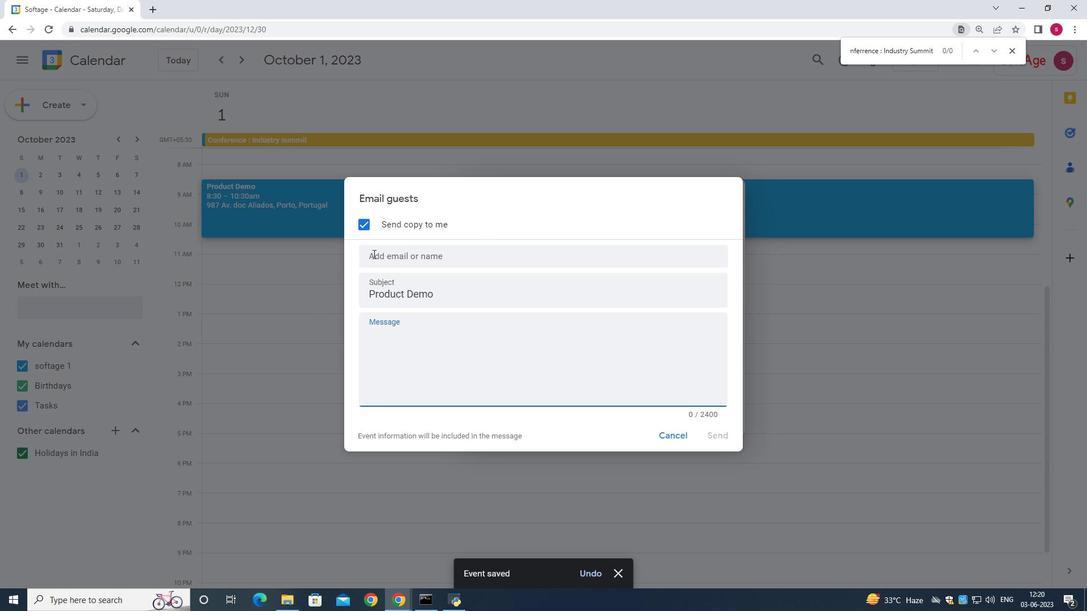 
Action: Key pressed softage01<Key.backspace><Key.backspace>.10
Screenshot: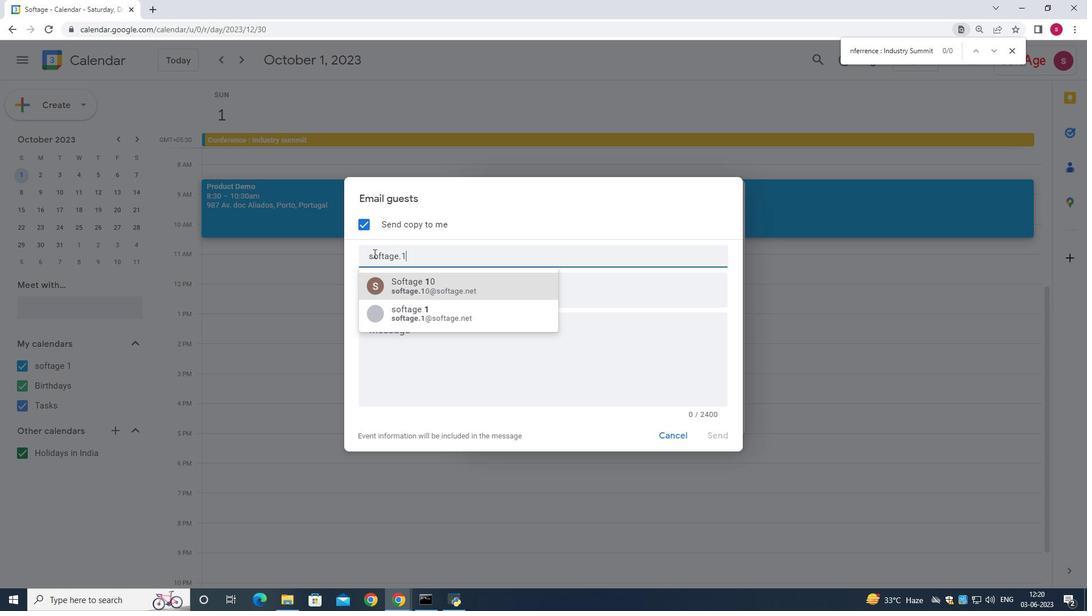 
Action: Mouse moved to (453, 282)
Screenshot: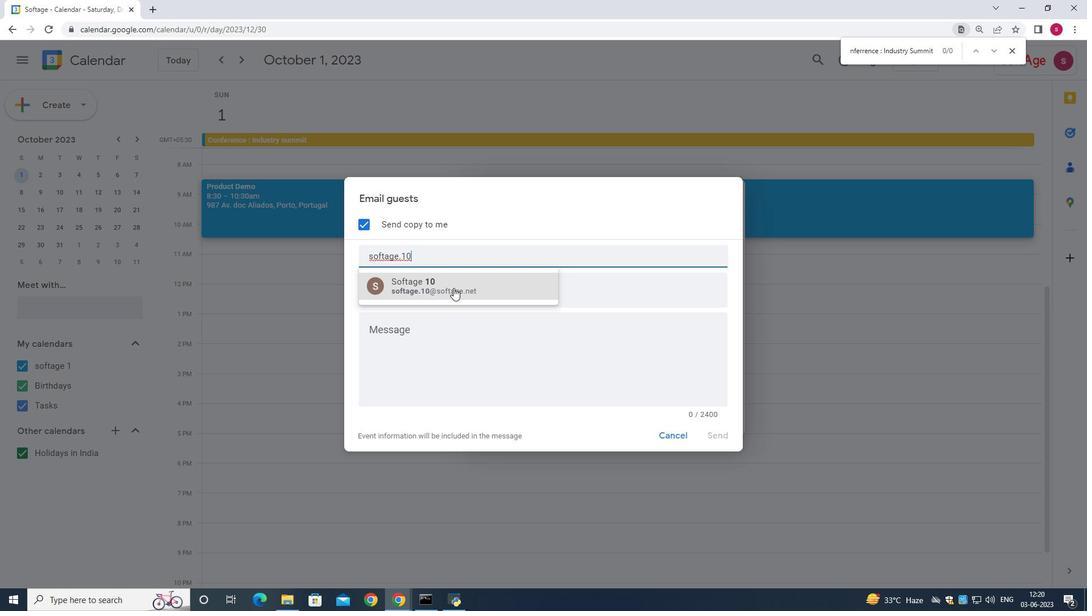 
Action: Mouse pressed left at (453, 282)
Screenshot: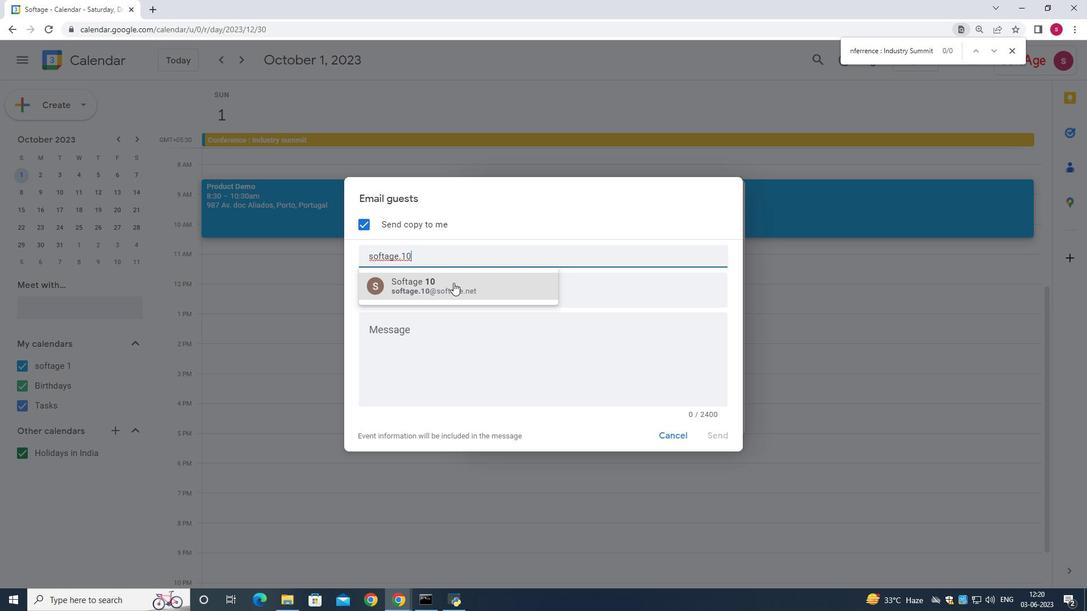 
Action: Mouse moved to (379, 269)
Screenshot: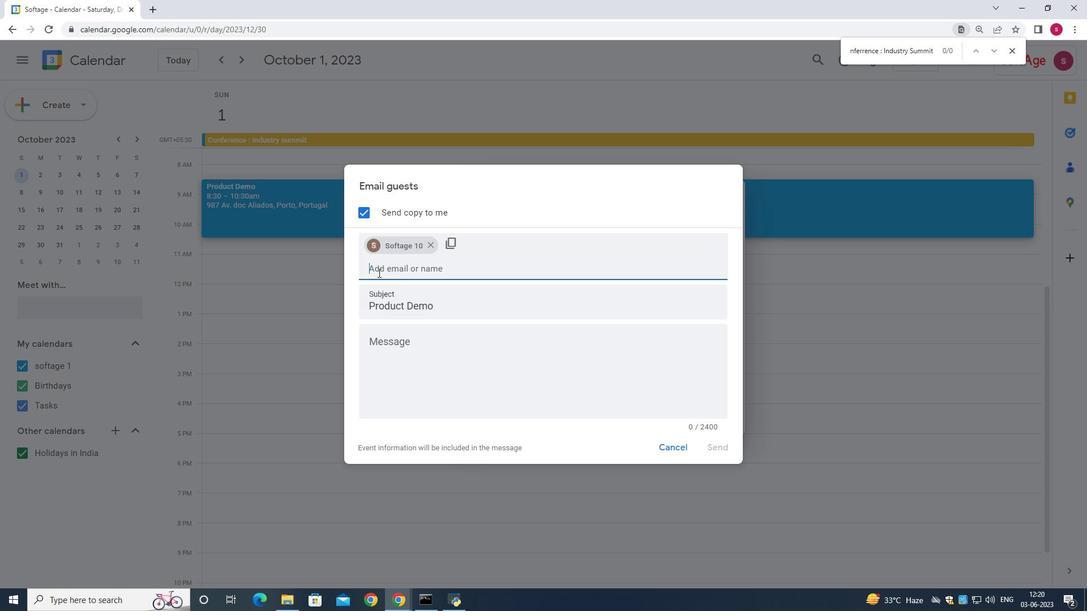 
Action: Key pressed softage.2
Screenshot: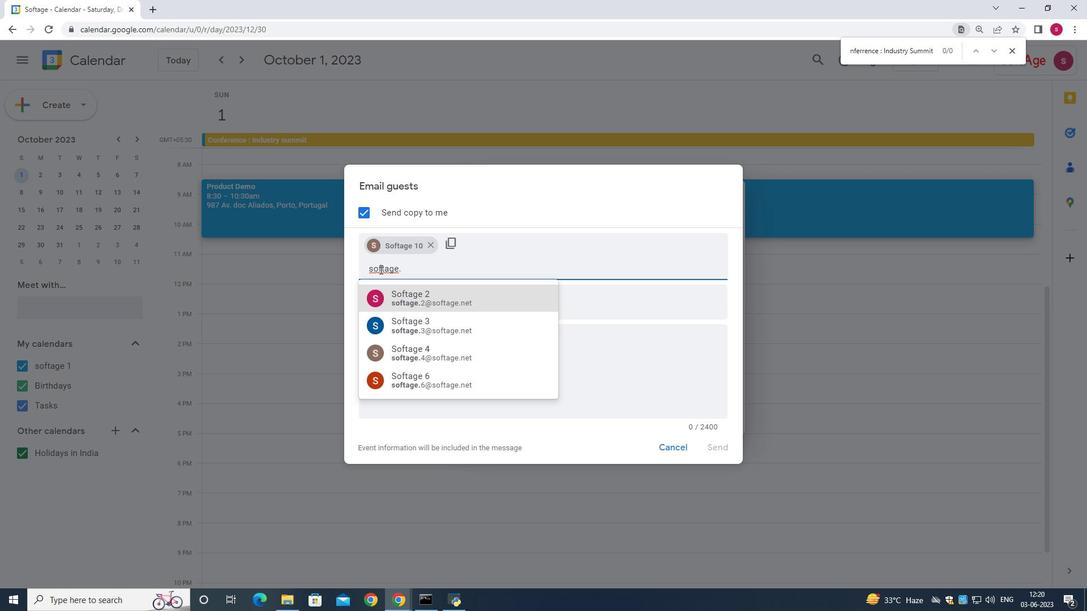 
Action: Mouse moved to (417, 296)
Screenshot: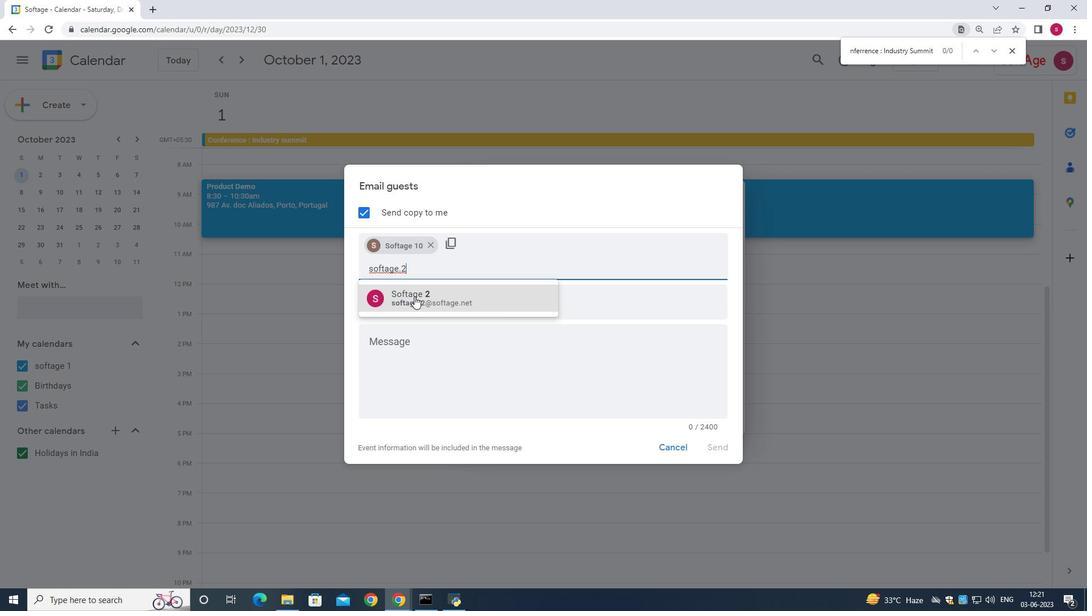 
Action: Mouse pressed left at (417, 296)
Screenshot: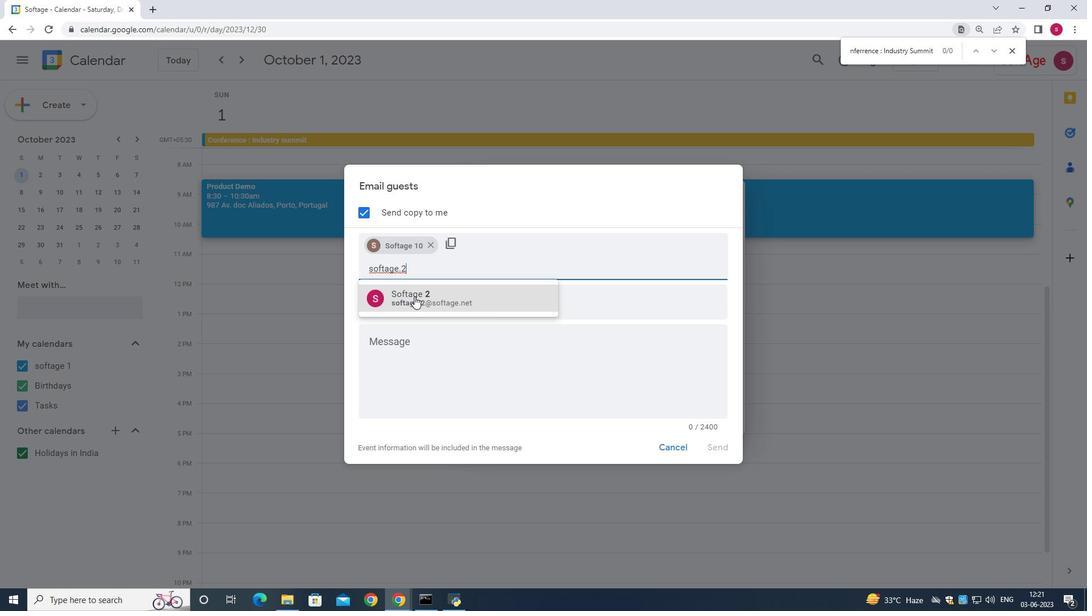 
Action: Mouse moved to (548, 398)
Screenshot: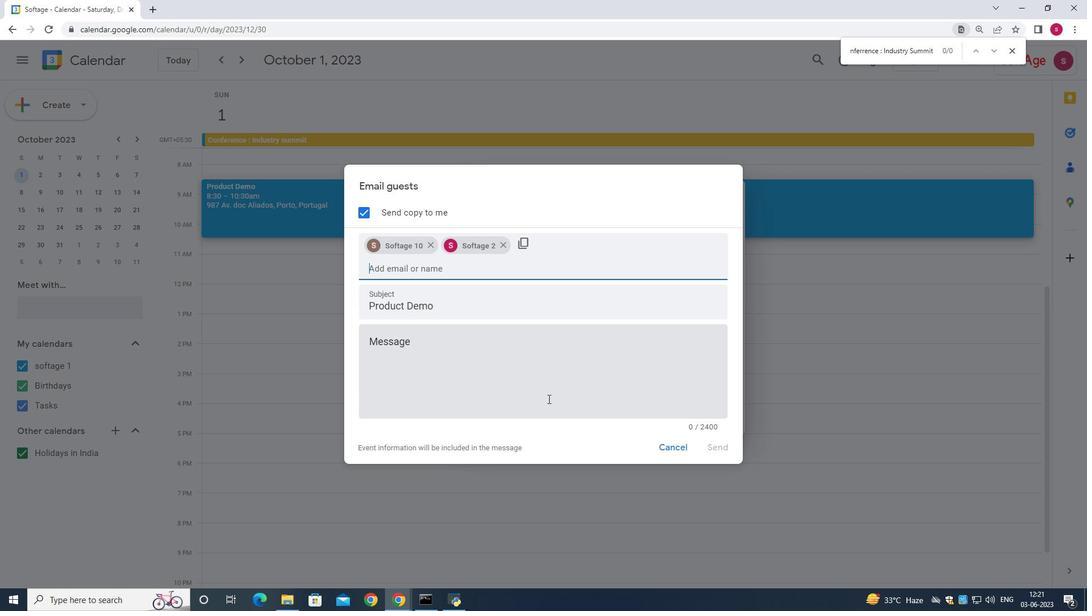 
Action: Mouse pressed left at (548, 398)
Screenshot: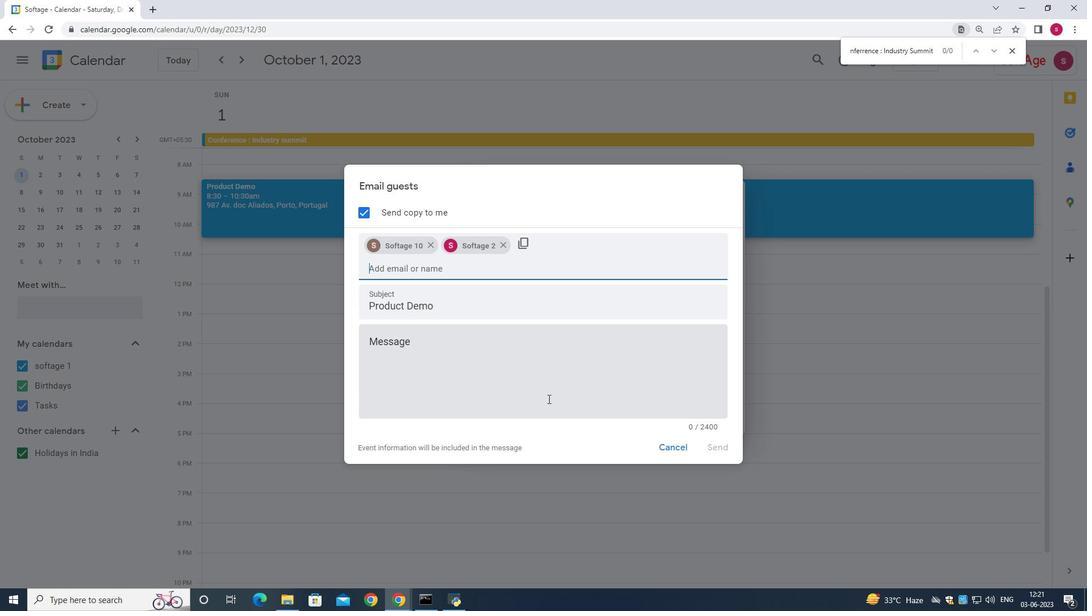 
Action: Key pressed for<Key.space><Key.backspace><Key.backspace><Key.backspace><Key.backspace><Key.shift>For<Key.space><Key.shift>Product<Key.space><Key.shift><Key.shift><Key.shift>Demo<Key.space>-<Key.space>reminder<Key.backspace><Key.backspace><Key.backspace><Key.backspace><Key.backspace><Key.backspace><Key.backspace><Key.backspace>
Screenshot: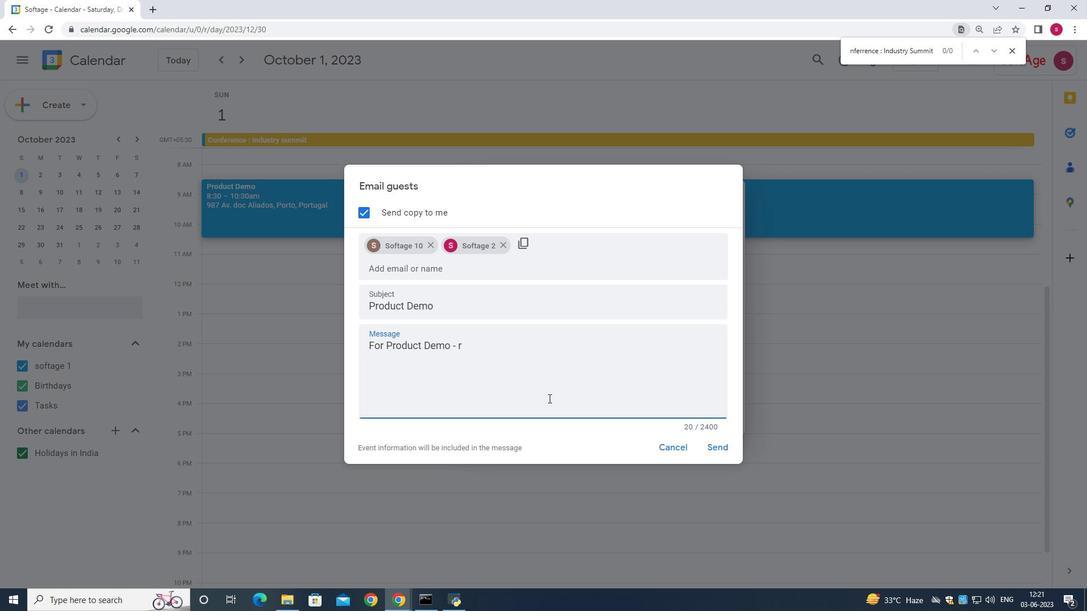 
Action: Mouse moved to (365, 350)
Screenshot: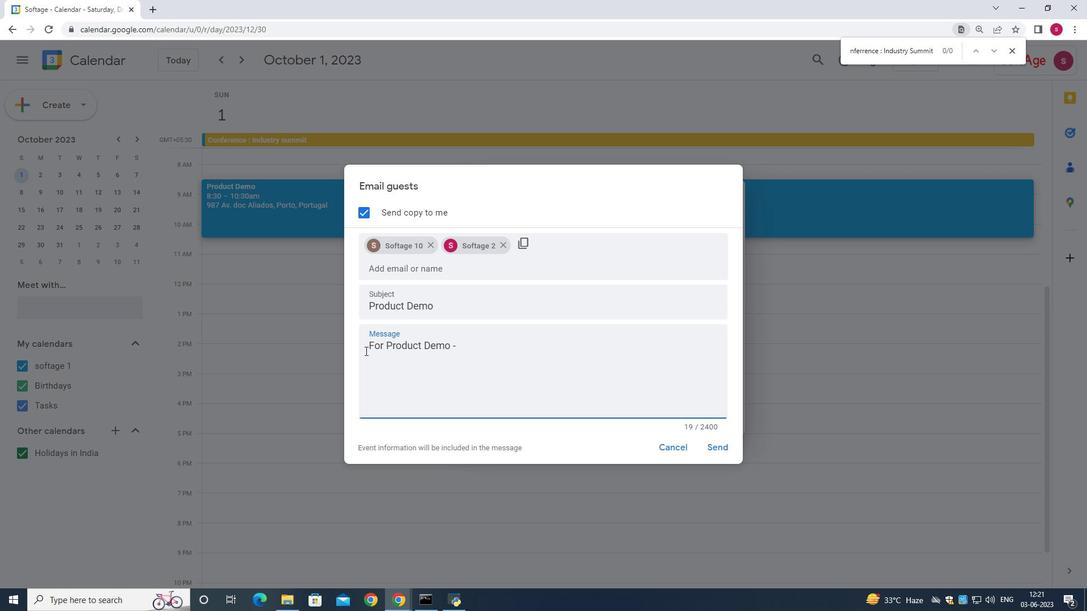 
Action: Mouse pressed left at (365, 350)
Screenshot: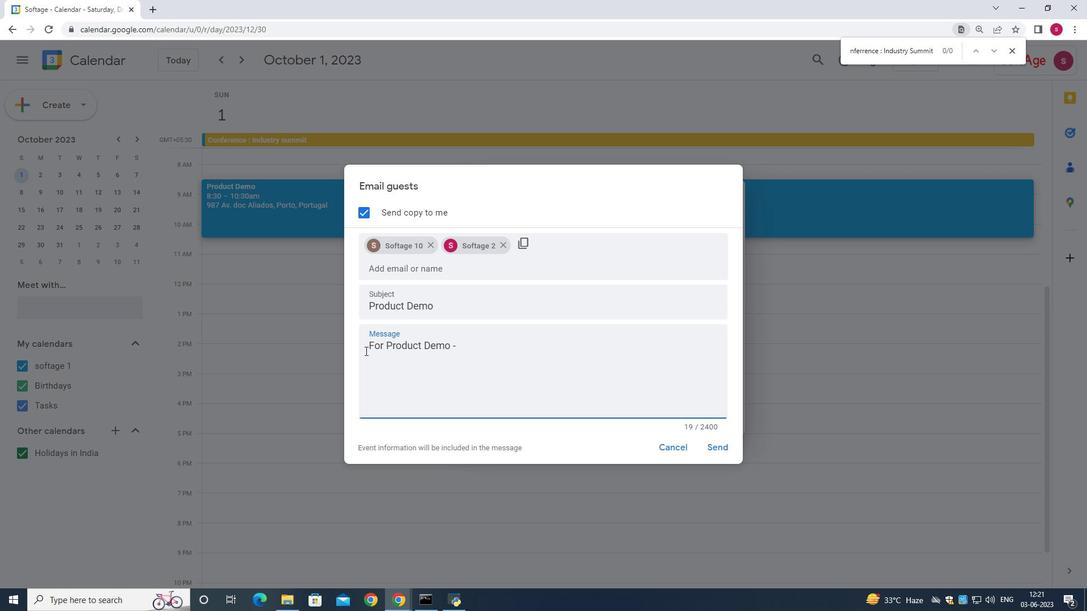 
Action: Key pressed <Key.shift>Reminder<Key.space>
Screenshot: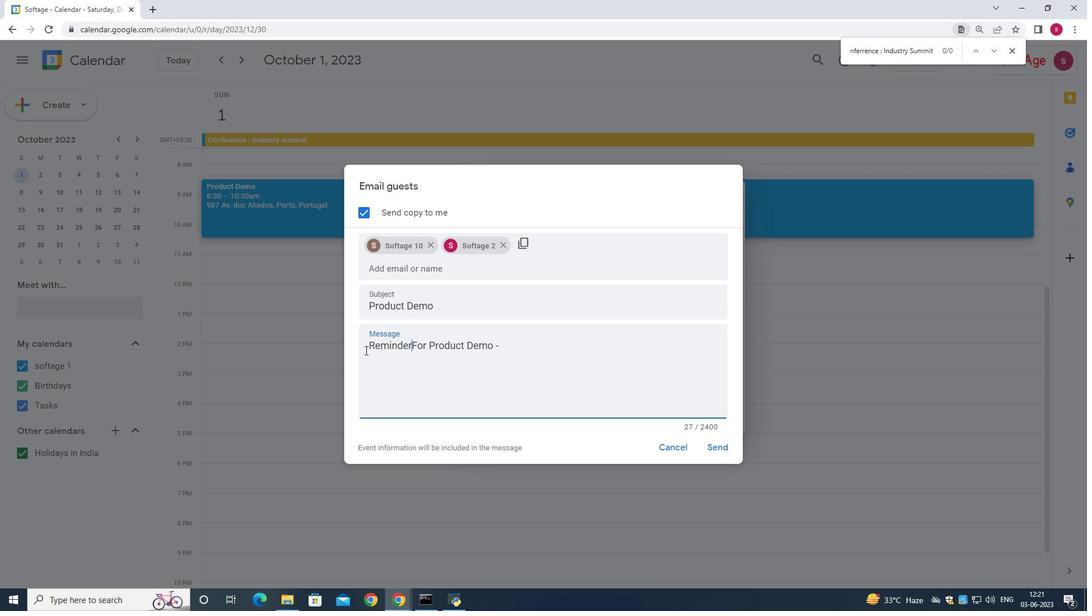 
Action: Mouse moved to (515, 355)
Screenshot: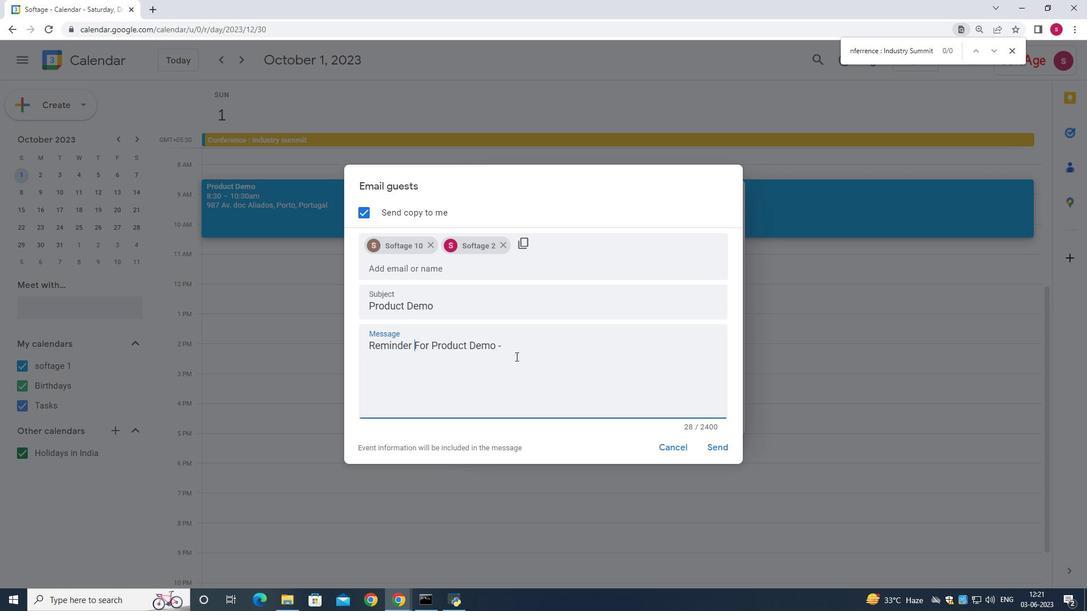 
Action: Mouse pressed left at (515, 355)
Screenshot: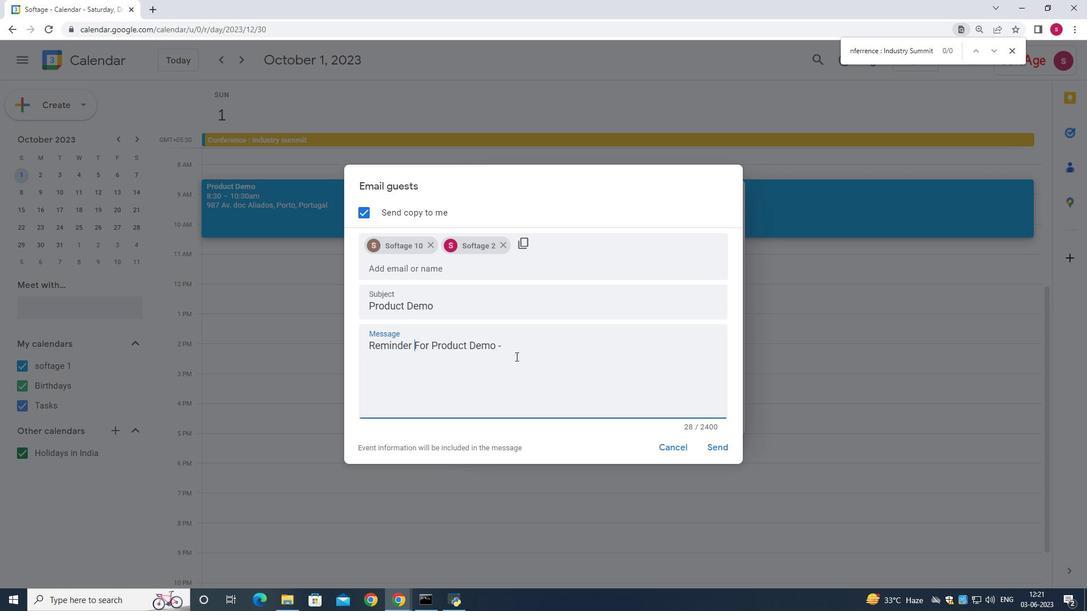 
Action: Key pressed event<Key.space><Key.shift>Annually<Key.space>on<Key.space><Key.shift>May<Key.space>25
Screenshot: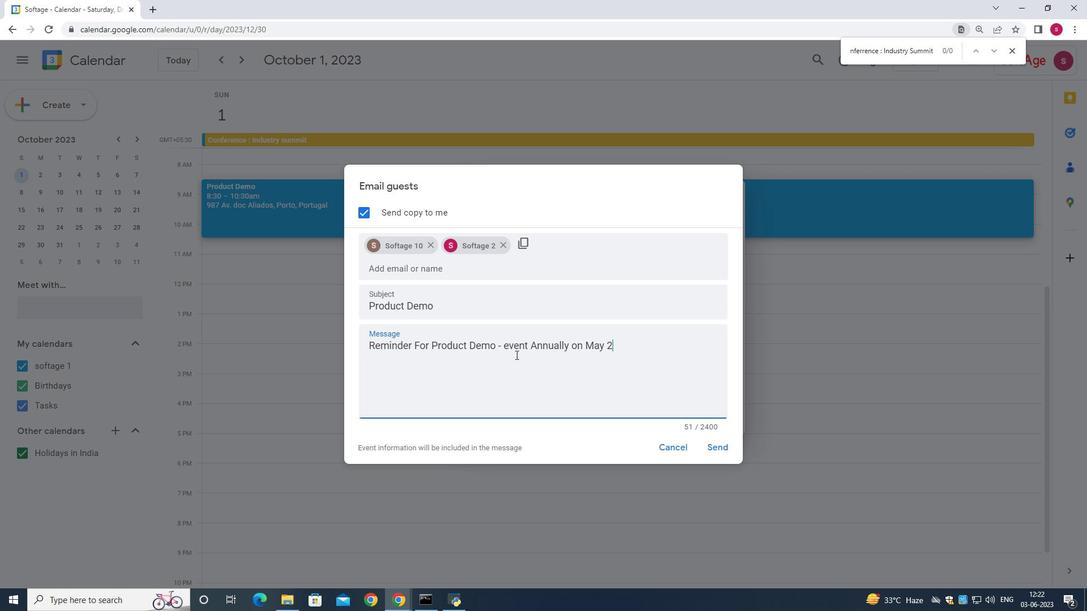 
Action: Mouse scrolled (515, 355) with delta (0, 0)
Screenshot: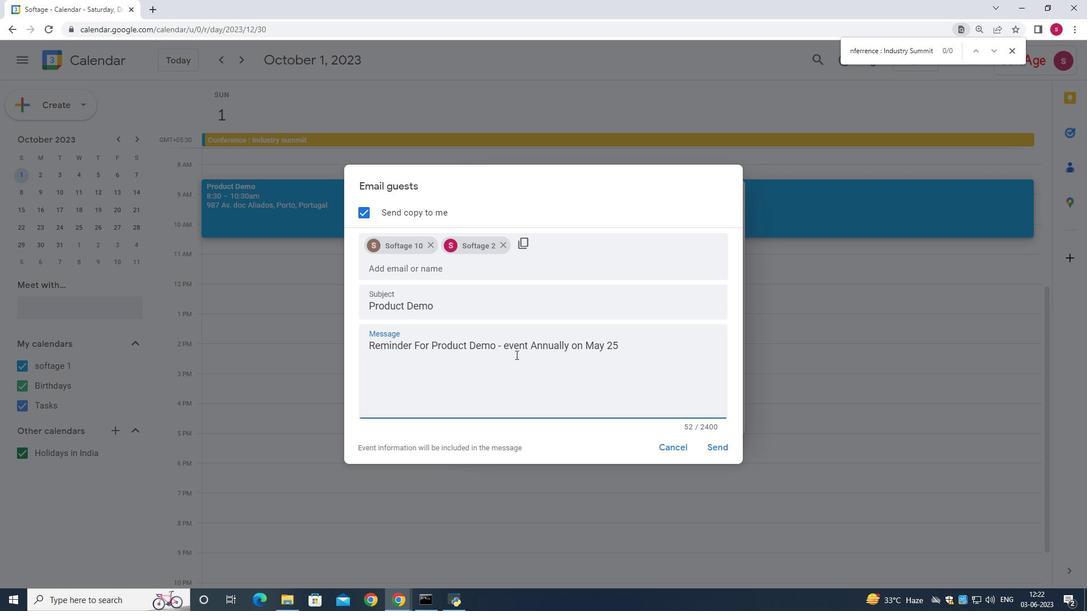 
Action: Mouse moved to (709, 445)
Screenshot: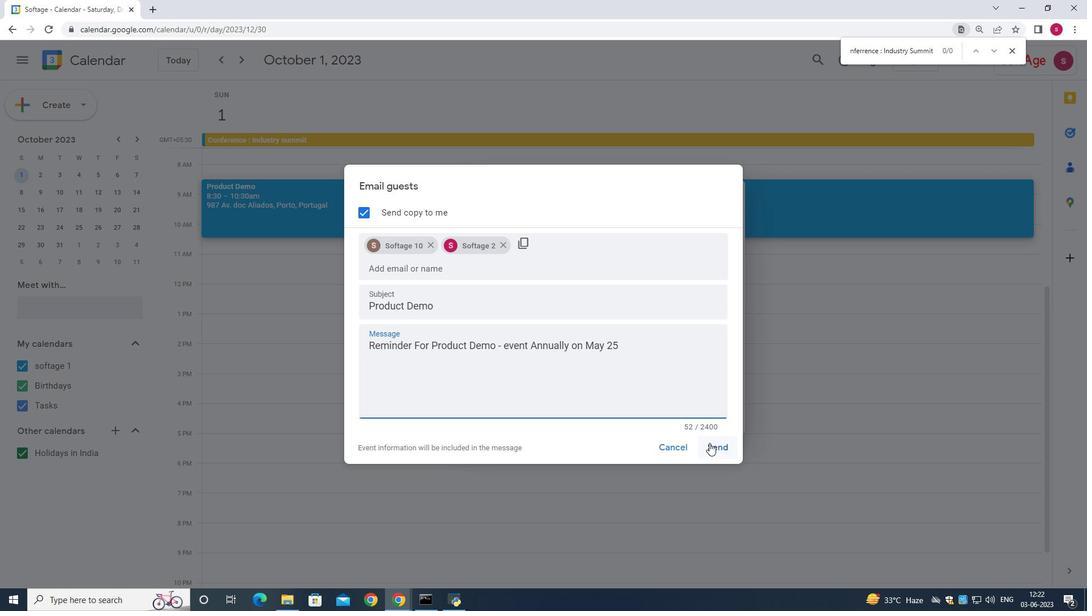 
Action: Mouse pressed left at (709, 445)
Screenshot: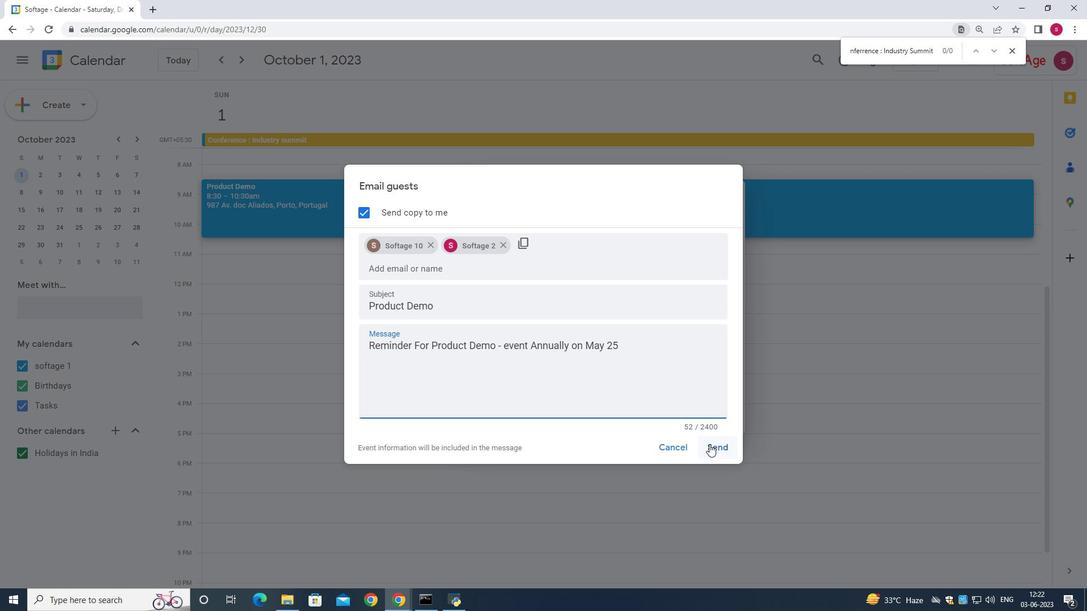 
Action: Mouse moved to (185, 353)
Screenshot: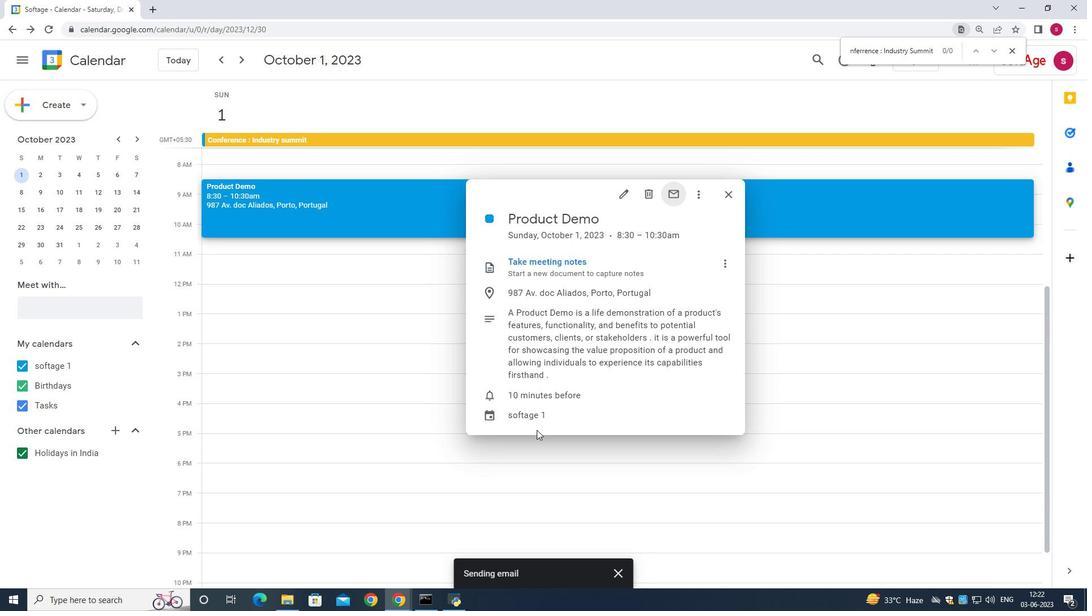 
